 Task: Submit your pick sheet for the "Victory Lane Racing NASCAR Cup Series" .
Action: Mouse moved to (254, 465)
Screenshot: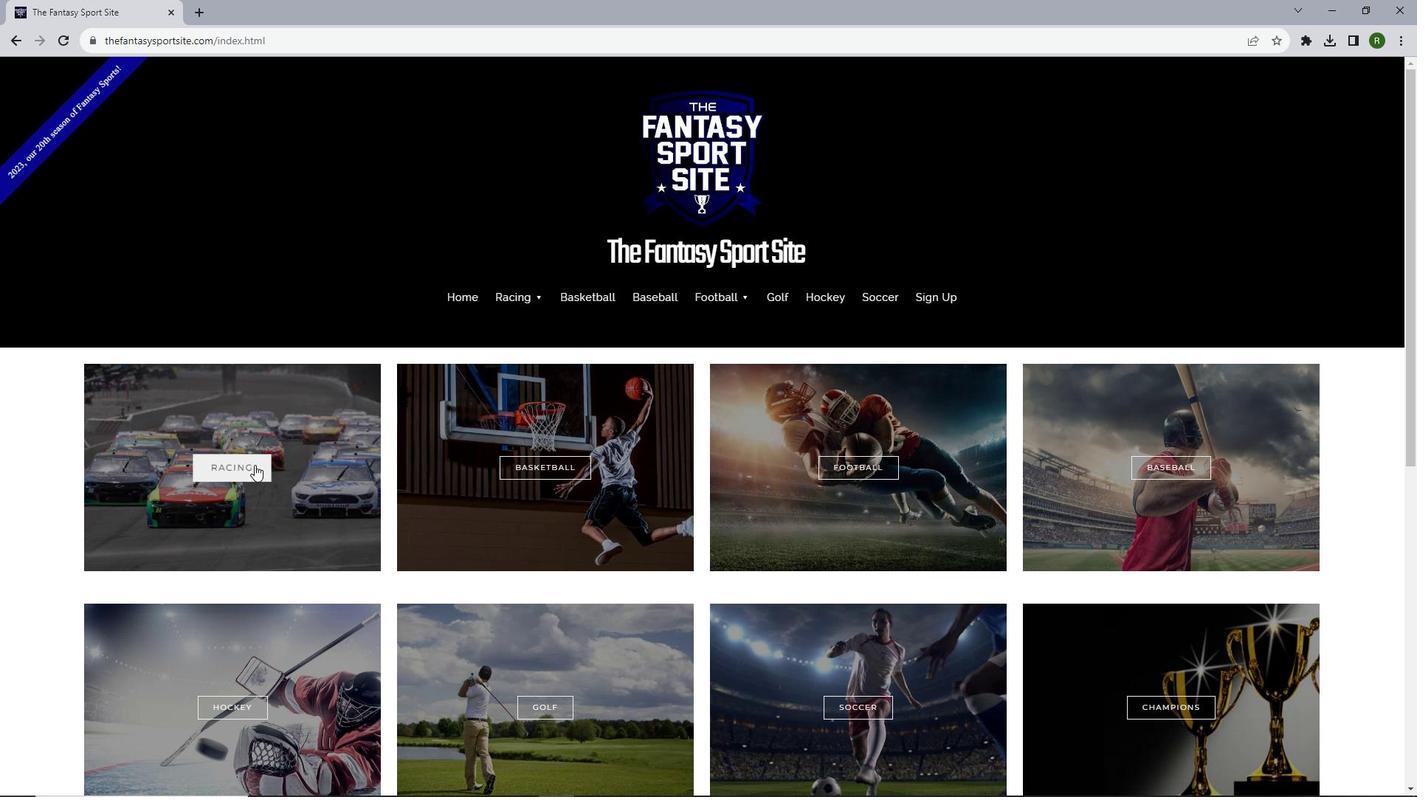 
Action: Mouse pressed left at (254, 465)
Screenshot: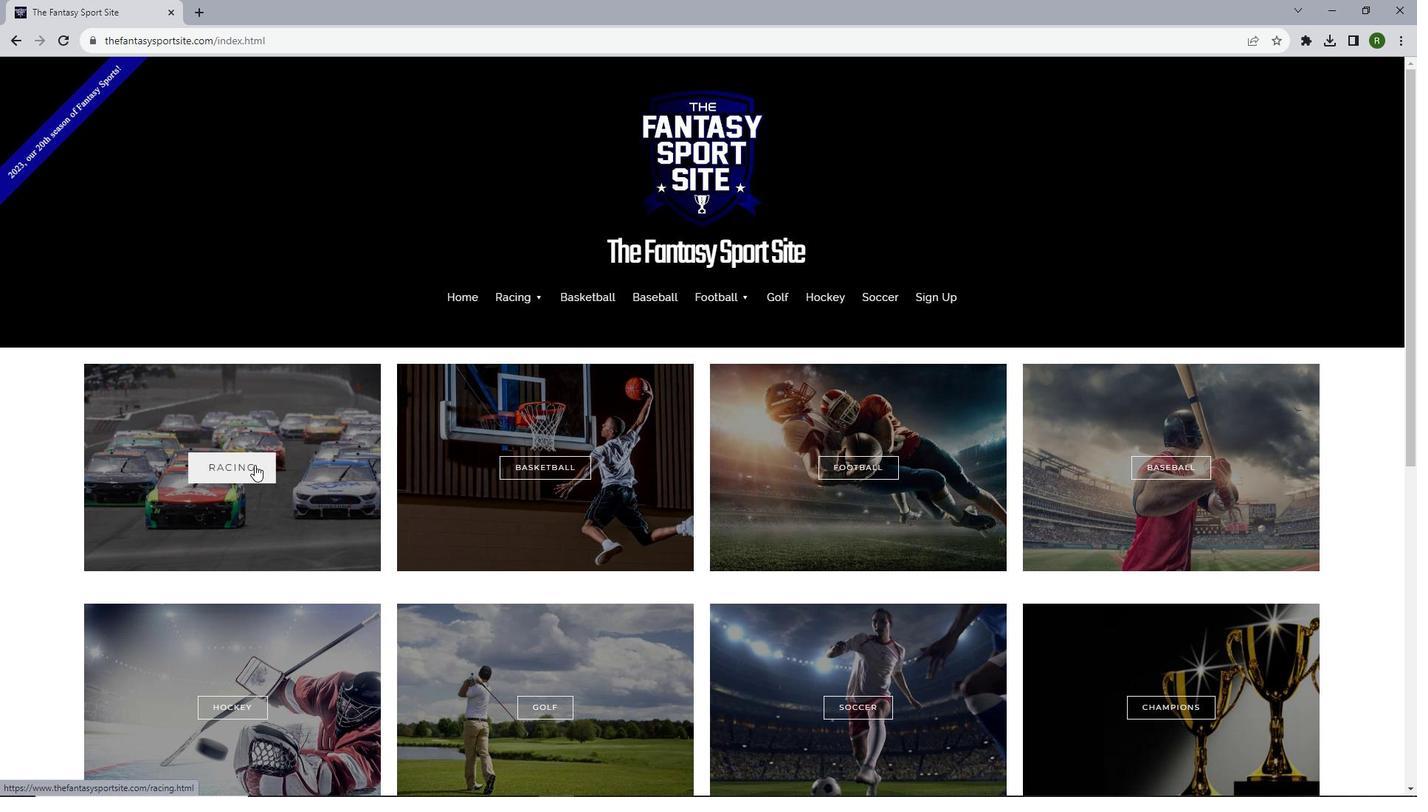 
Action: Mouse moved to (303, 658)
Screenshot: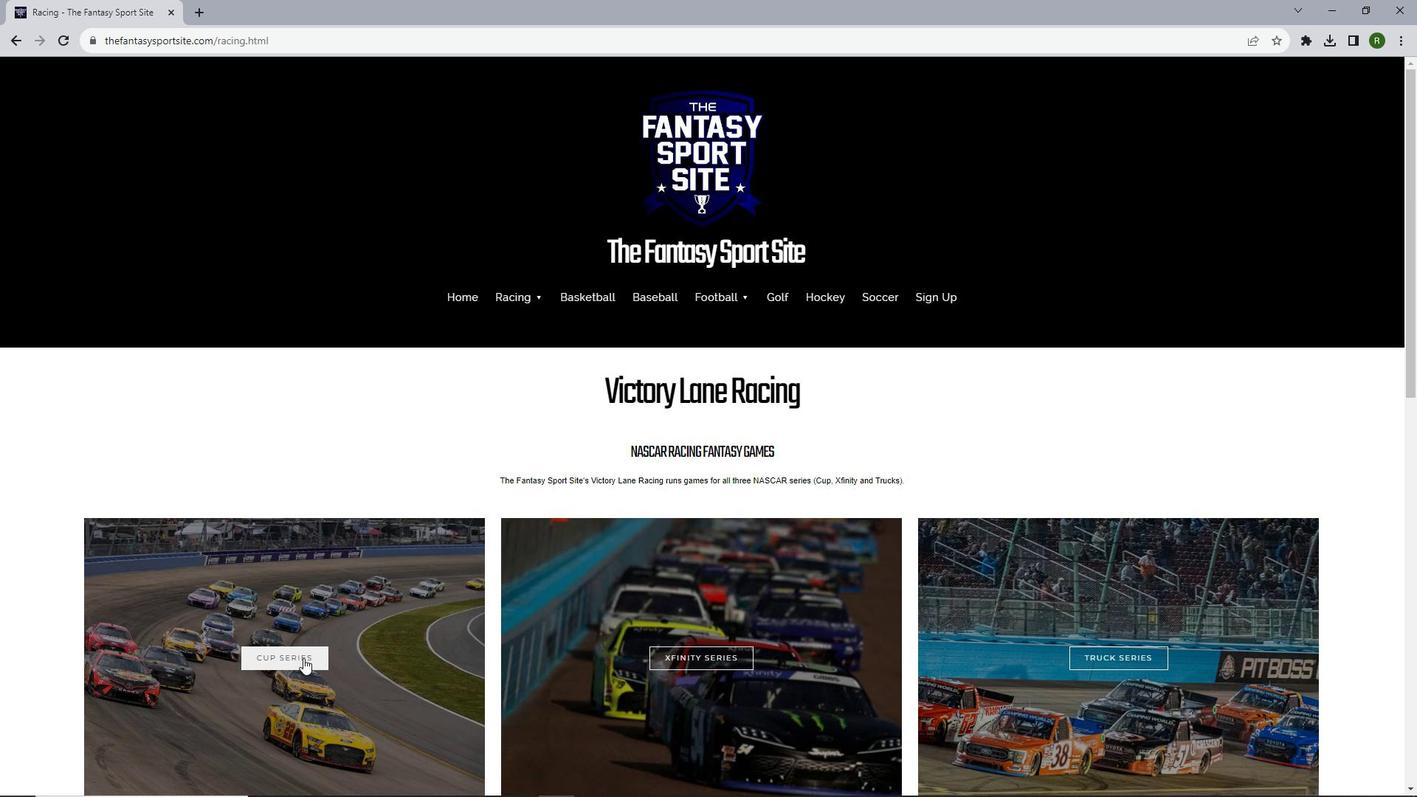 
Action: Mouse pressed left at (303, 658)
Screenshot: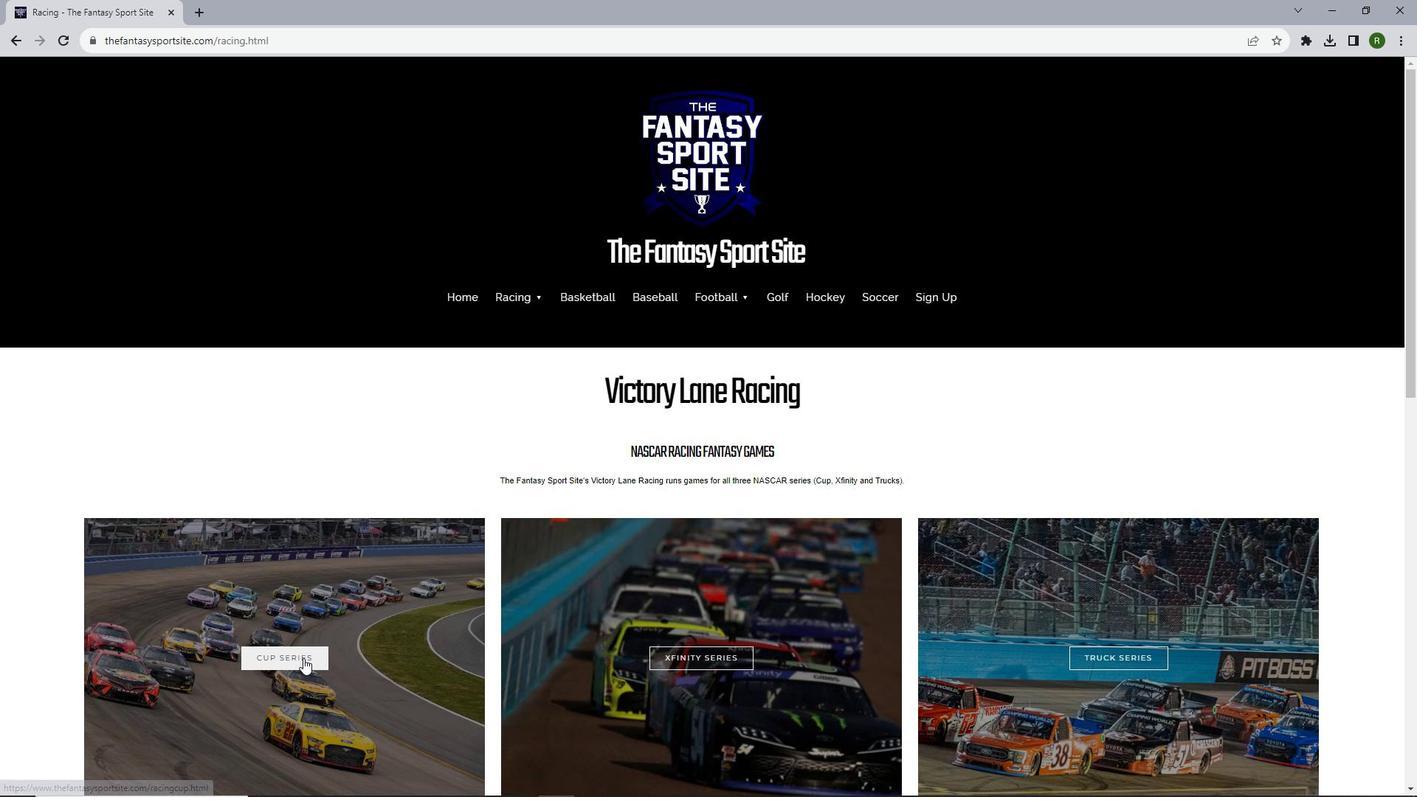 
Action: Mouse moved to (396, 545)
Screenshot: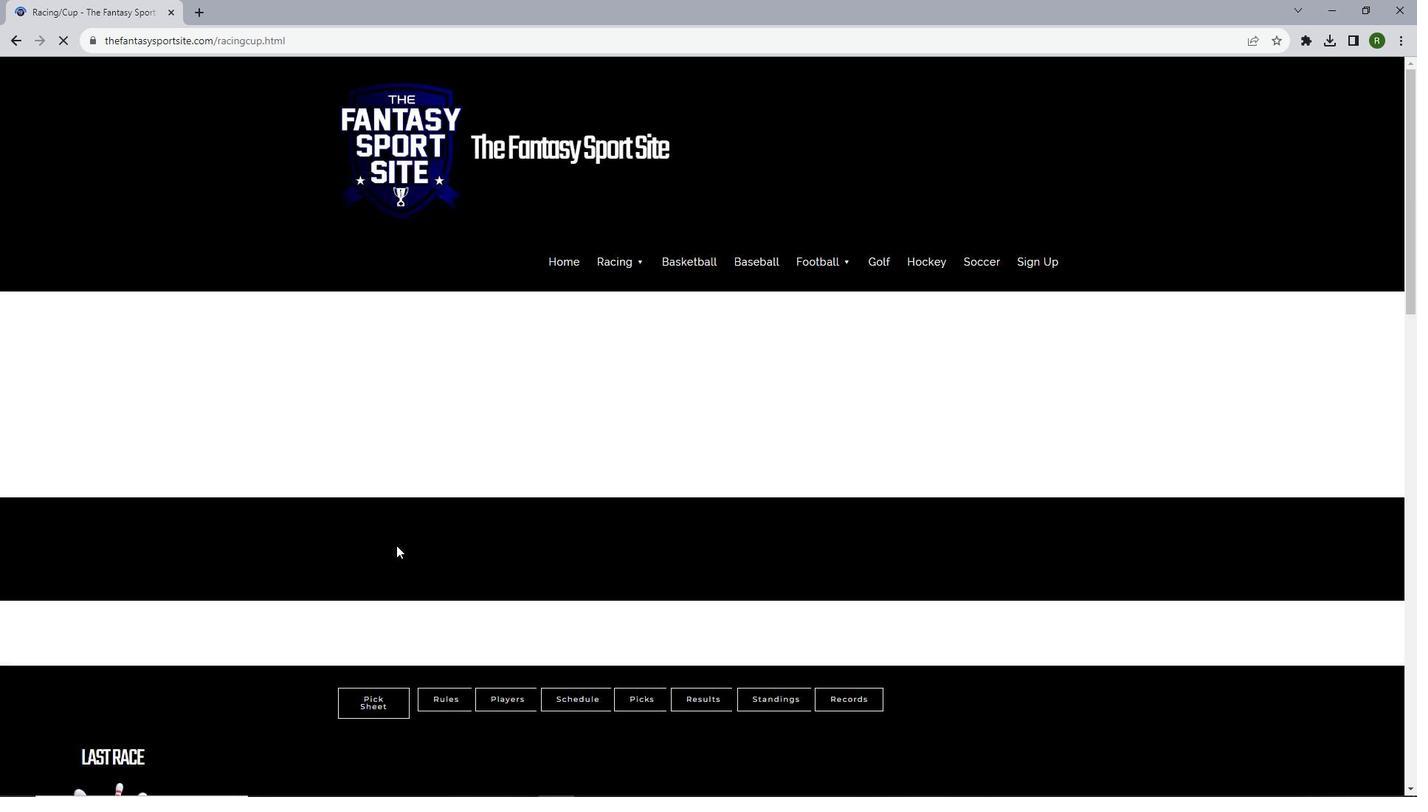 
Action: Mouse scrolled (396, 544) with delta (0, 0)
Screenshot: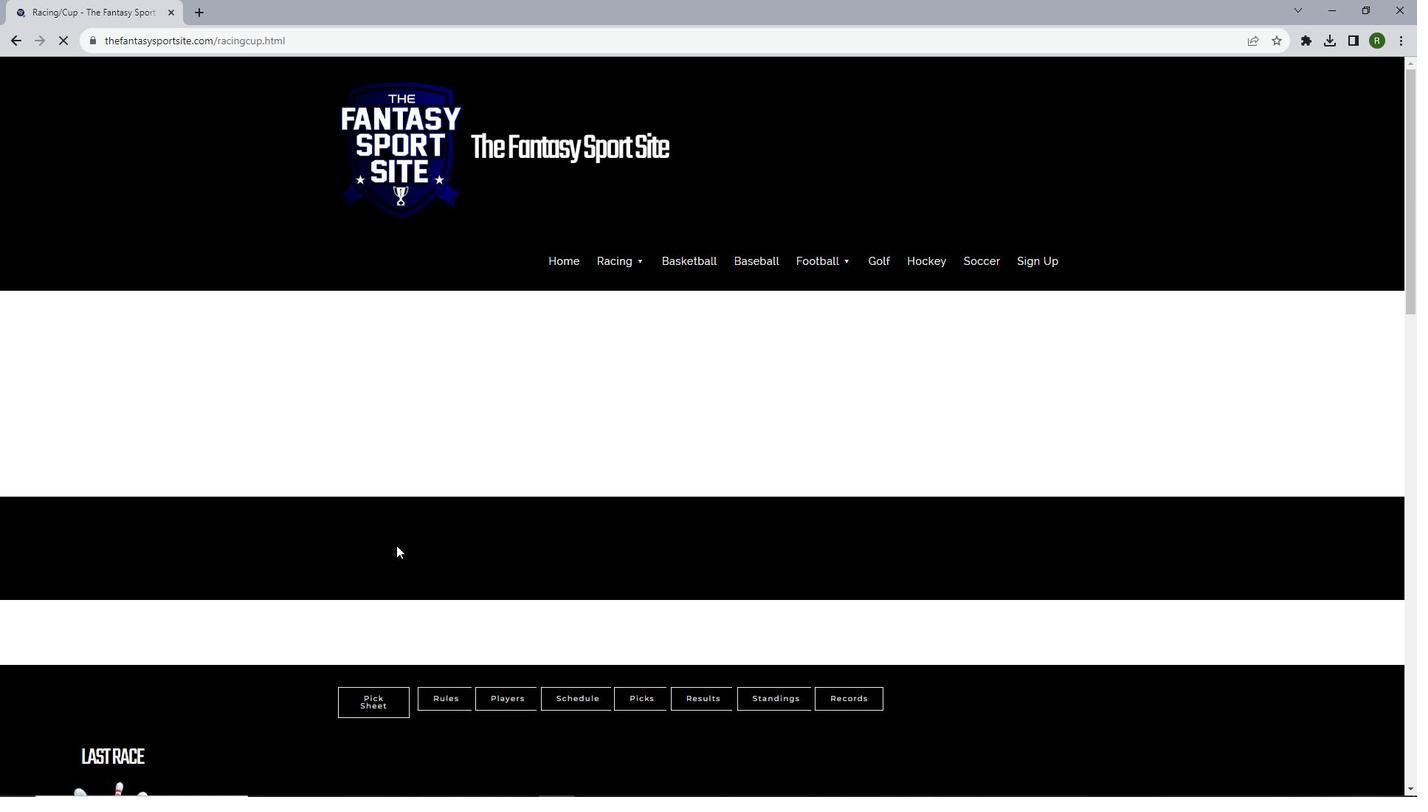 
Action: Mouse moved to (397, 545)
Screenshot: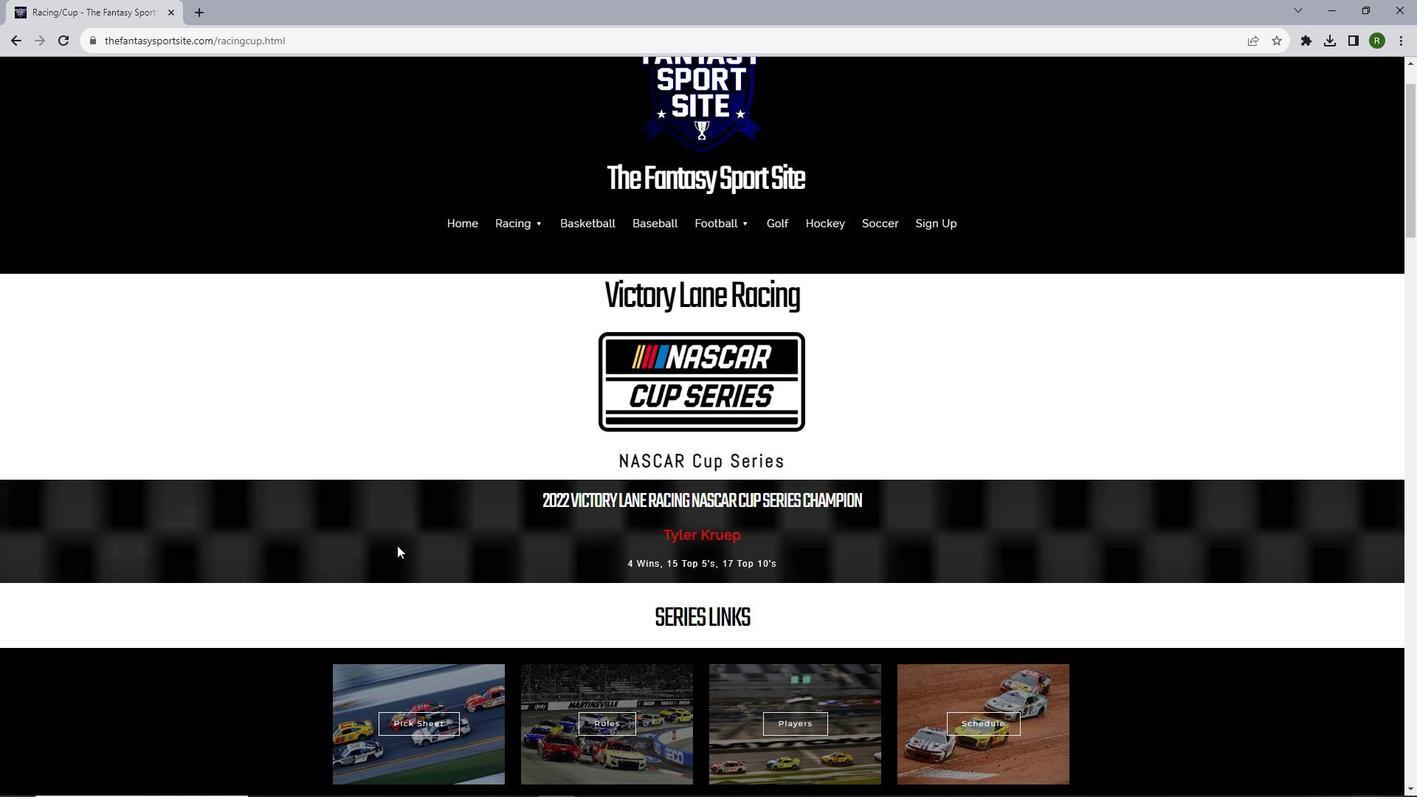 
Action: Mouse scrolled (397, 544) with delta (0, 0)
Screenshot: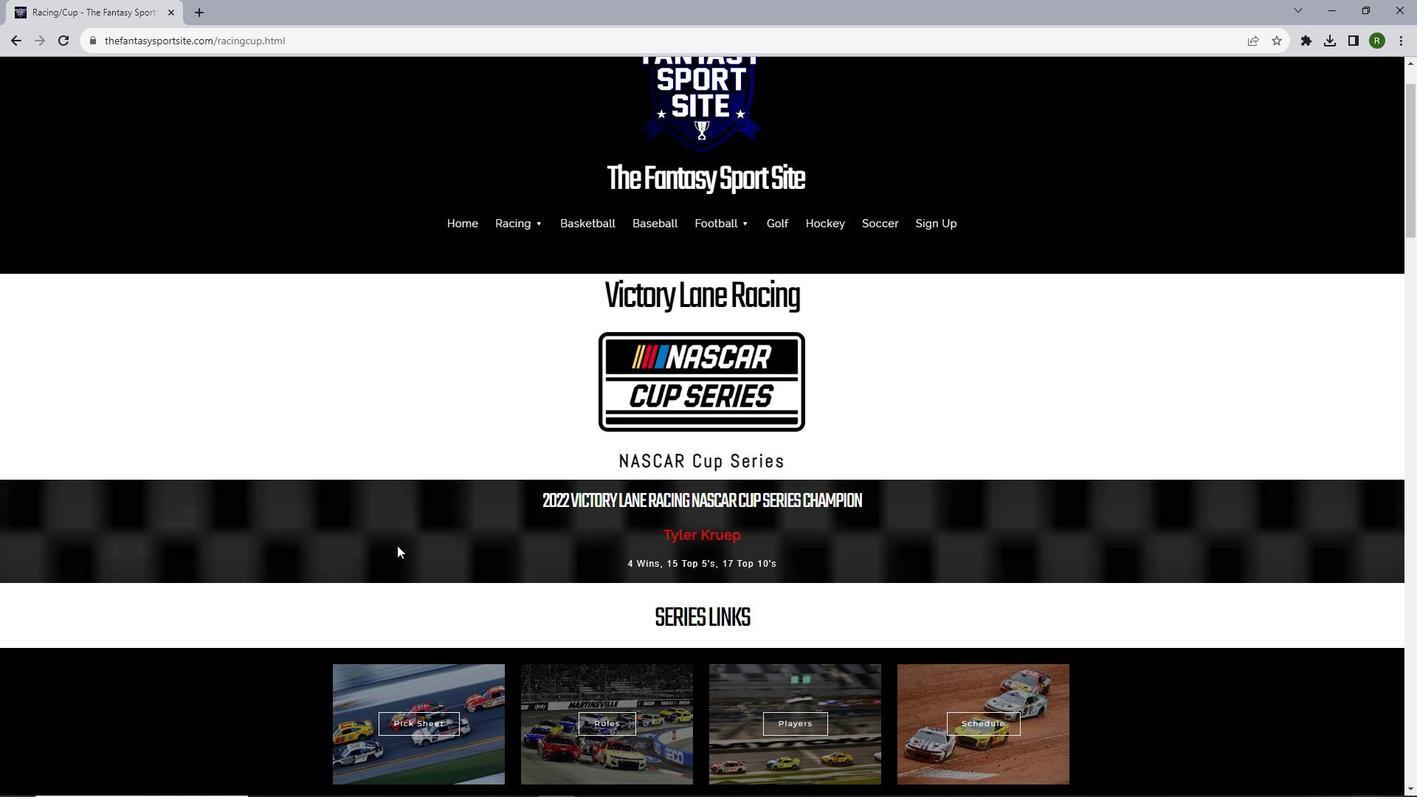 
Action: Mouse moved to (425, 626)
Screenshot: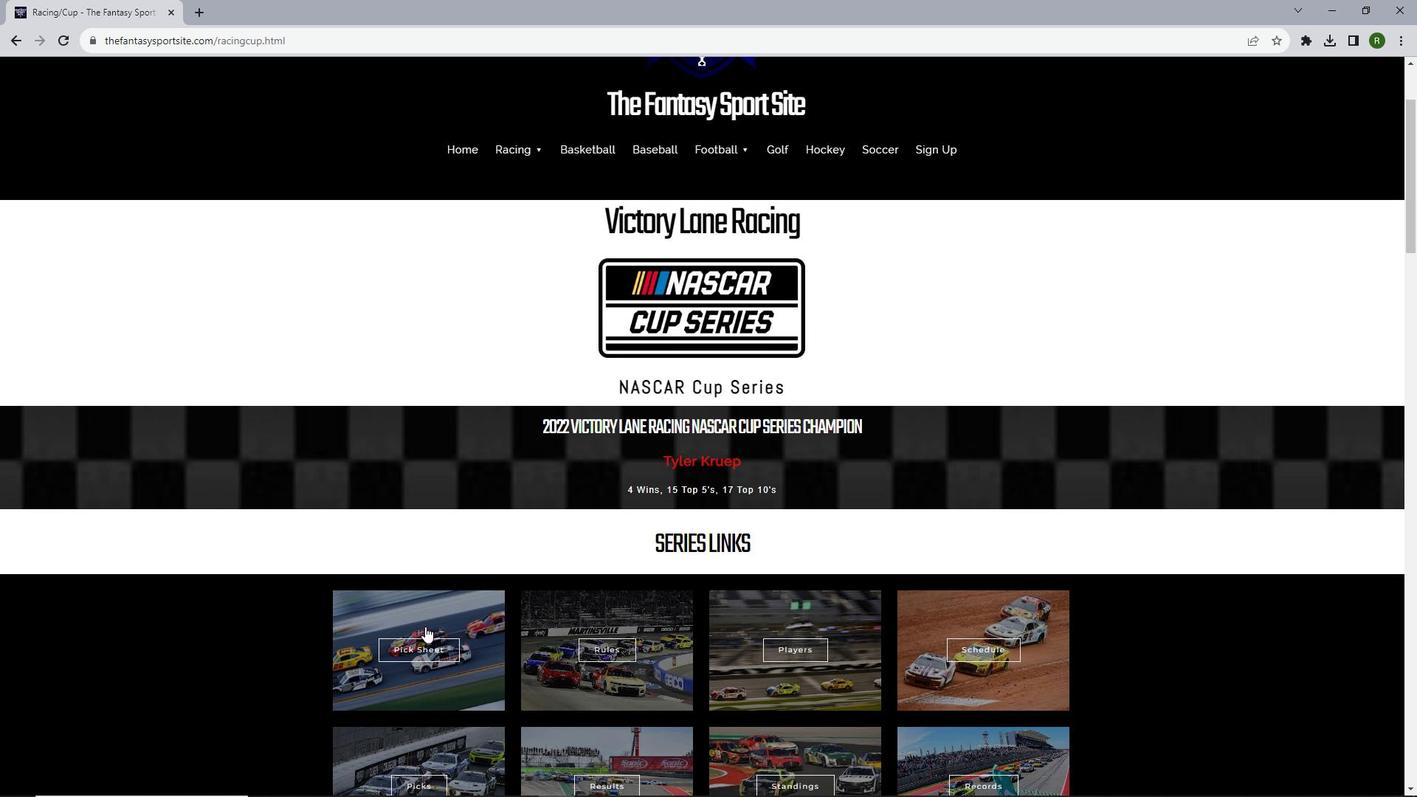 
Action: Mouse scrolled (425, 626) with delta (0, 0)
Screenshot: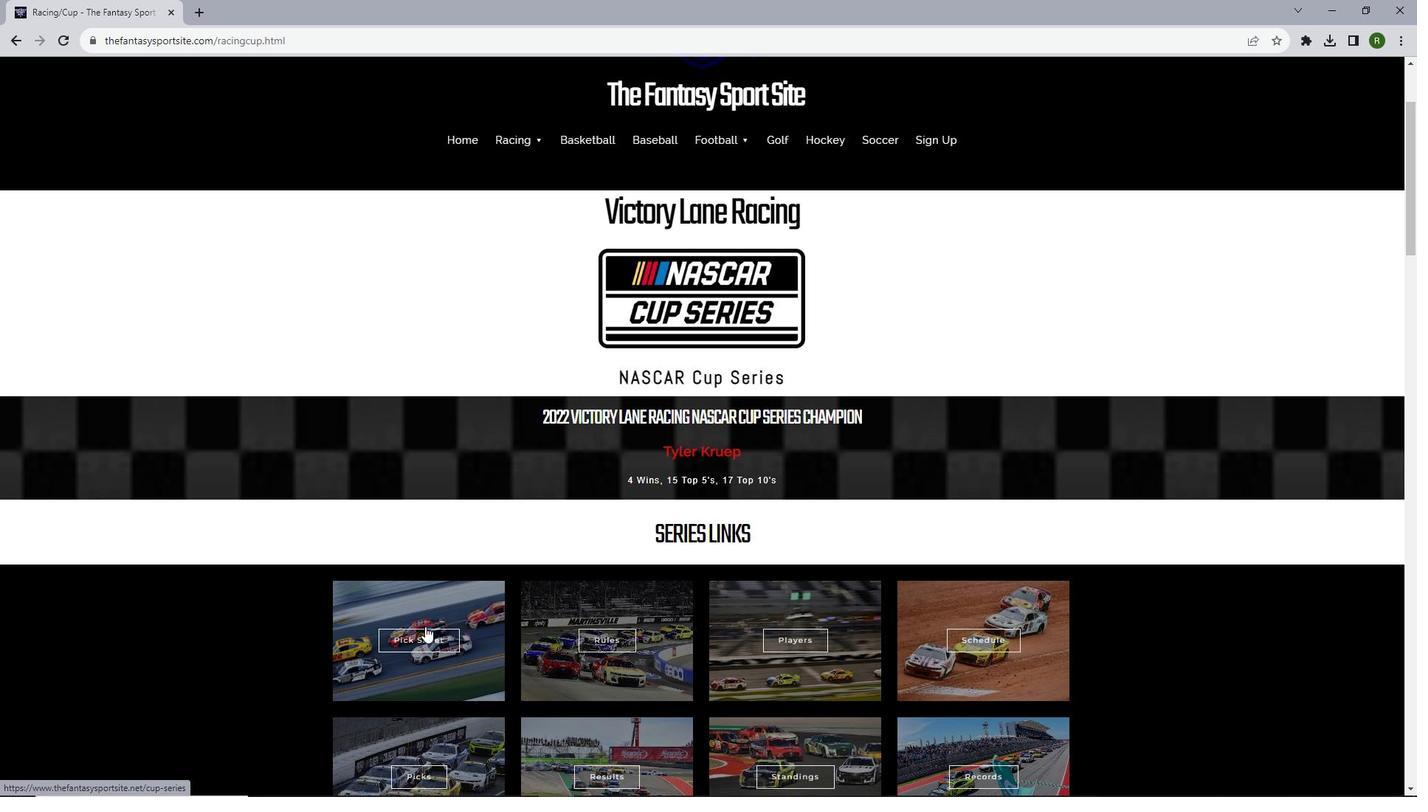 
Action: Mouse moved to (429, 572)
Screenshot: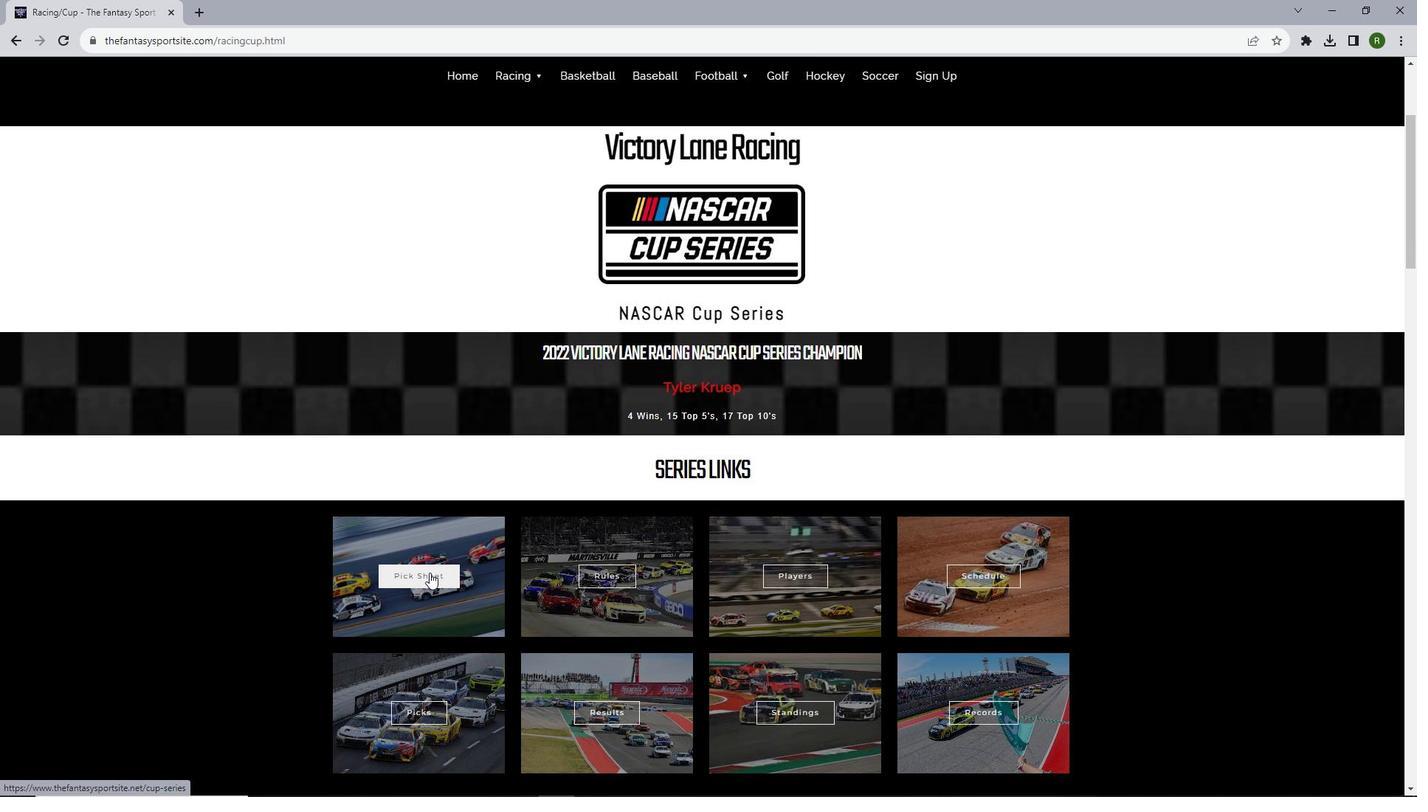 
Action: Mouse pressed left at (429, 572)
Screenshot: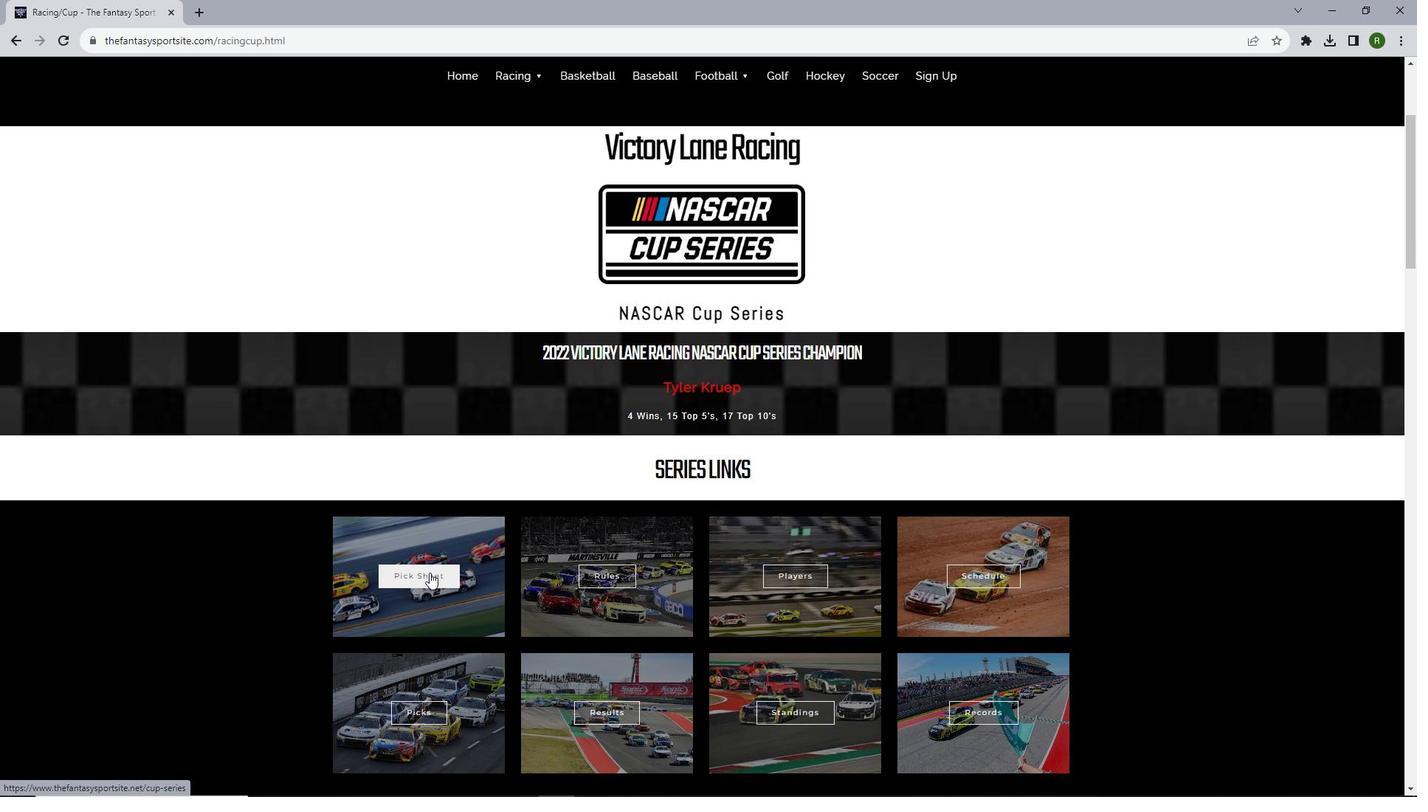 
Action: Mouse moved to (720, 479)
Screenshot: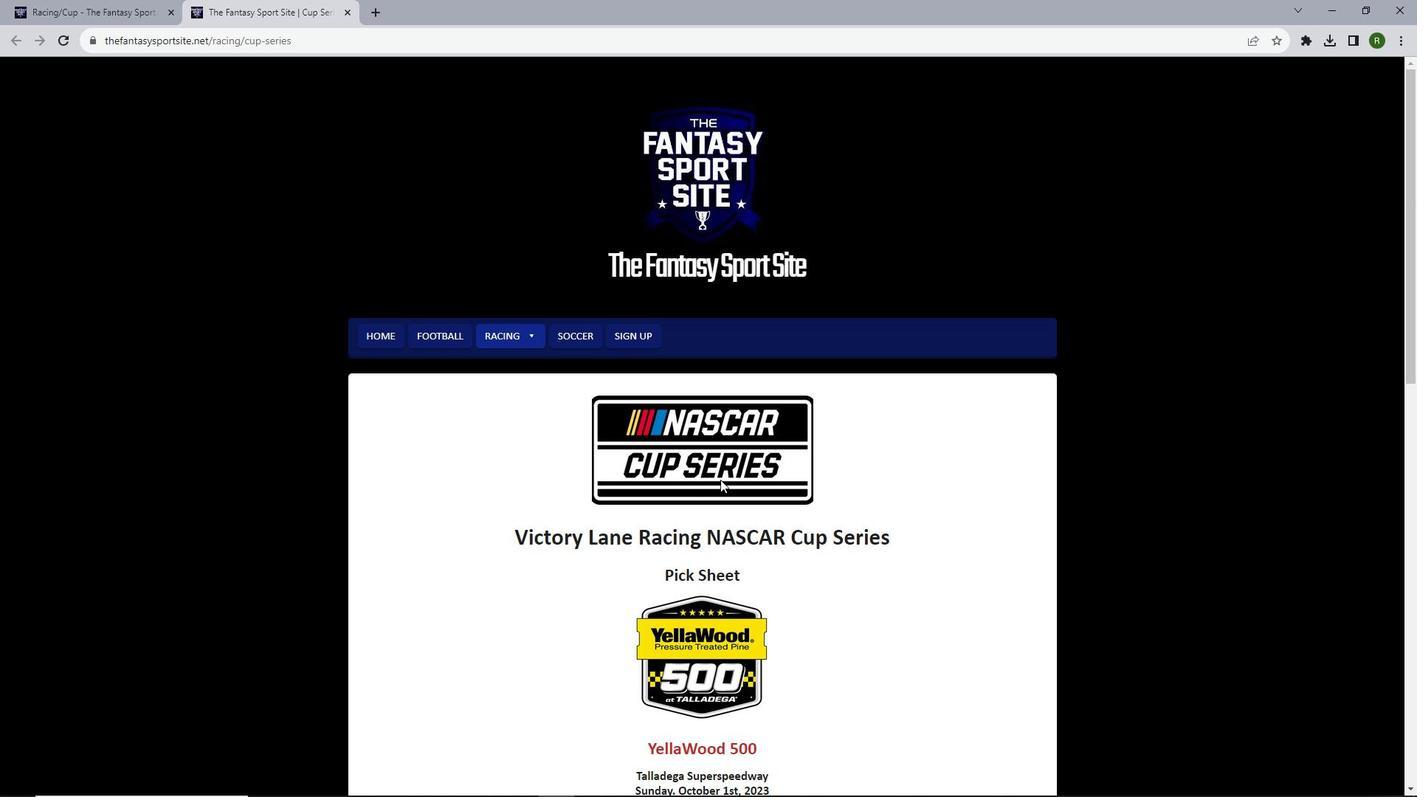 
Action: Mouse scrolled (720, 479) with delta (0, 0)
Screenshot: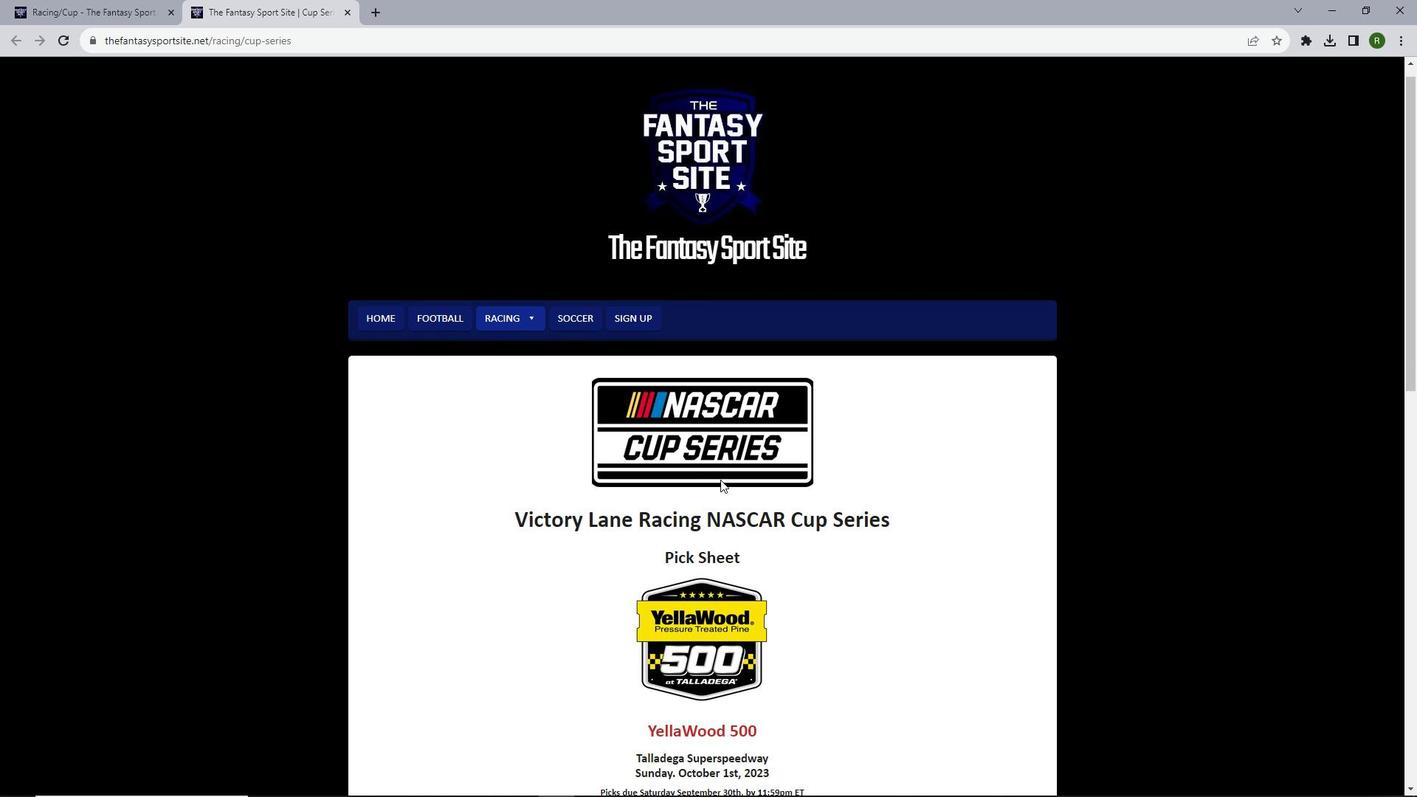 
Action: Mouse scrolled (720, 479) with delta (0, 0)
Screenshot: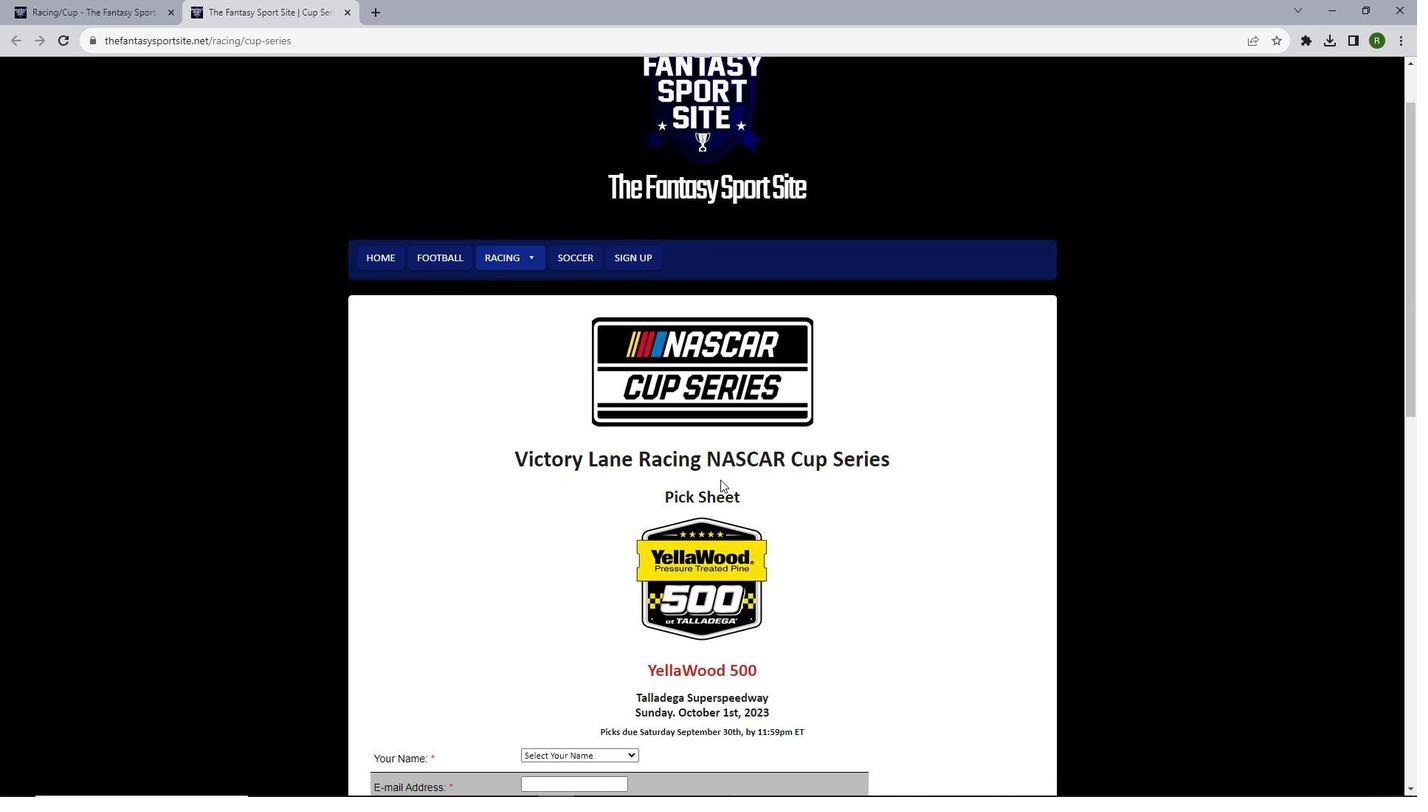 
Action: Mouse scrolled (720, 479) with delta (0, 0)
Screenshot: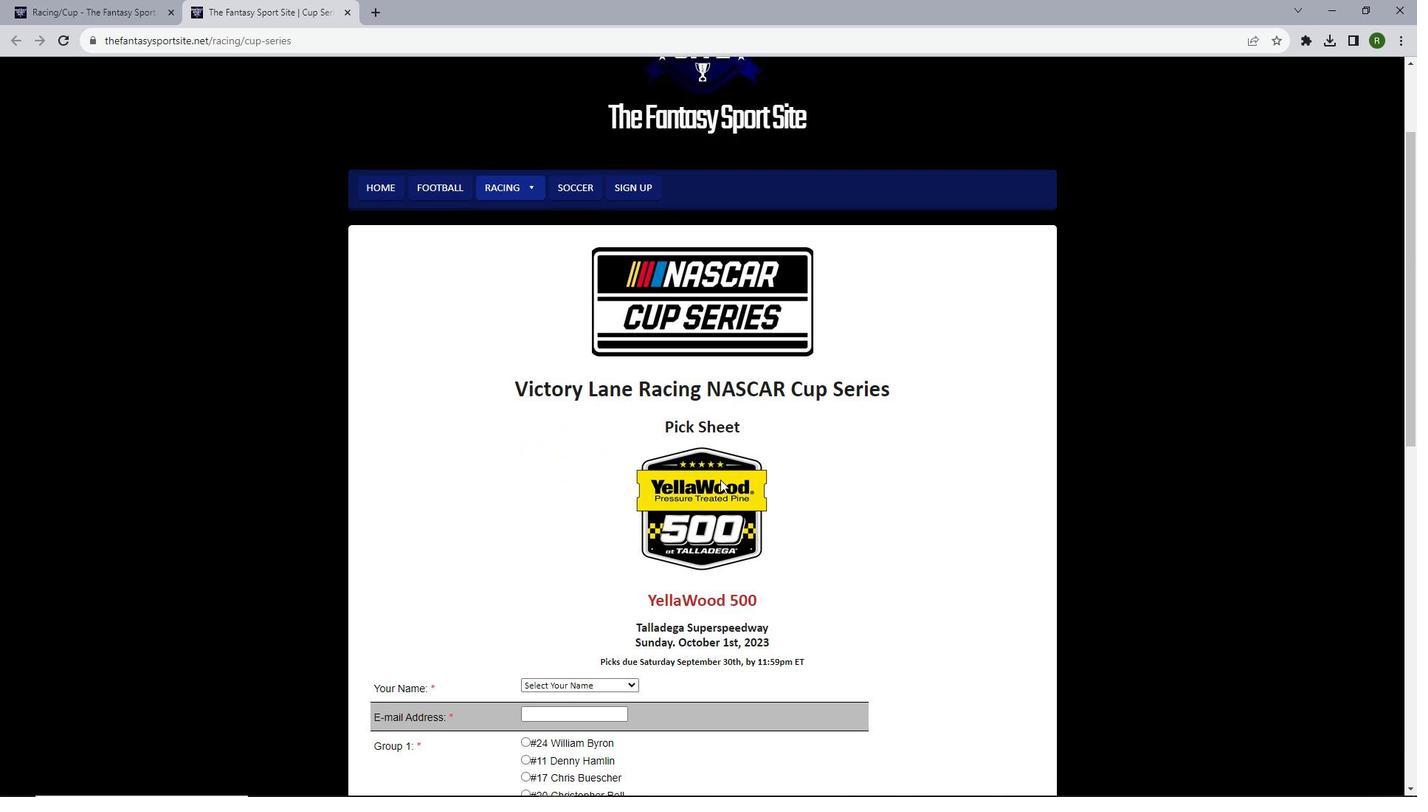 
Action: Mouse scrolled (720, 479) with delta (0, 0)
Screenshot: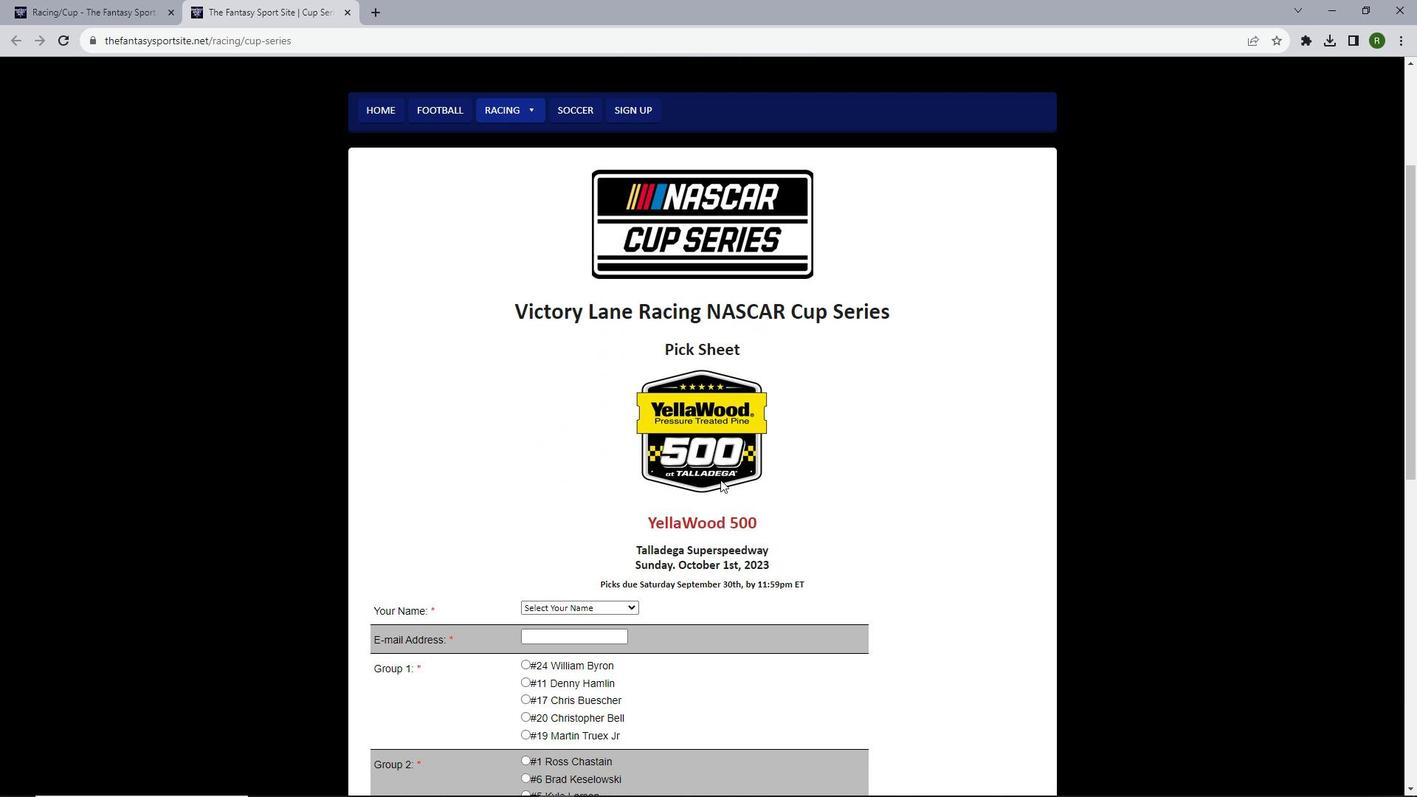 
Action: Mouse scrolled (720, 479) with delta (0, 0)
Screenshot: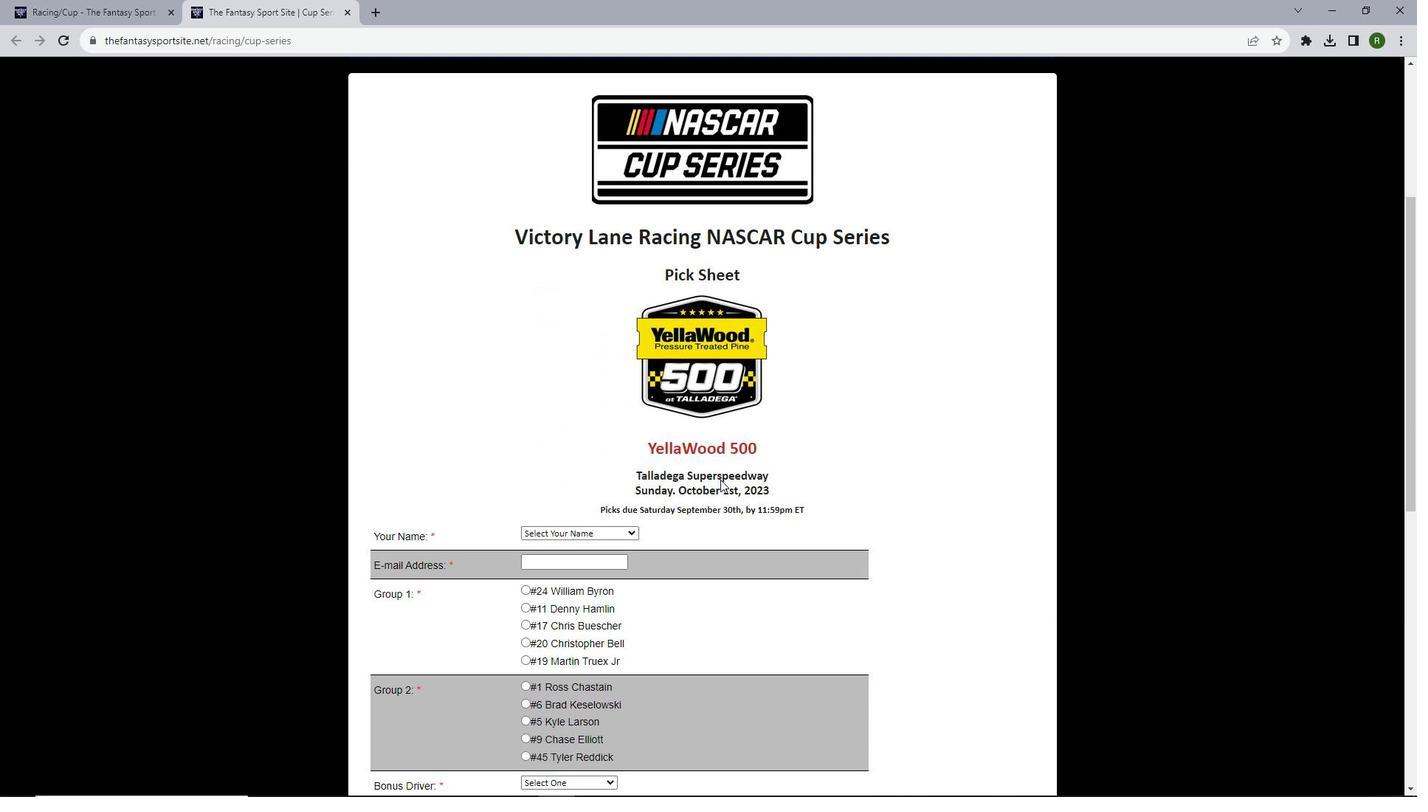 
Action: Mouse scrolled (720, 479) with delta (0, 0)
Screenshot: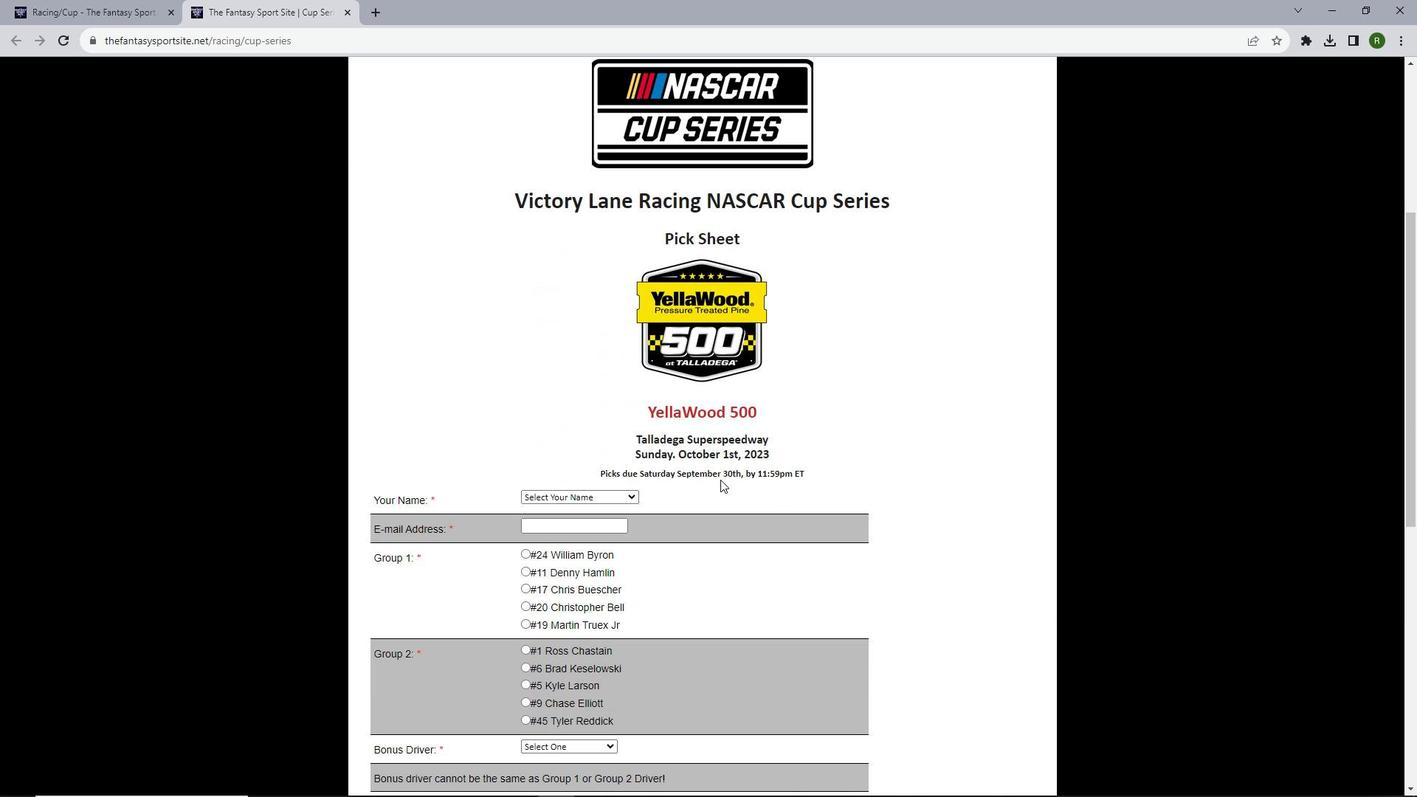 
Action: Mouse moved to (611, 394)
Screenshot: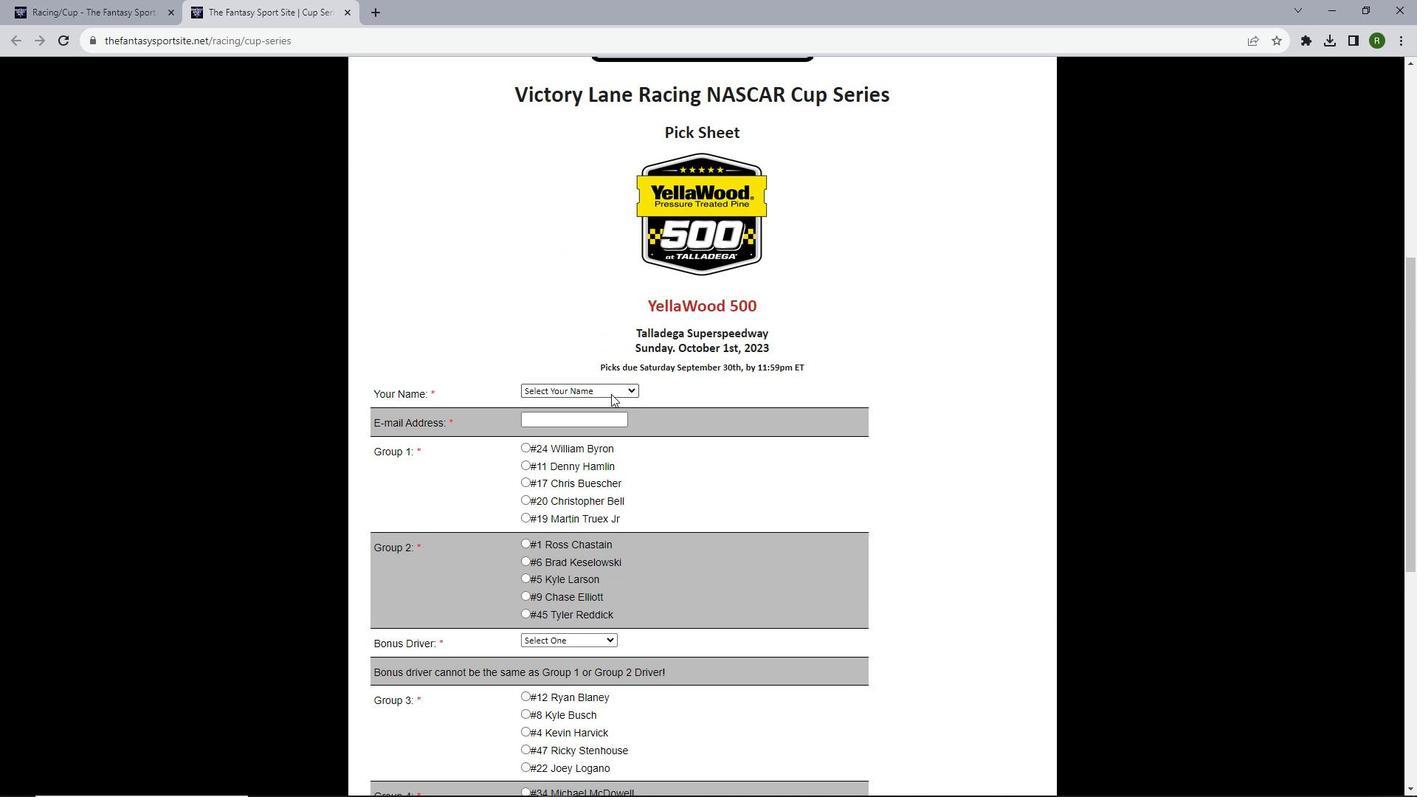 
Action: Mouse pressed left at (611, 394)
Screenshot: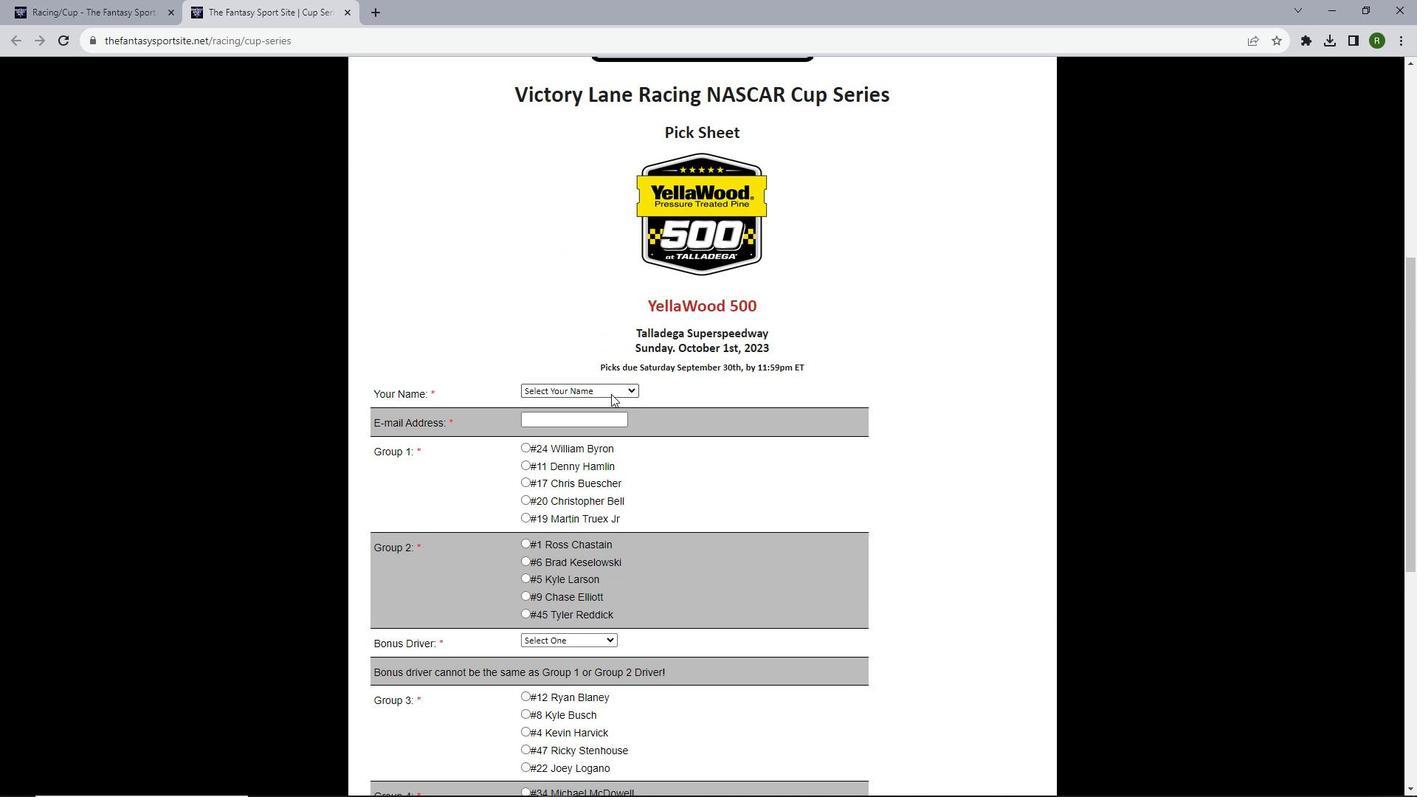 
Action: Mouse moved to (586, 425)
Screenshot: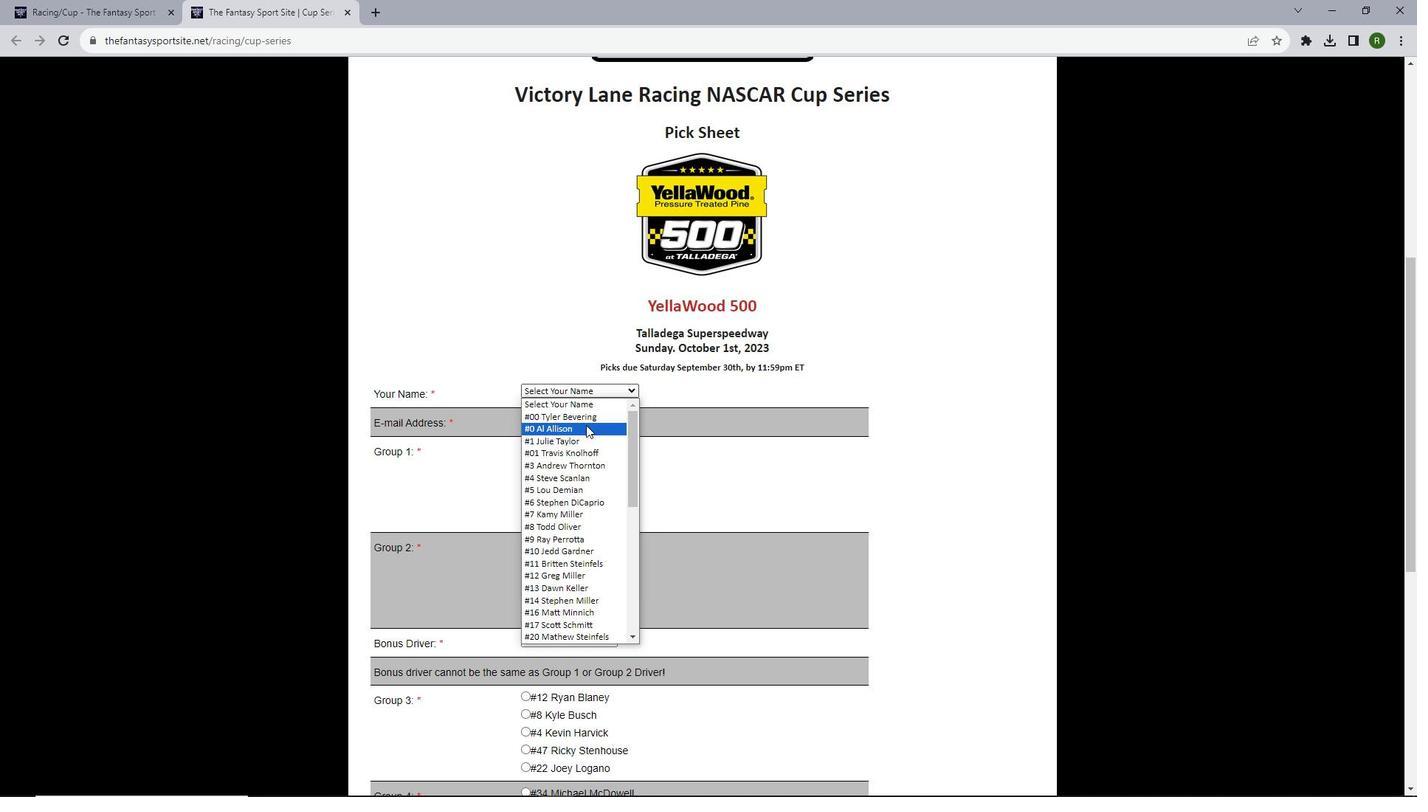 
Action: Mouse pressed left at (586, 425)
Screenshot: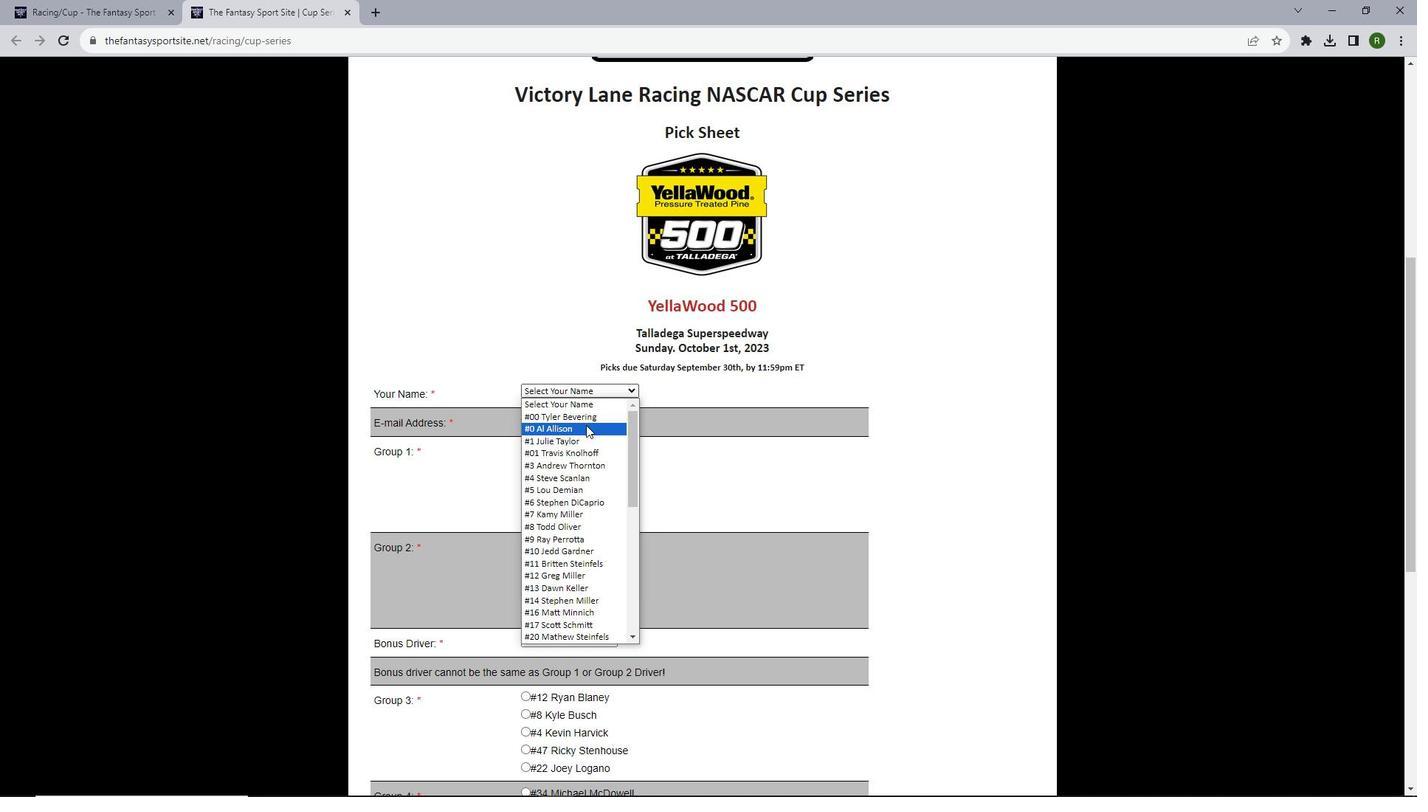 
Action: Mouse pressed left at (586, 425)
Screenshot: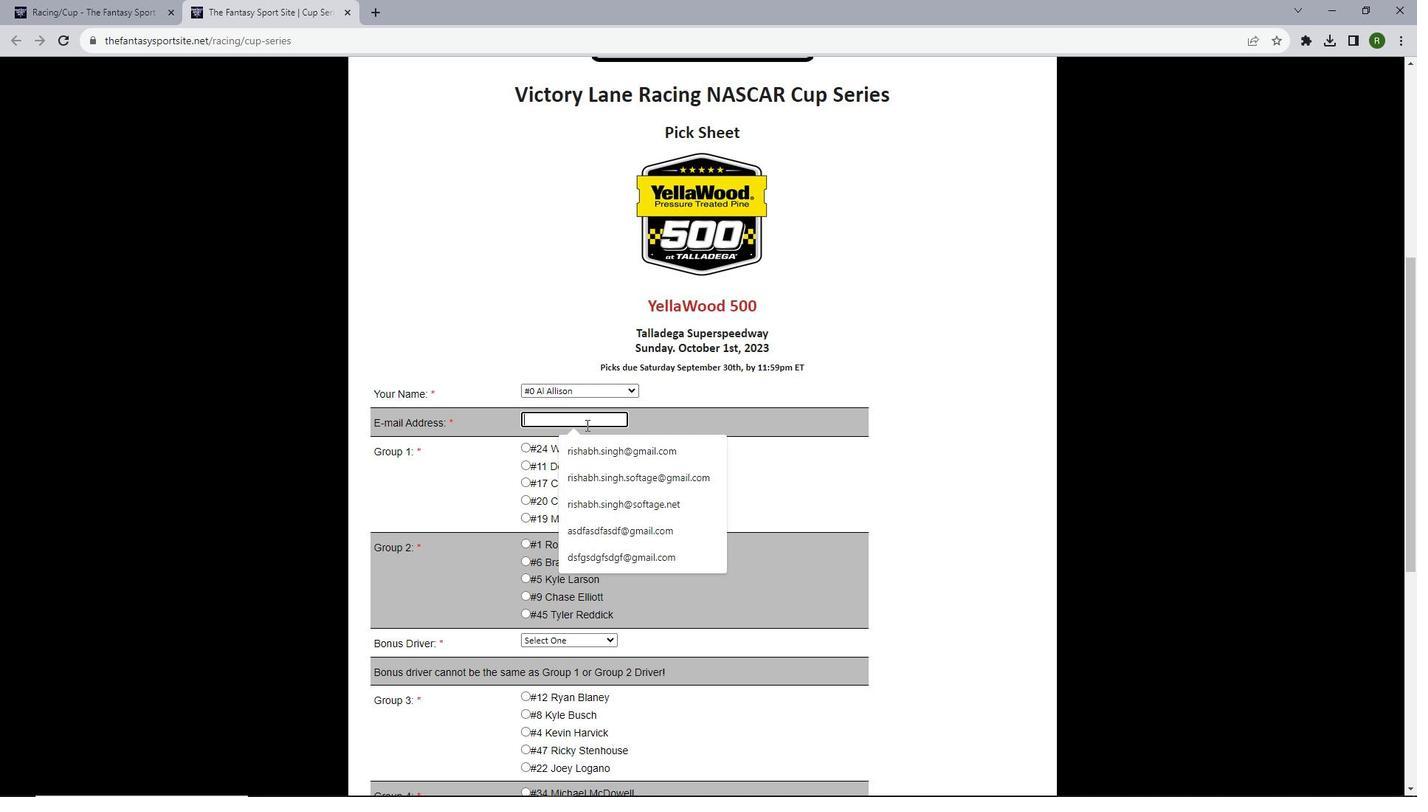 
Action: Key pressed <Key.shift>maxillian.william<Key.shift_r>@gmail.com
Screenshot: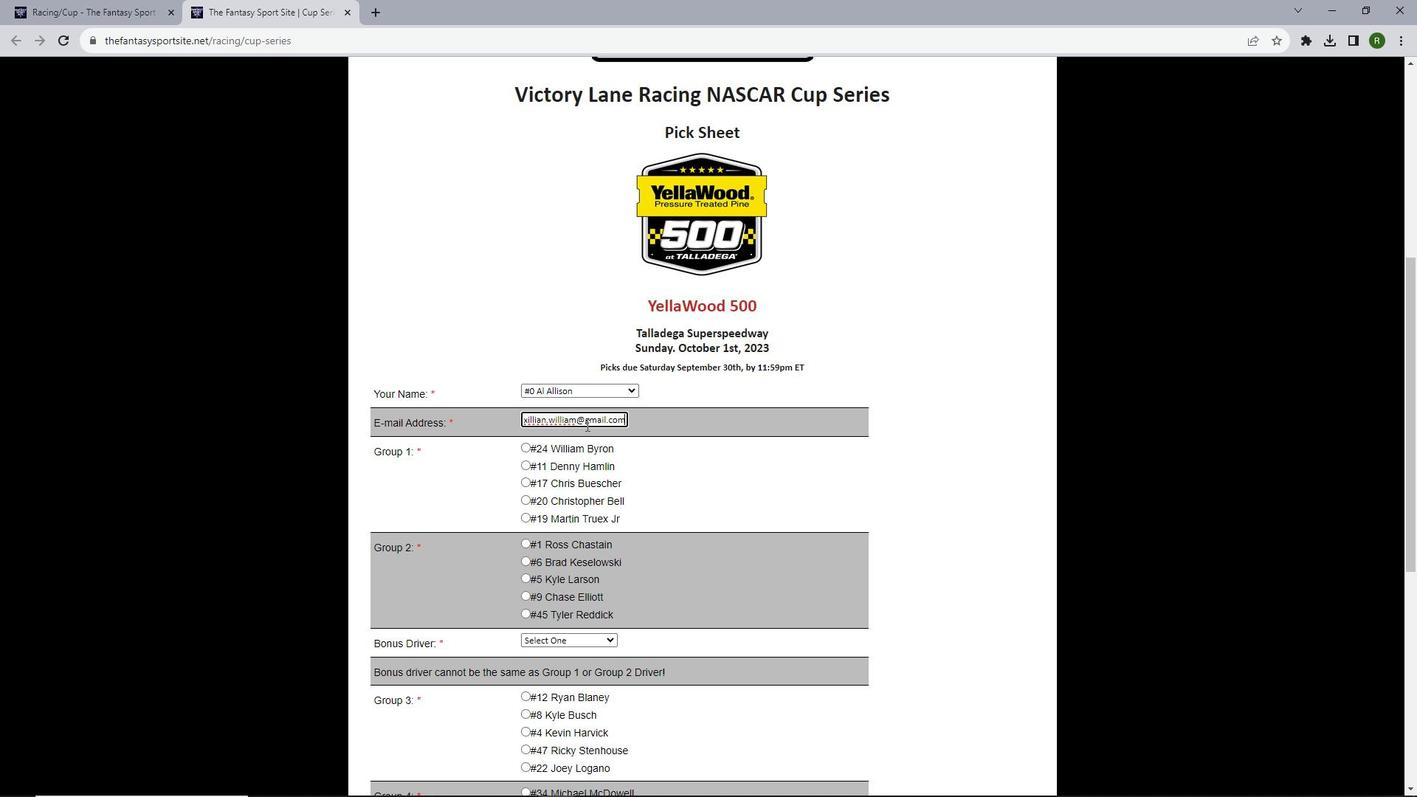
Action: Mouse moved to (521, 445)
Screenshot: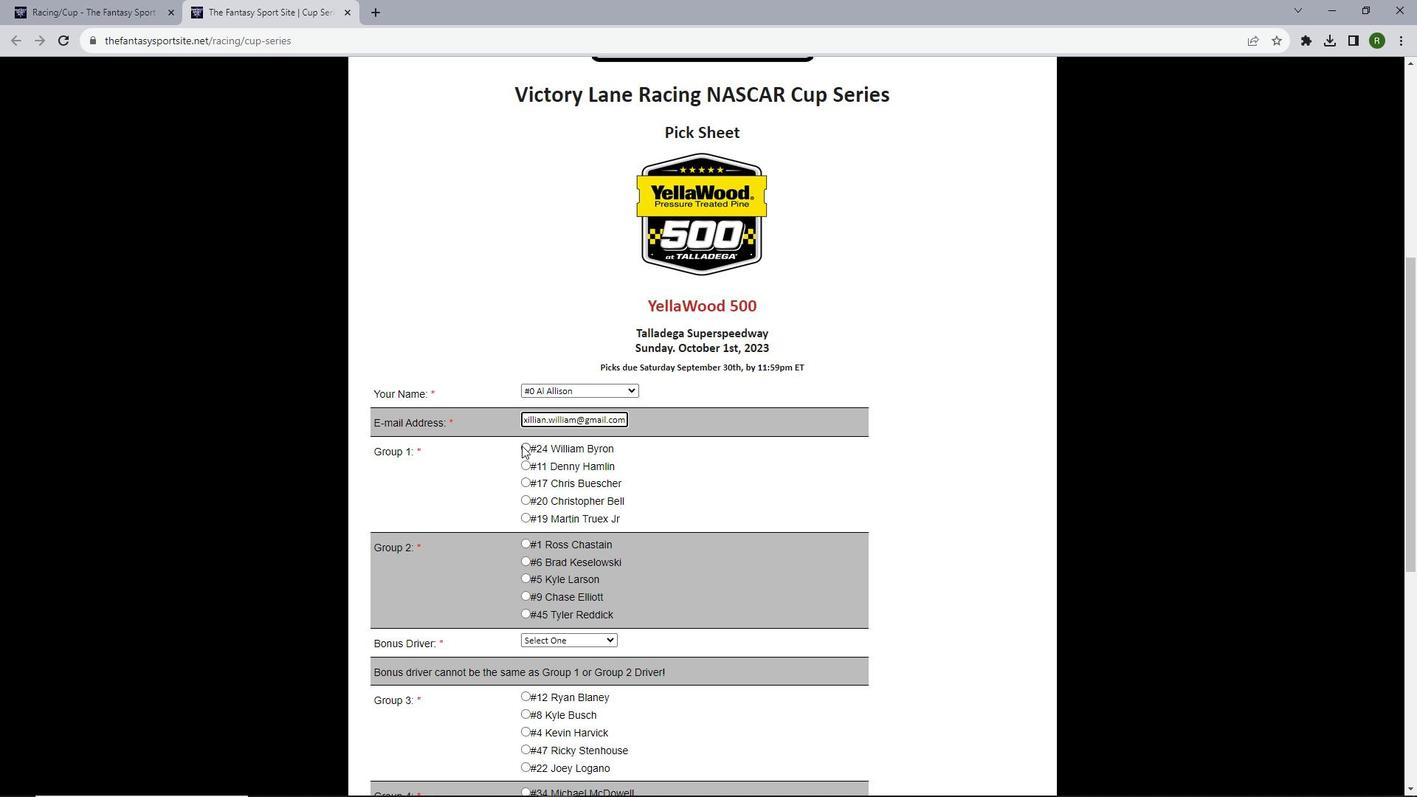 
Action: Mouse pressed left at (521, 445)
Screenshot: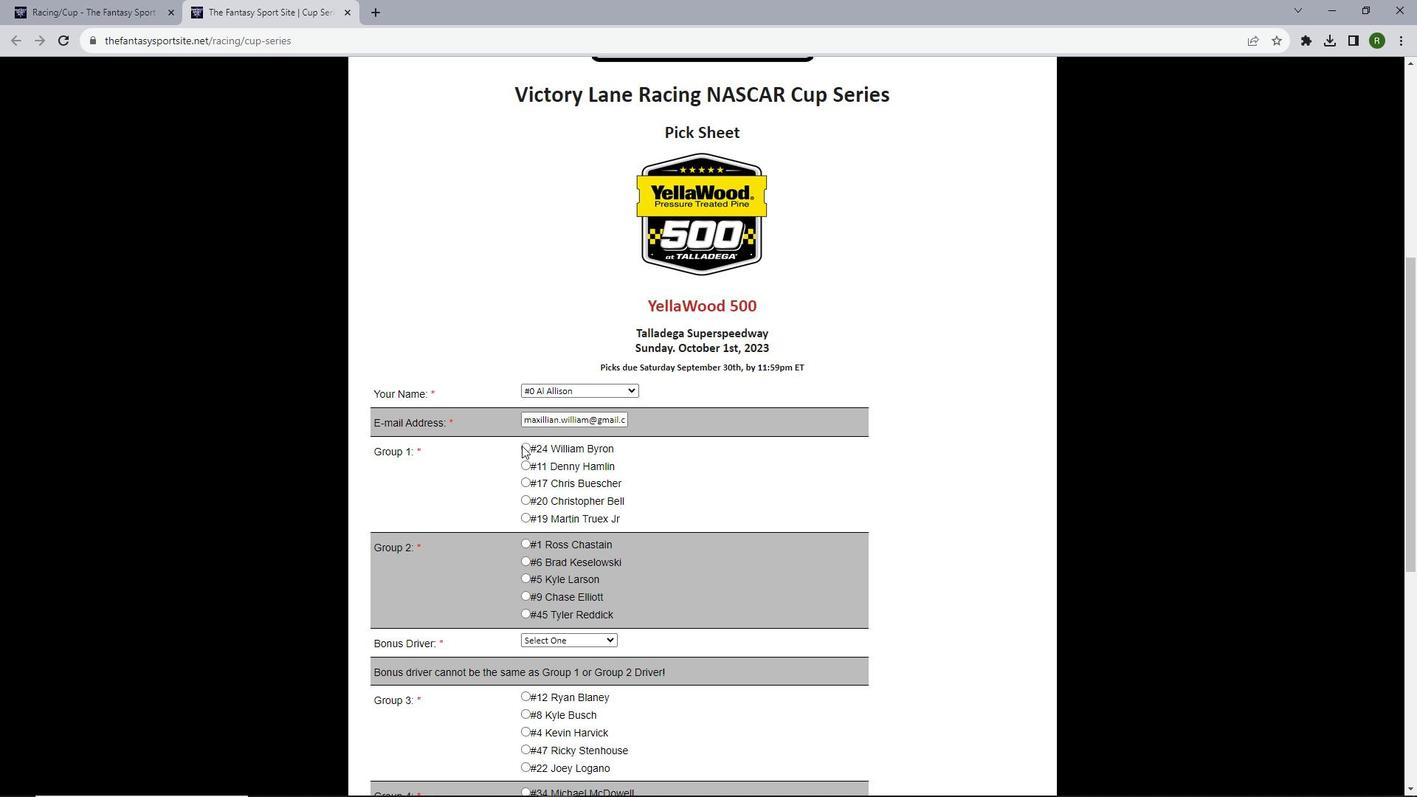 
Action: Mouse moved to (549, 496)
Screenshot: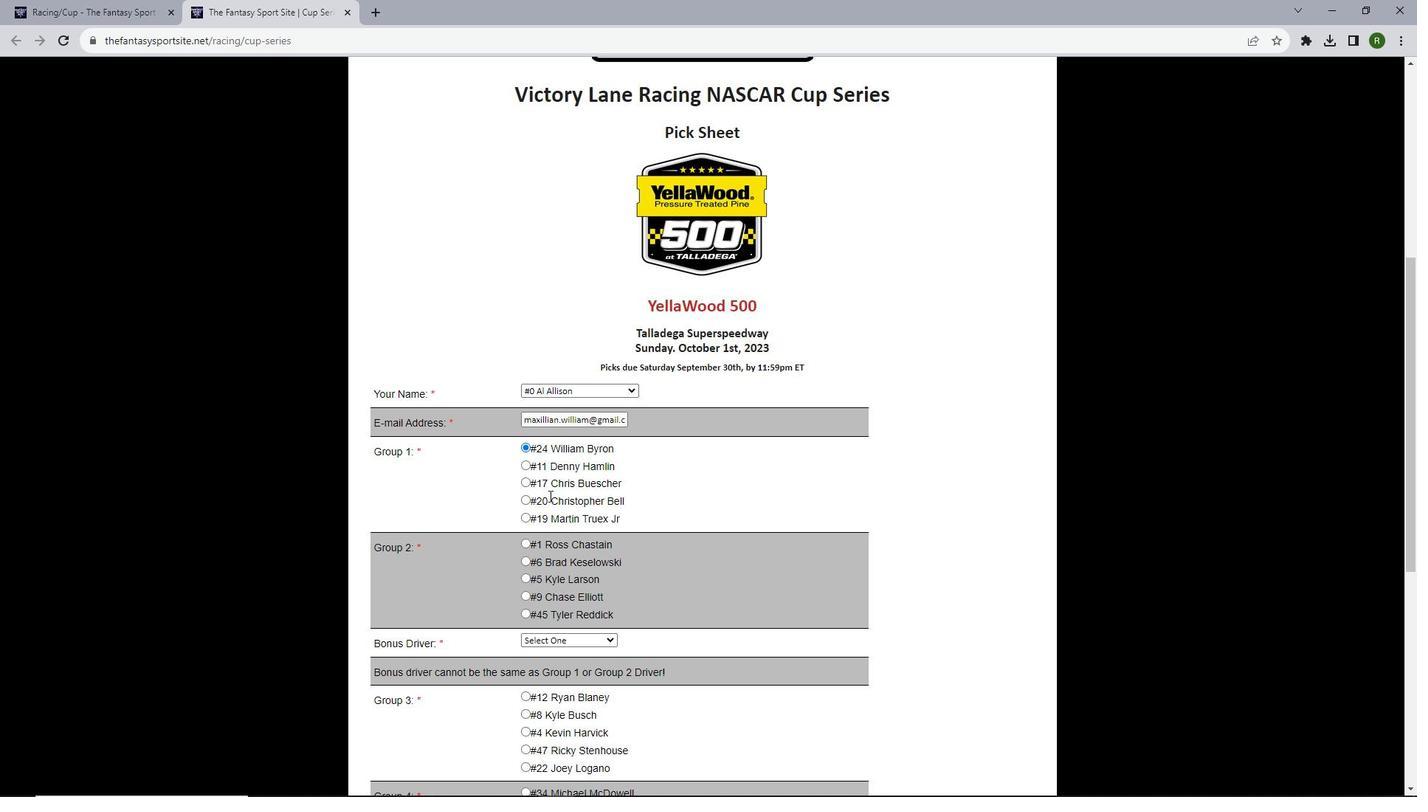
Action: Mouse scrolled (549, 495) with delta (0, 0)
Screenshot: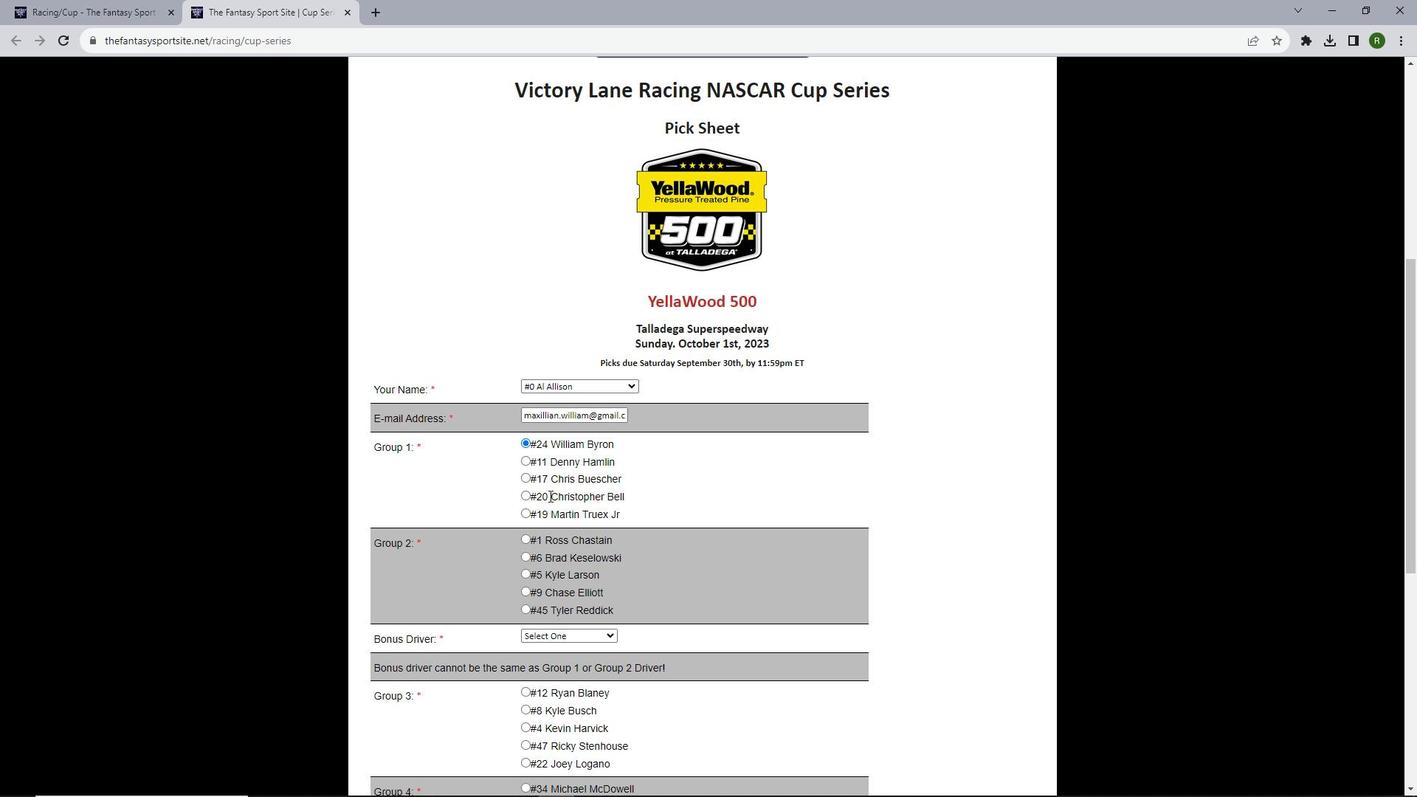 
Action: Mouse moved to (525, 472)
Screenshot: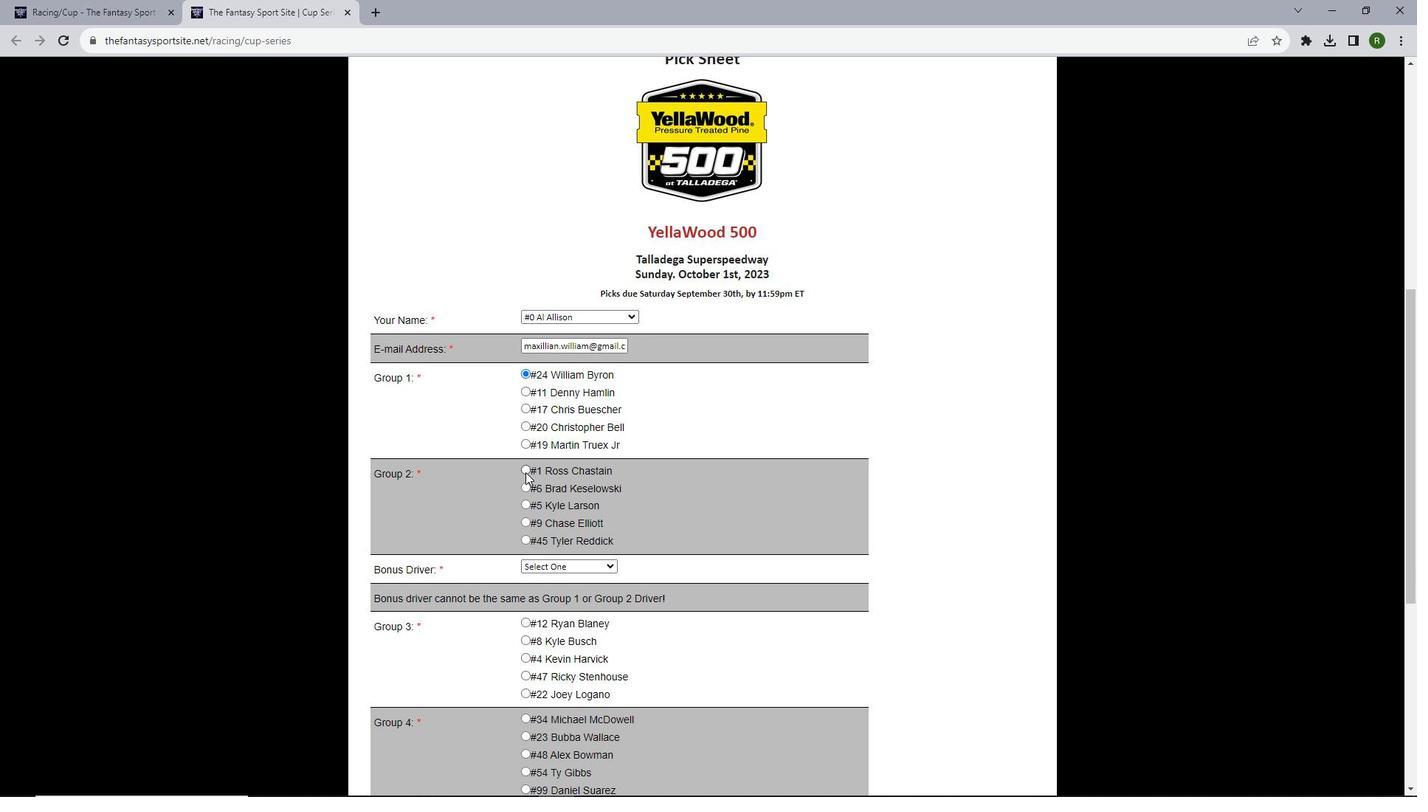 
Action: Mouse pressed left at (525, 472)
Screenshot: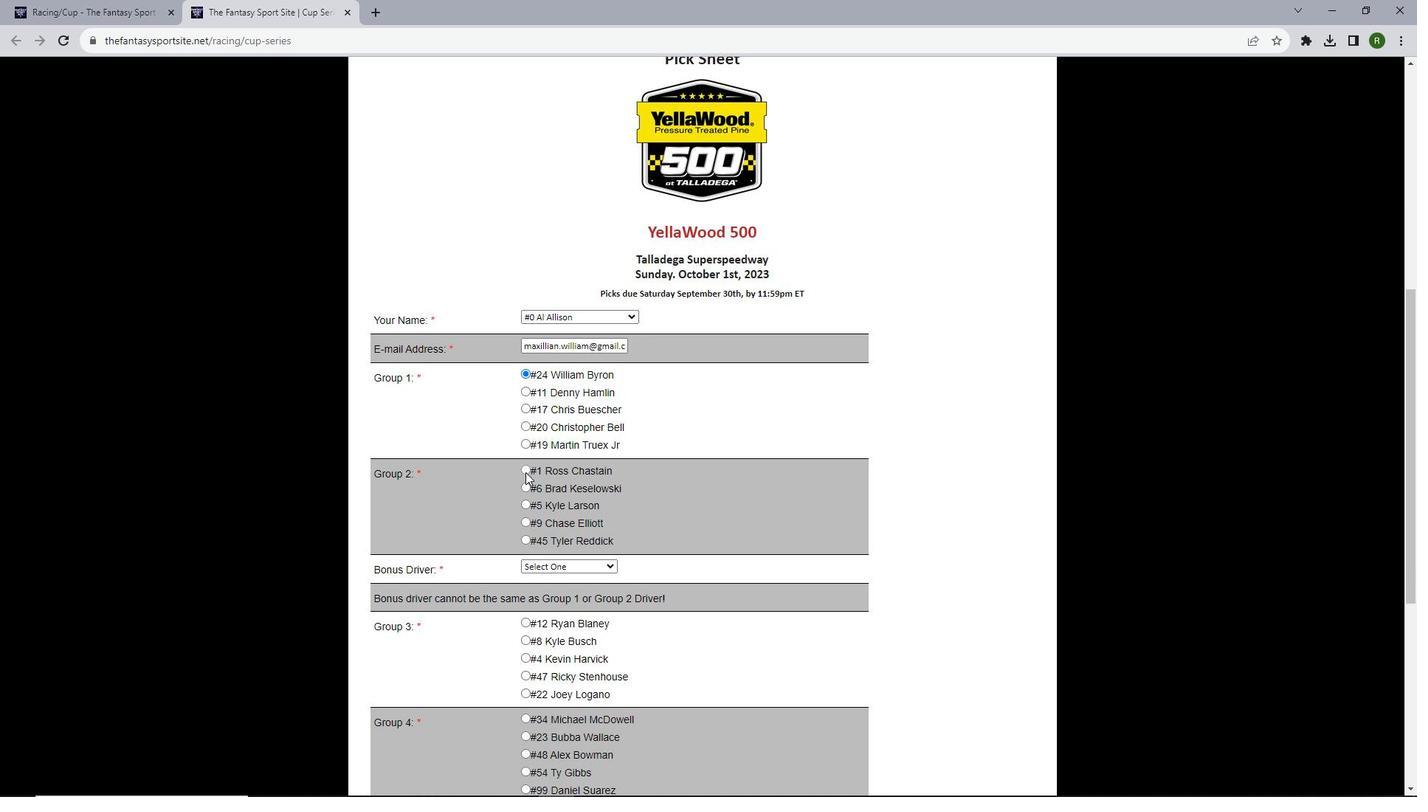 
Action: Mouse moved to (600, 474)
Screenshot: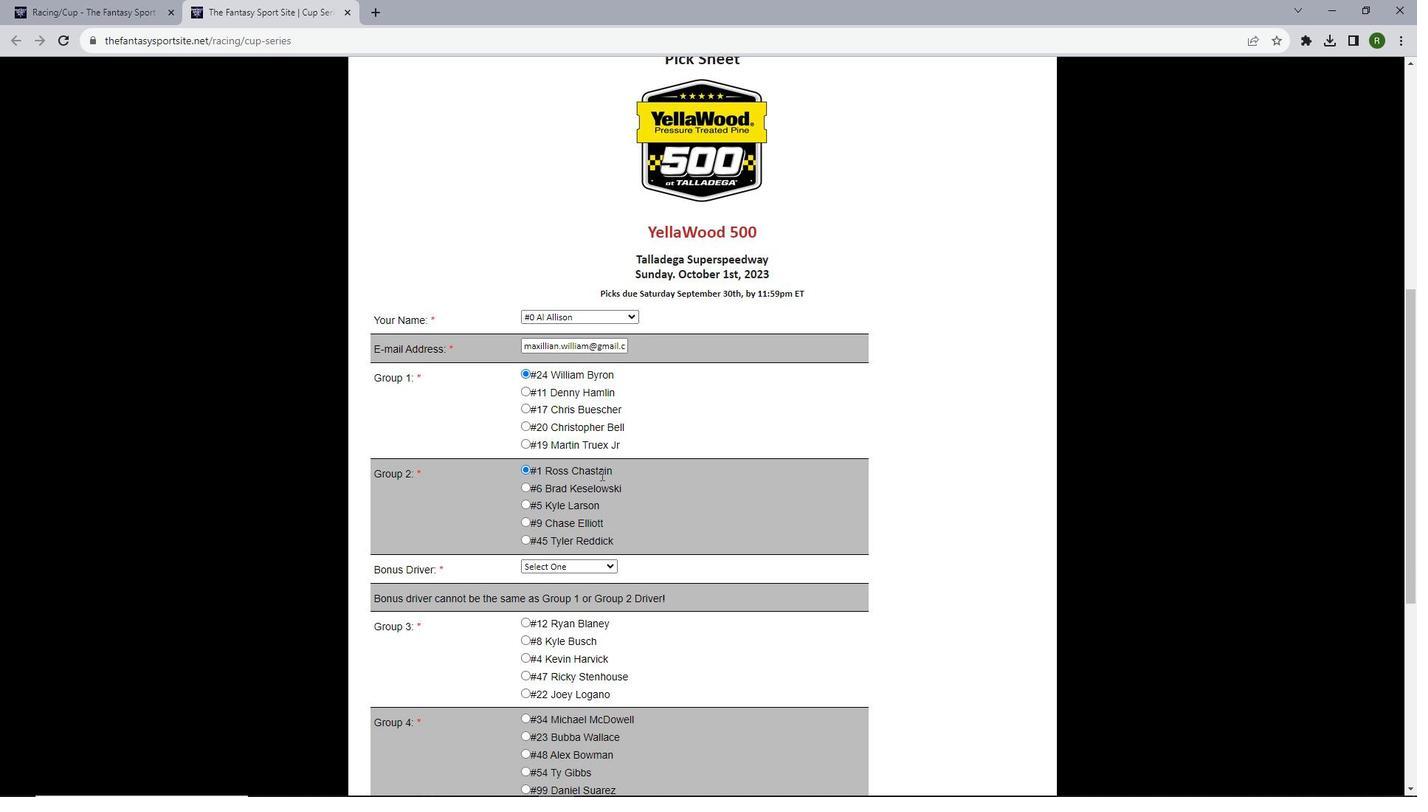 
Action: Mouse scrolled (600, 473) with delta (0, 0)
Screenshot: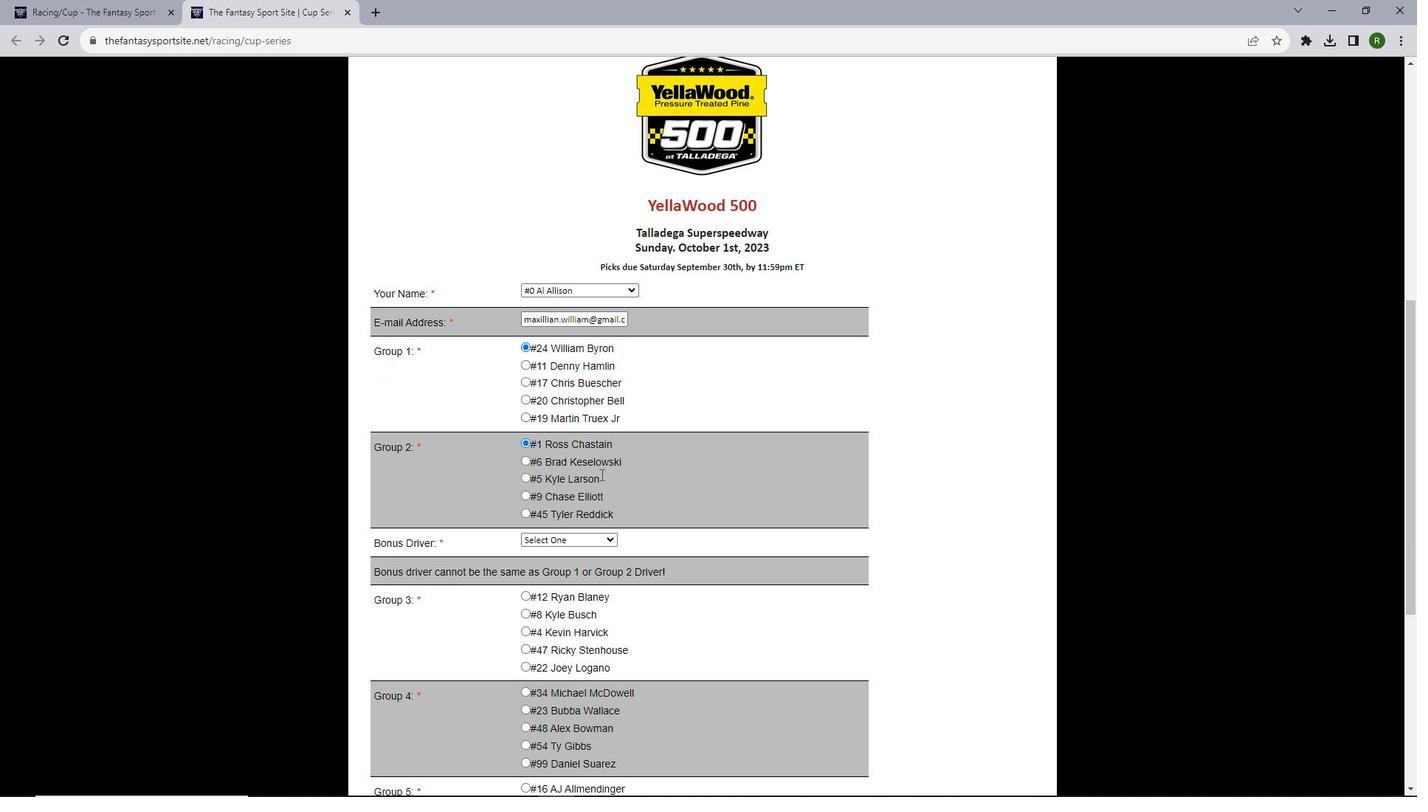 
Action: Mouse moved to (561, 487)
Screenshot: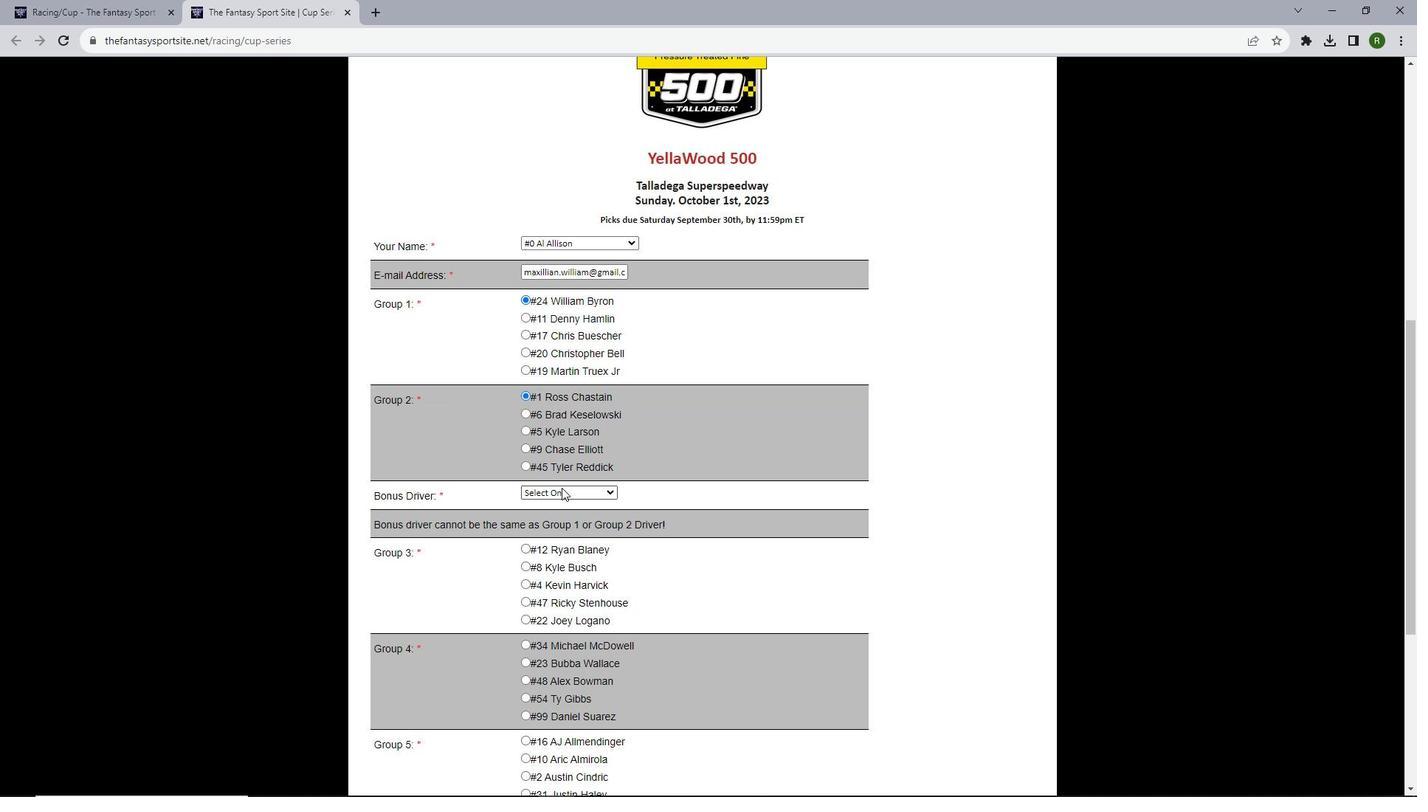 
Action: Mouse pressed left at (561, 487)
Screenshot: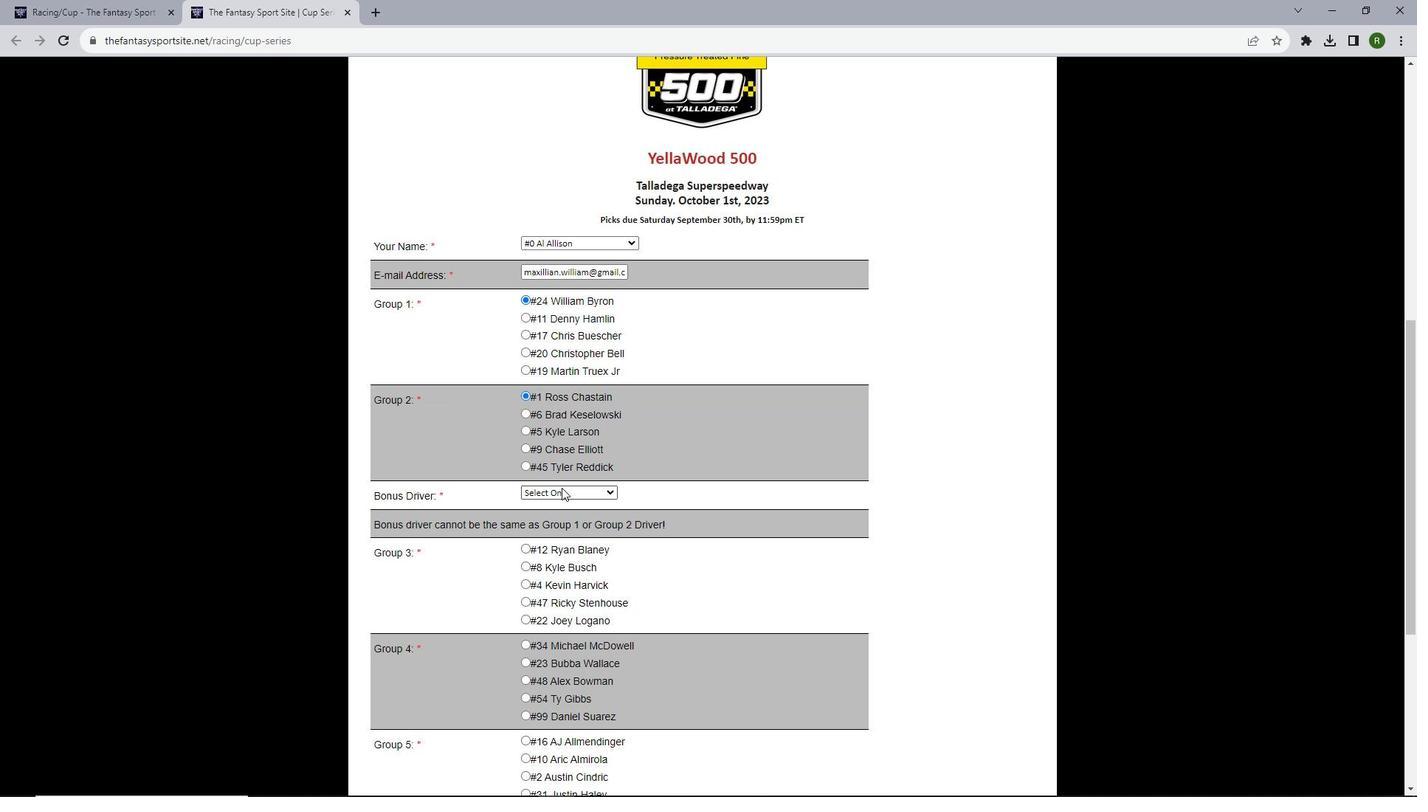 
Action: Mouse moved to (563, 524)
Screenshot: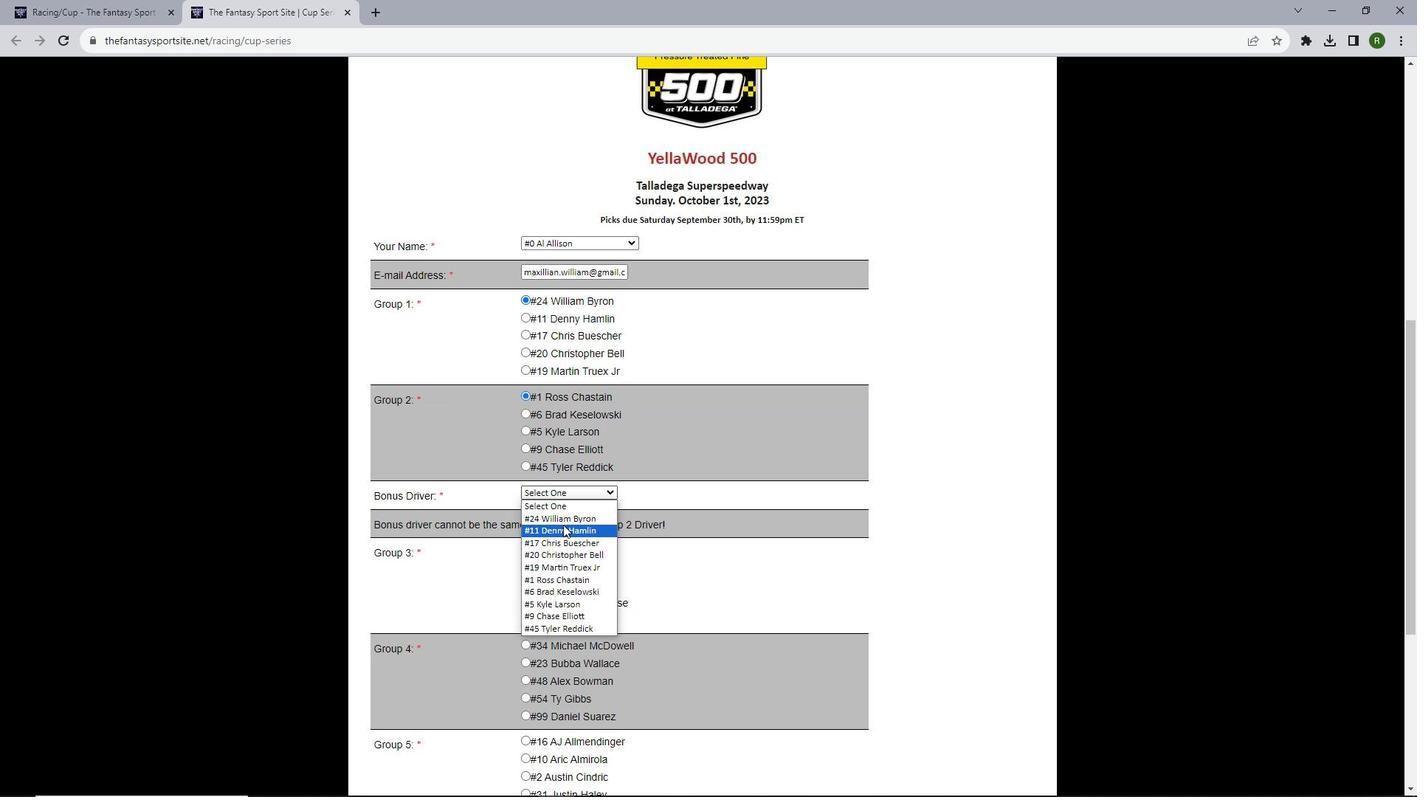 
Action: Mouse pressed left at (563, 524)
Screenshot: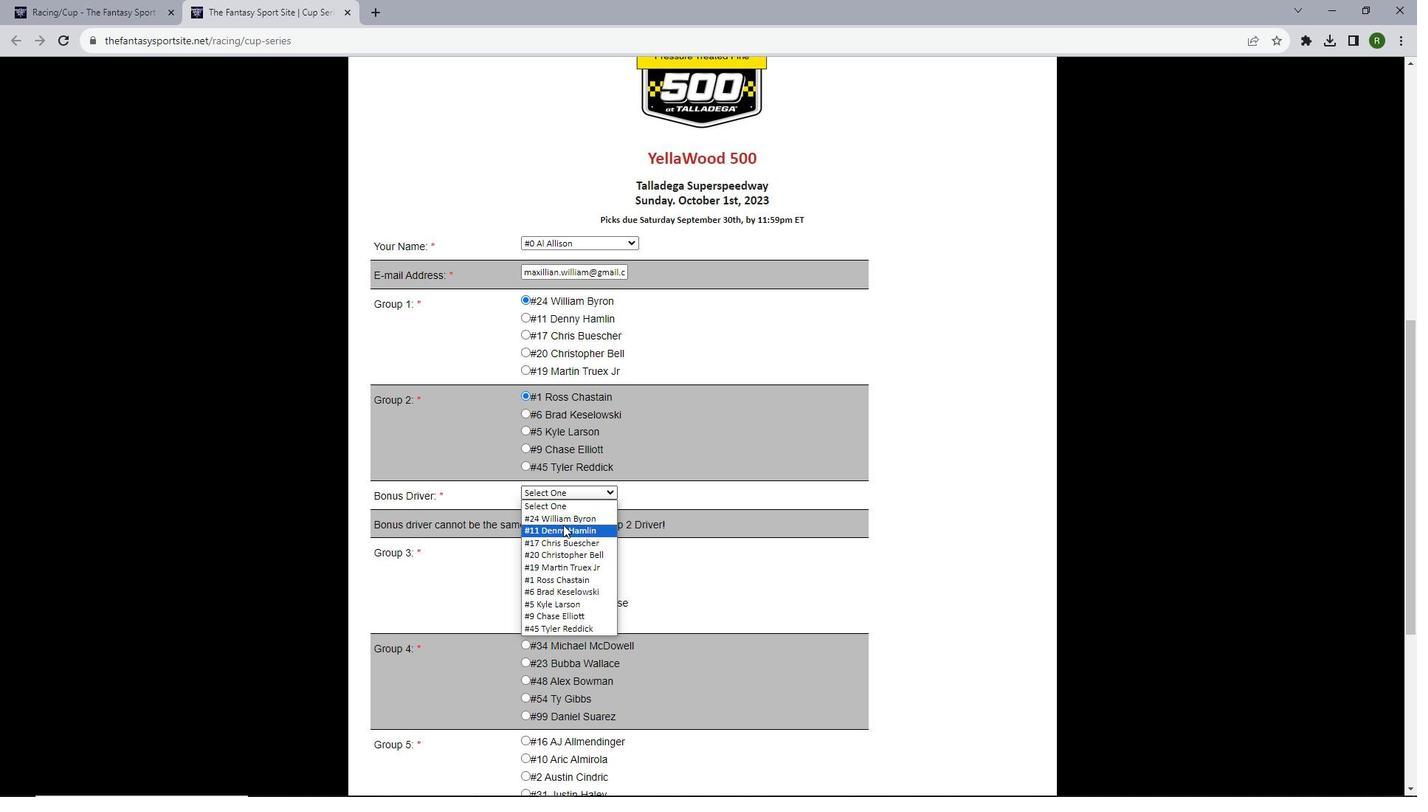 
Action: Mouse moved to (615, 511)
Screenshot: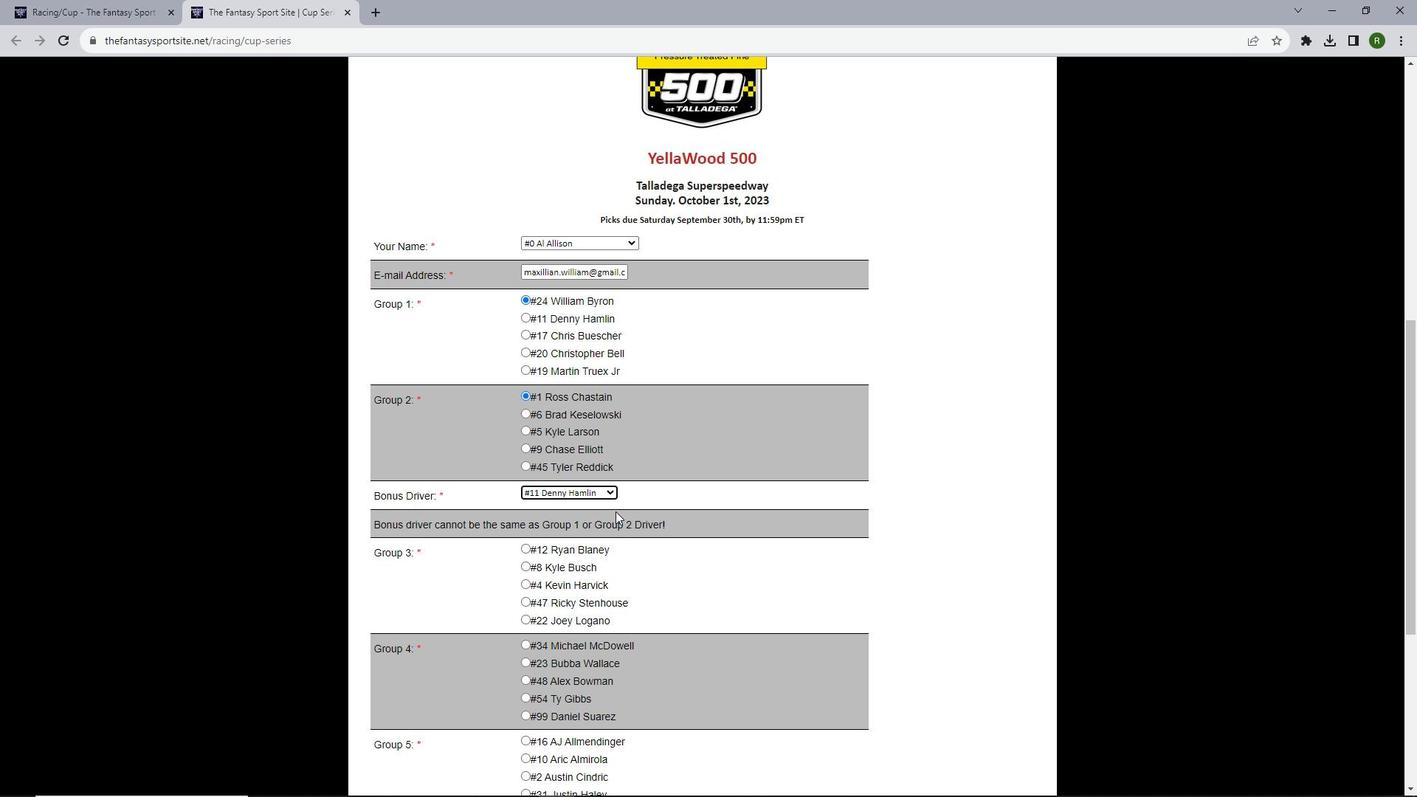 
Action: Mouse scrolled (615, 510) with delta (0, 0)
Screenshot: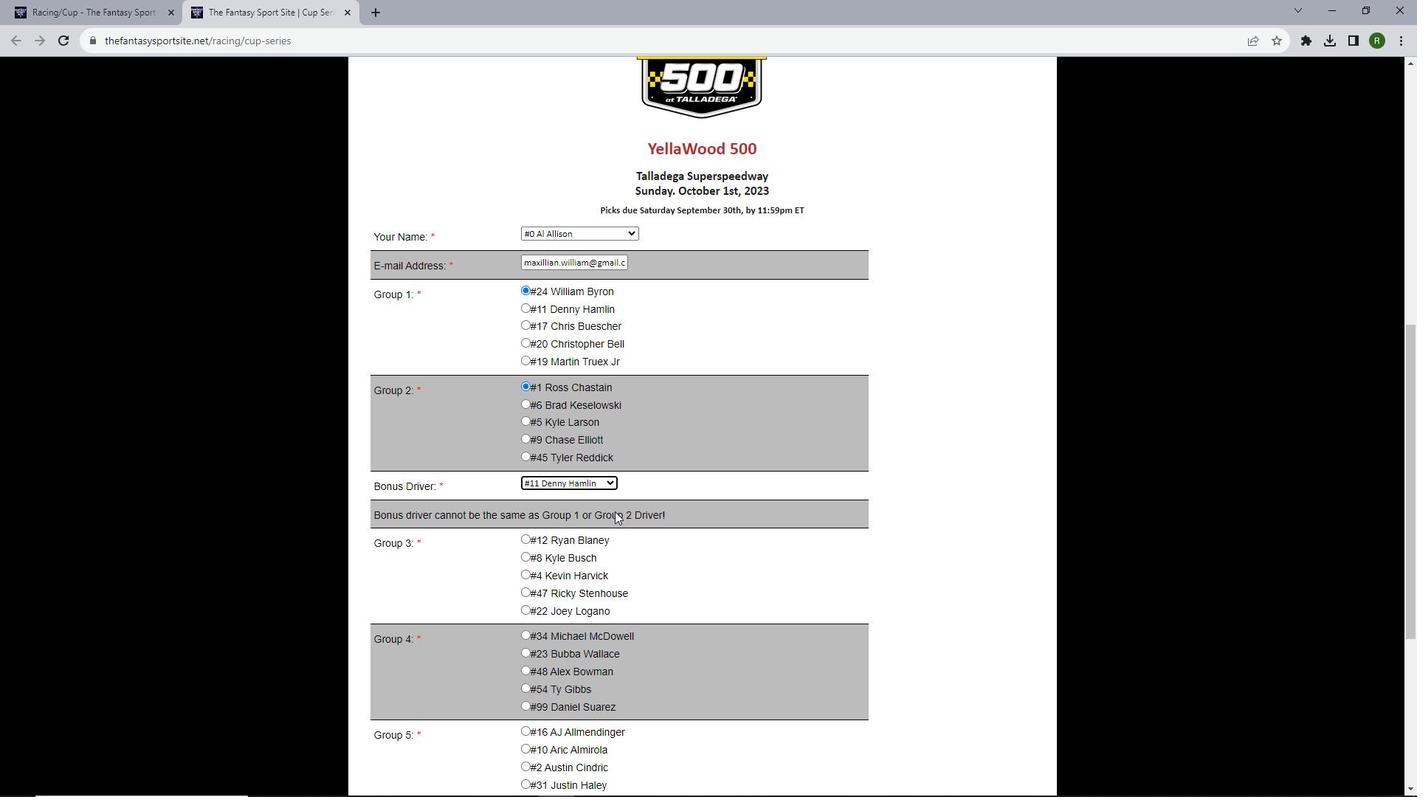 
Action: Mouse moved to (525, 479)
Screenshot: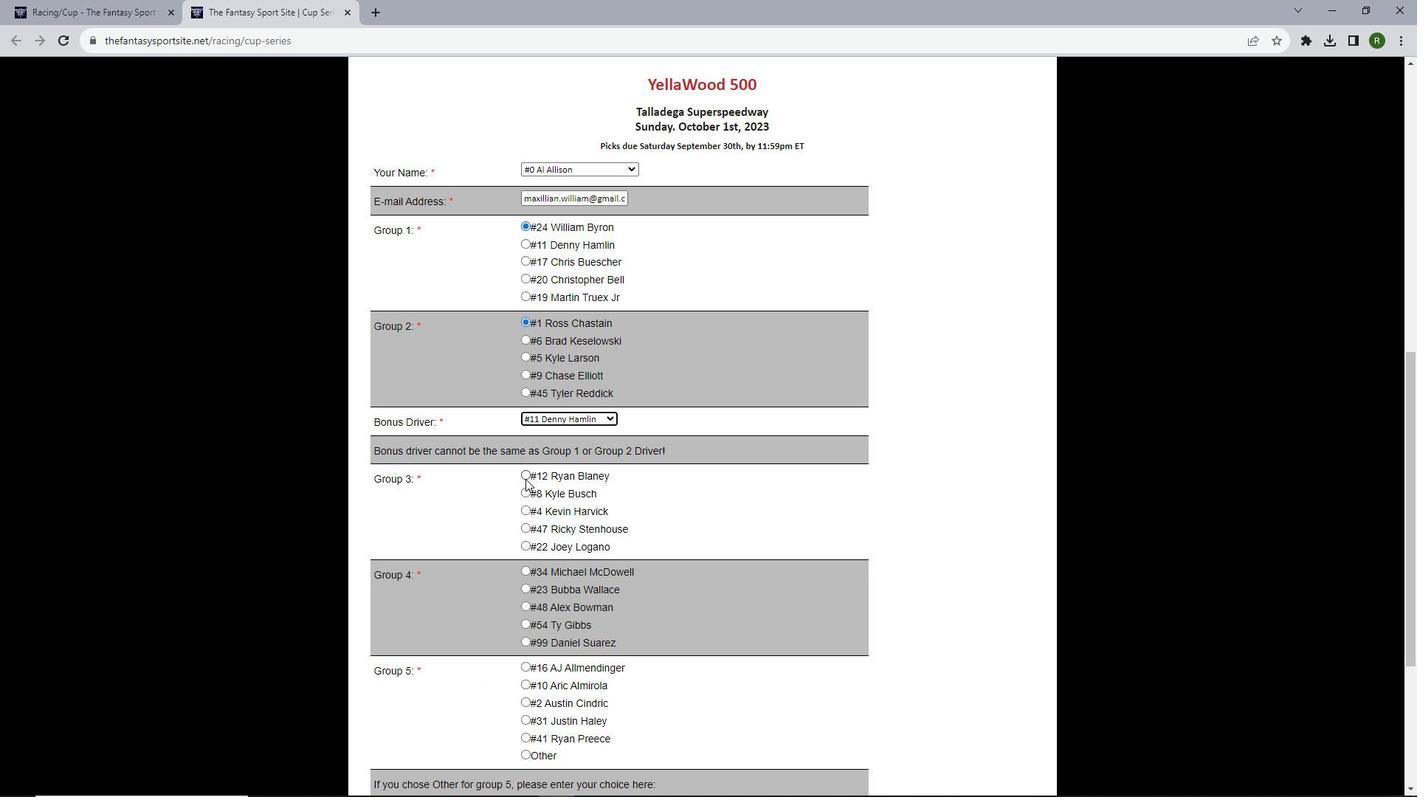 
Action: Mouse pressed left at (525, 479)
Screenshot: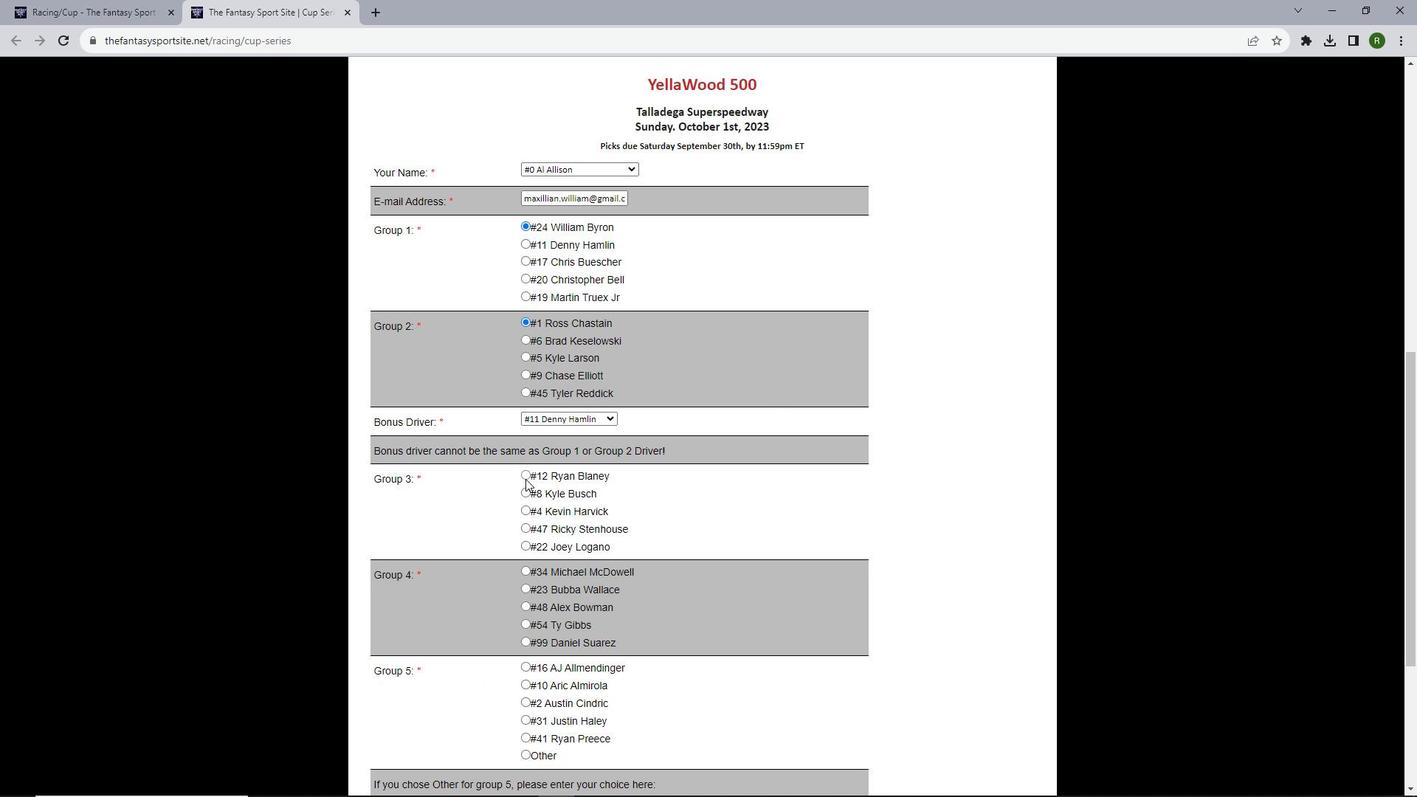 
Action: Mouse moved to (589, 492)
Screenshot: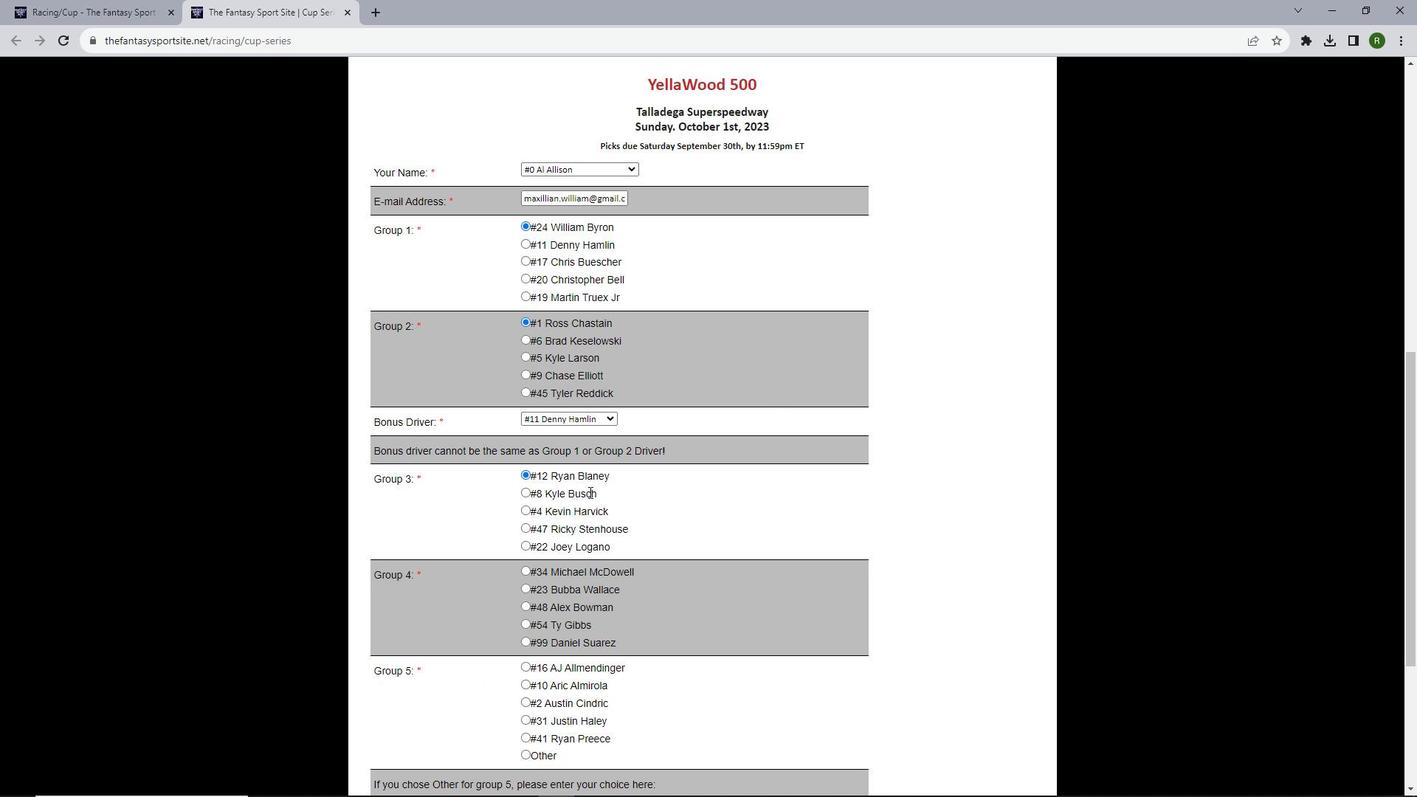
Action: Mouse scrolled (589, 491) with delta (0, 0)
Screenshot: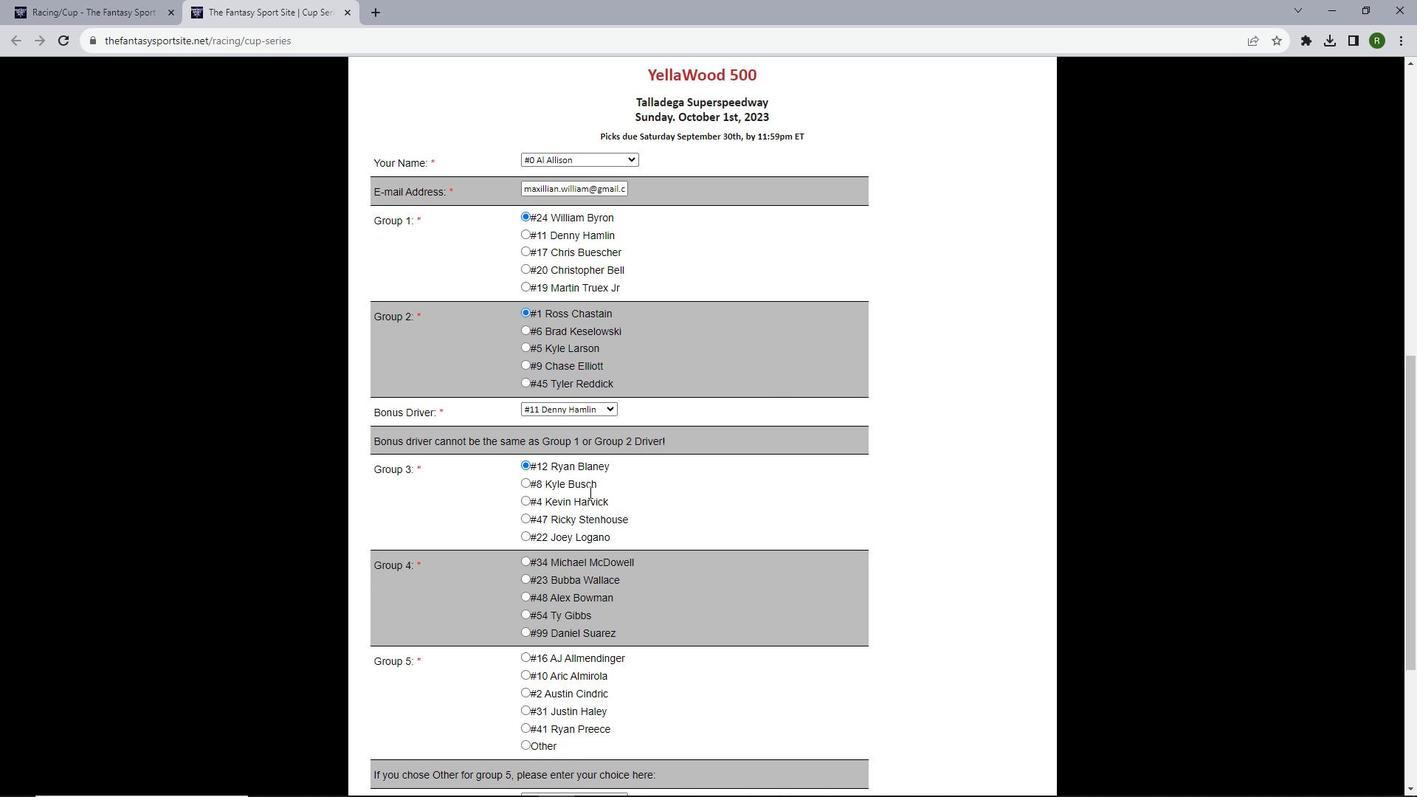 
Action: Mouse moved to (522, 501)
Screenshot: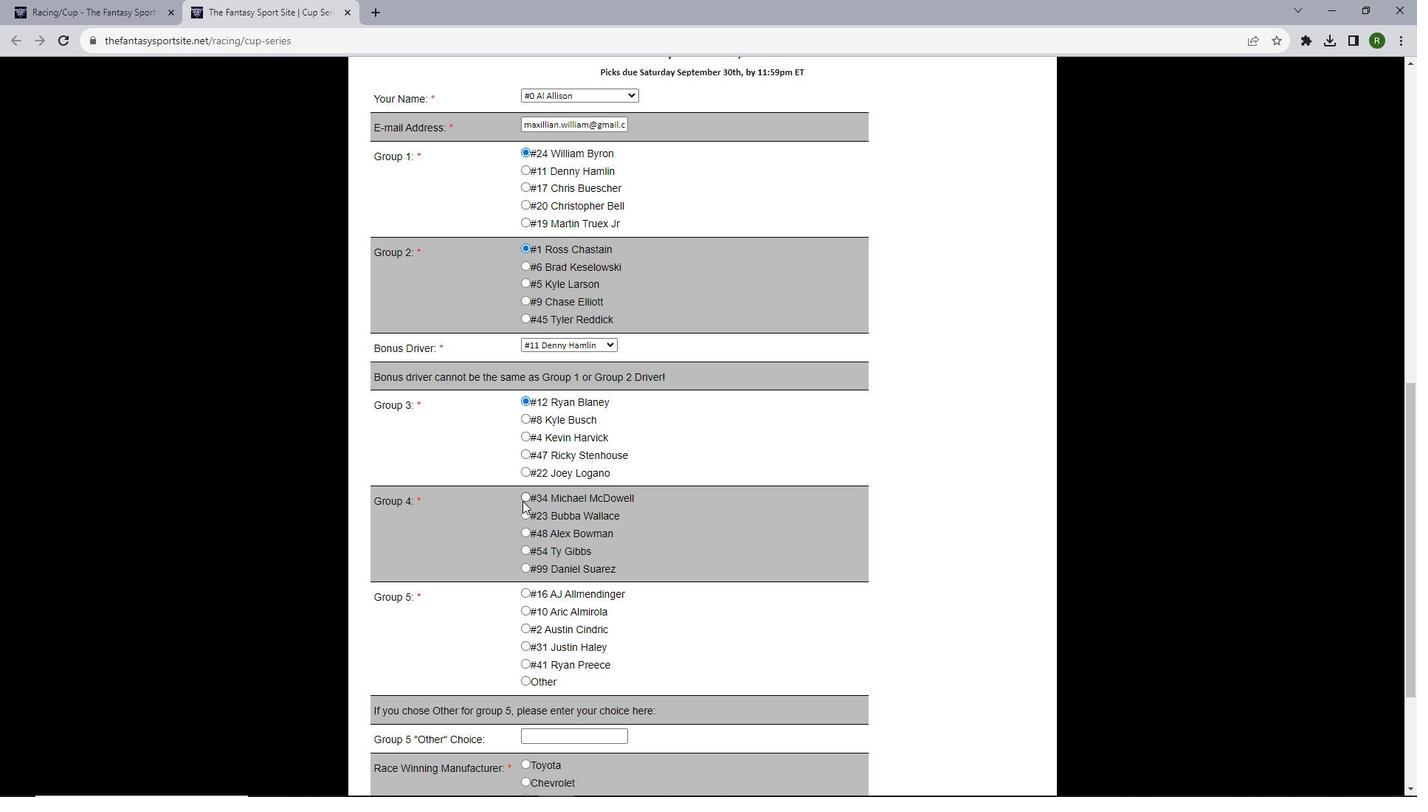 
Action: Mouse pressed left at (522, 501)
Screenshot: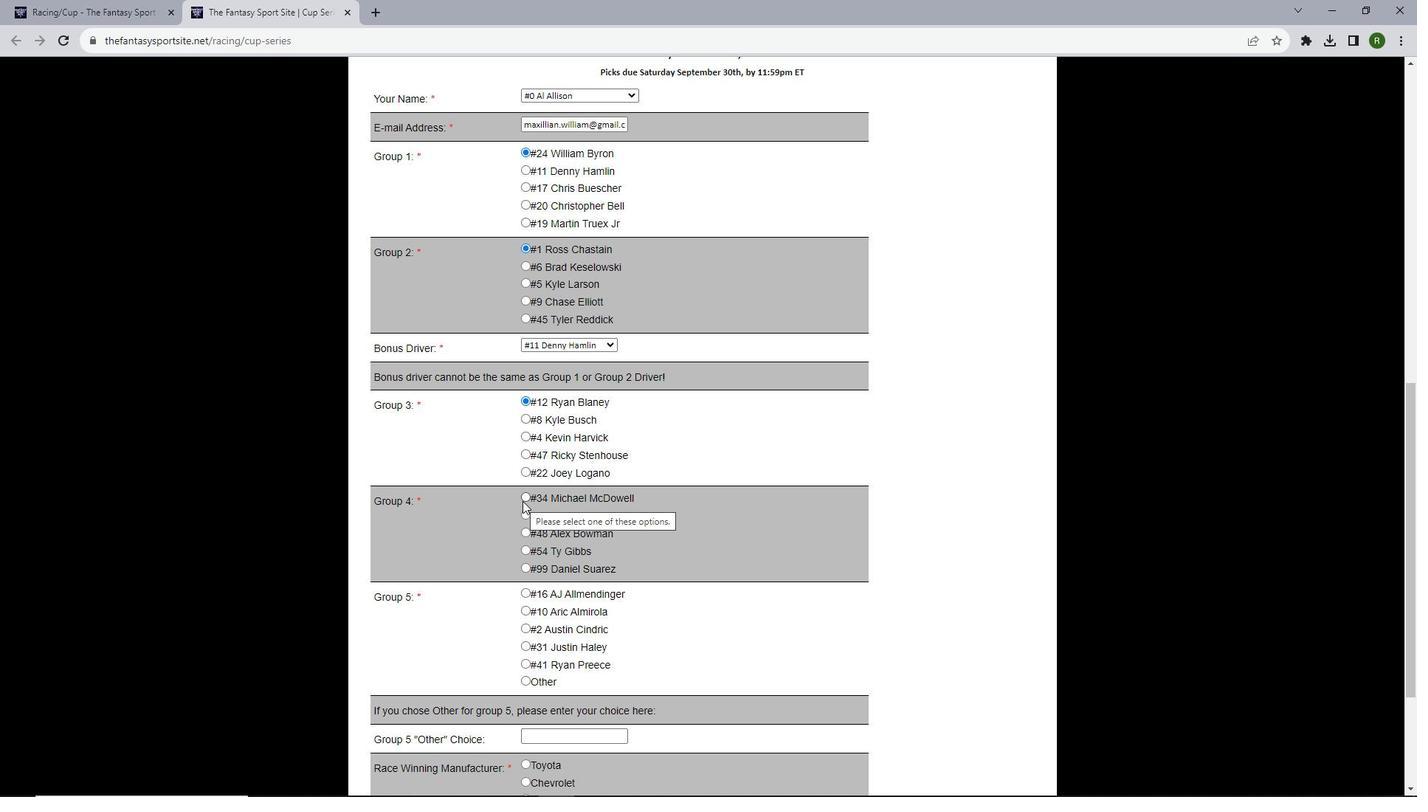 
Action: Mouse moved to (581, 479)
Screenshot: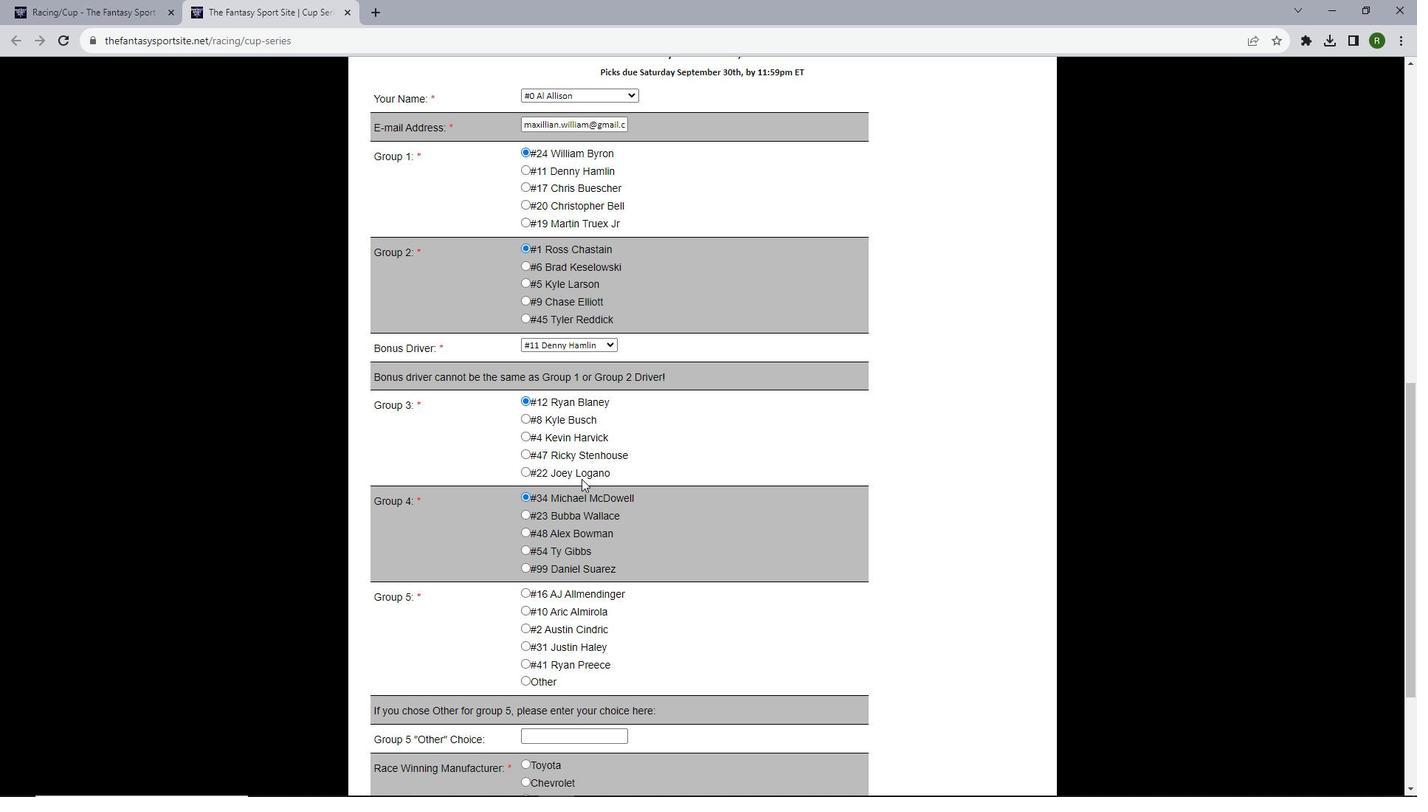 
Action: Mouse scrolled (581, 478) with delta (0, 0)
Screenshot: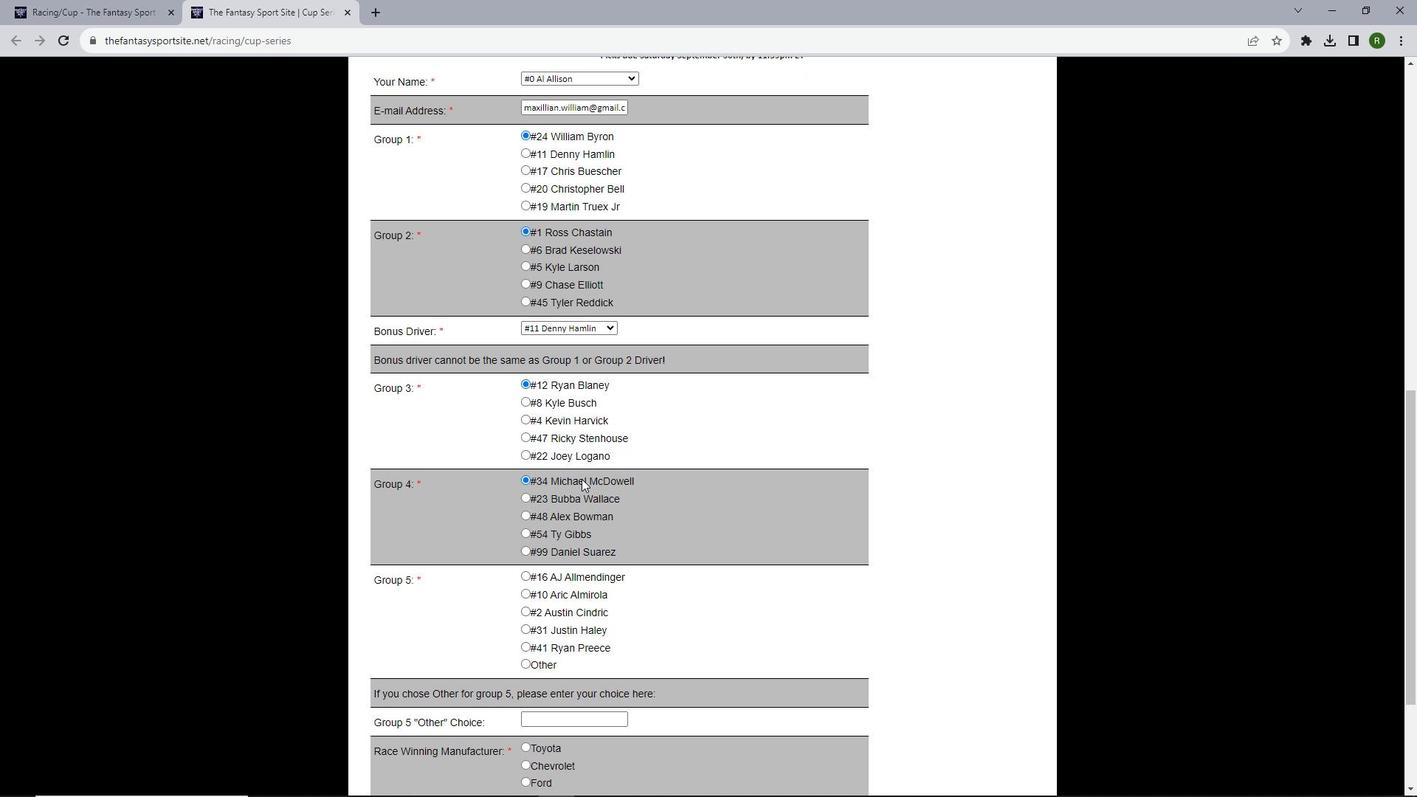
Action: Mouse scrolled (581, 478) with delta (0, 0)
Screenshot: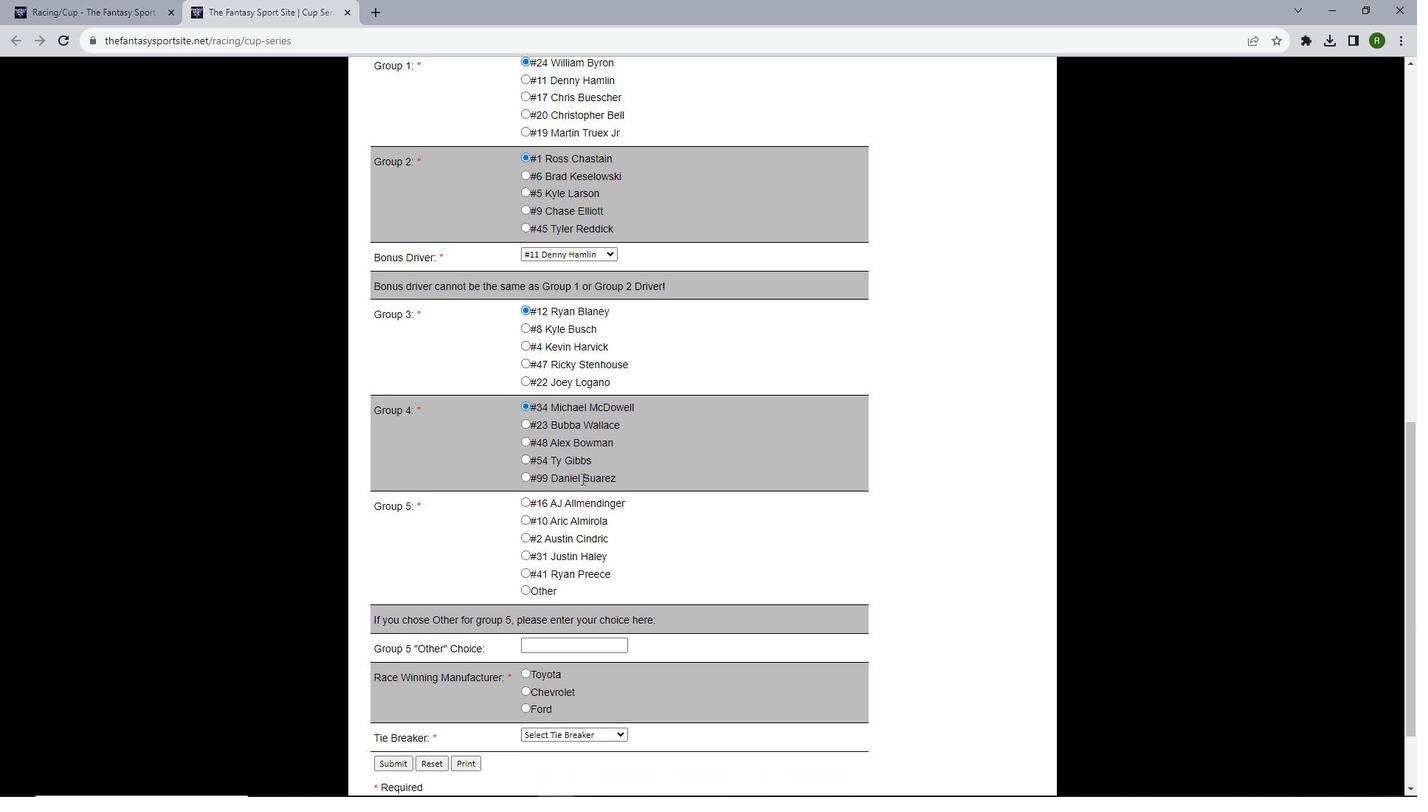 
Action: Mouse moved to (533, 450)
Screenshot: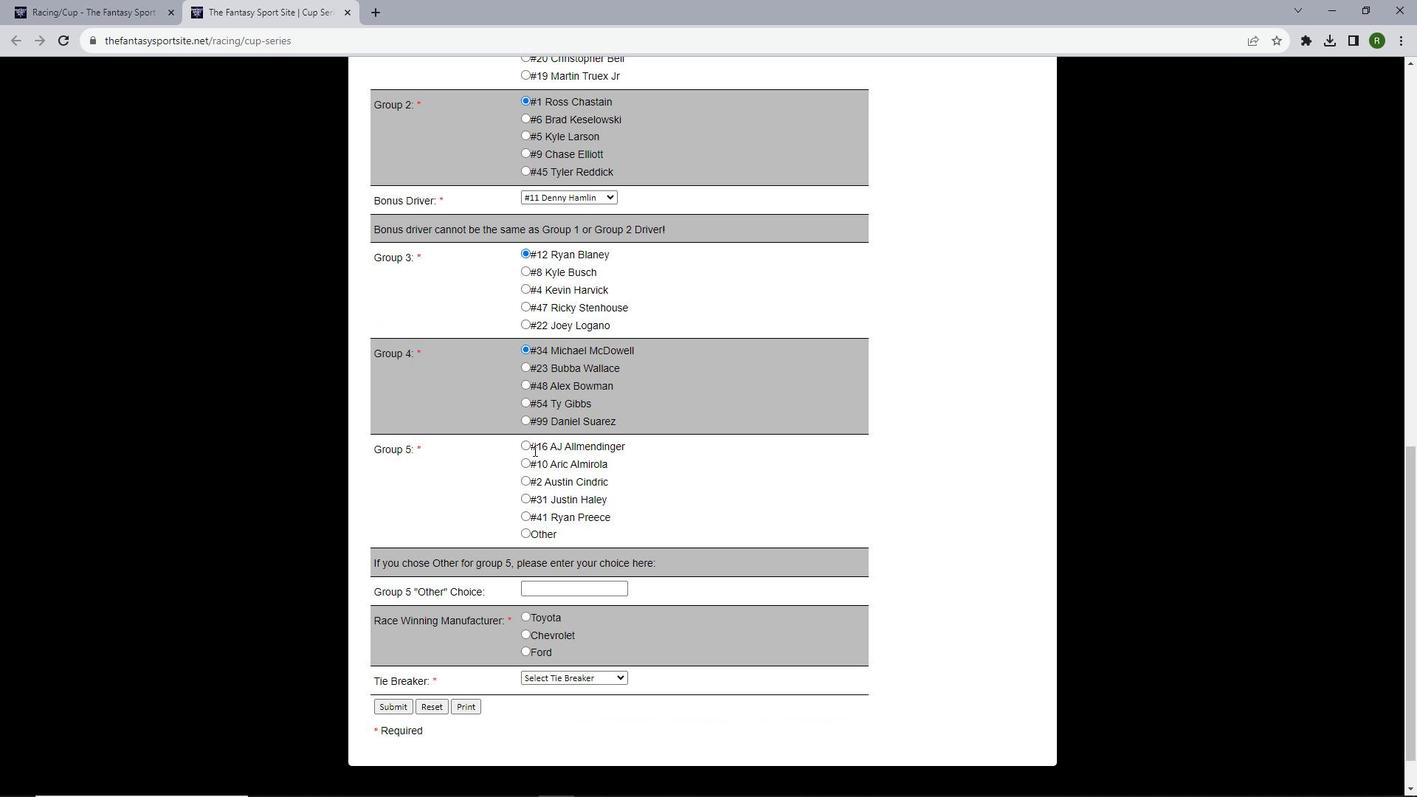 
Action: Mouse scrolled (533, 451) with delta (0, 0)
Screenshot: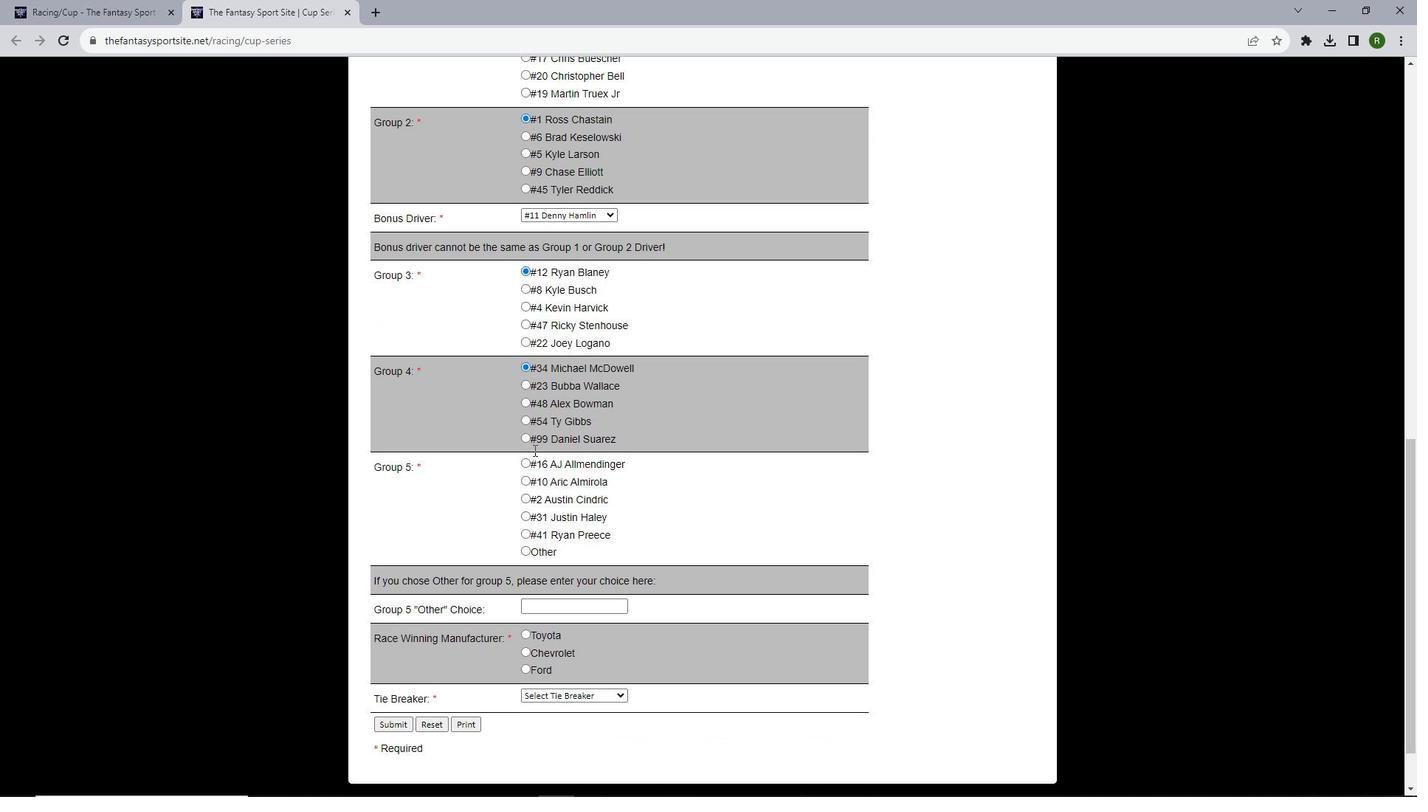 
Action: Mouse scrolled (533, 449) with delta (0, 0)
Screenshot: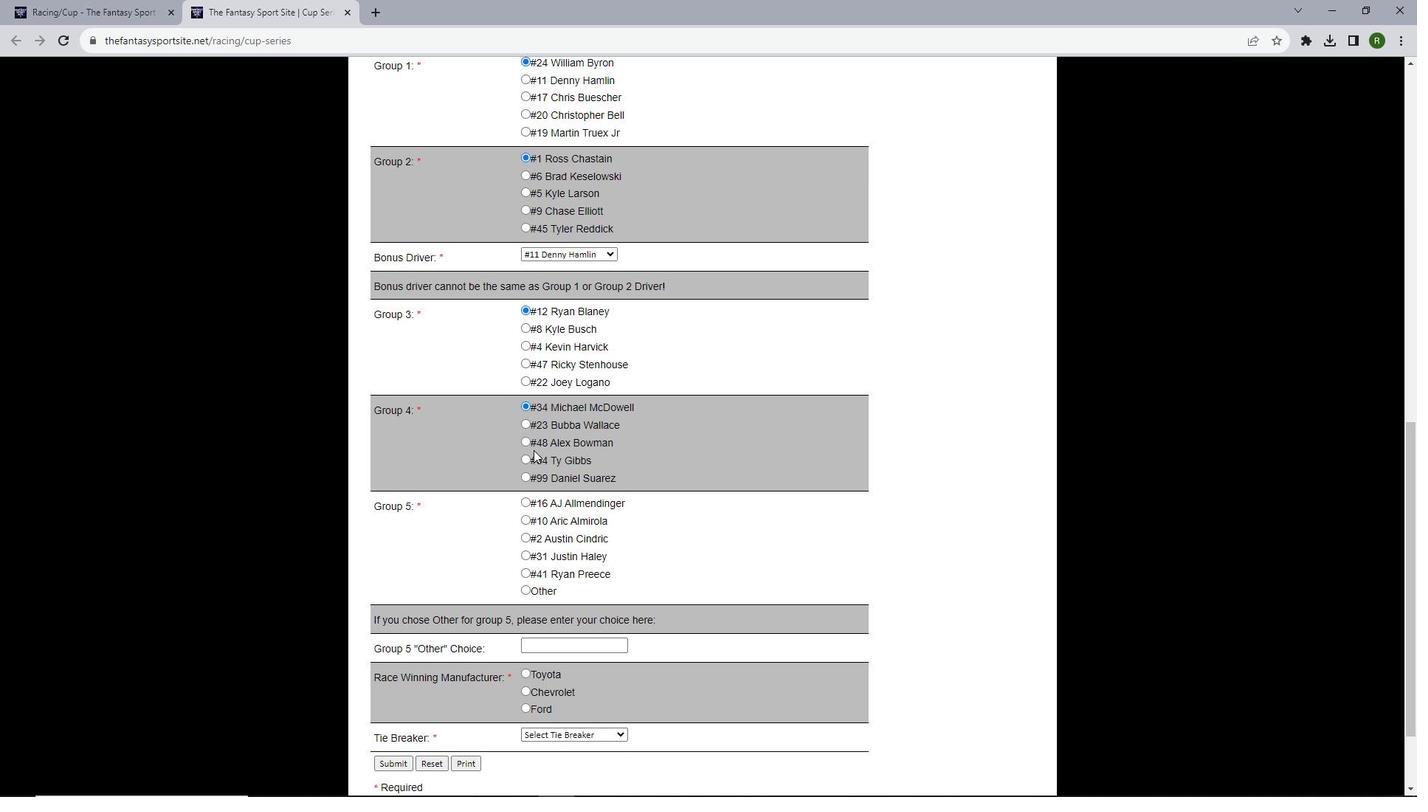 
Action: Mouse moved to (525, 465)
Screenshot: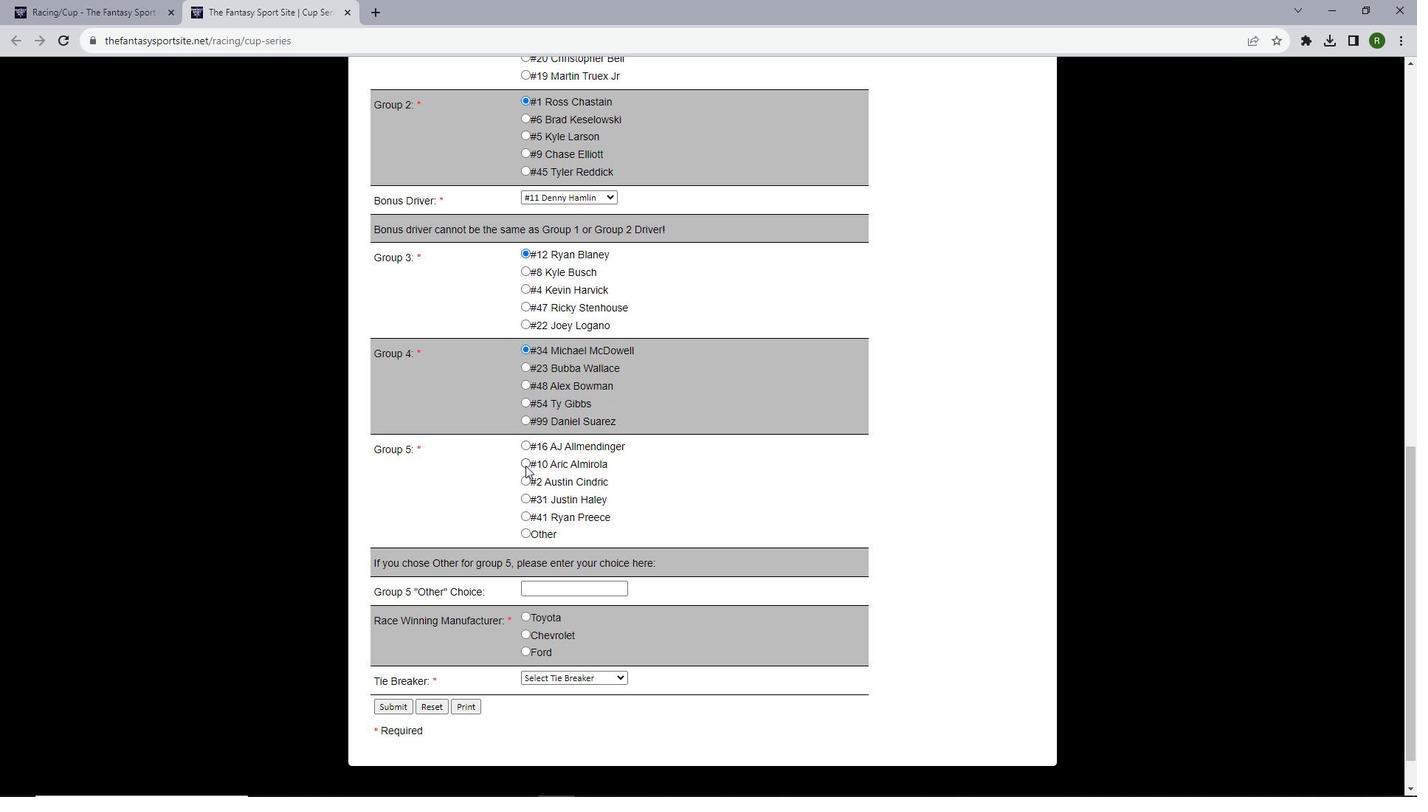 
Action: Mouse pressed left at (525, 465)
Screenshot: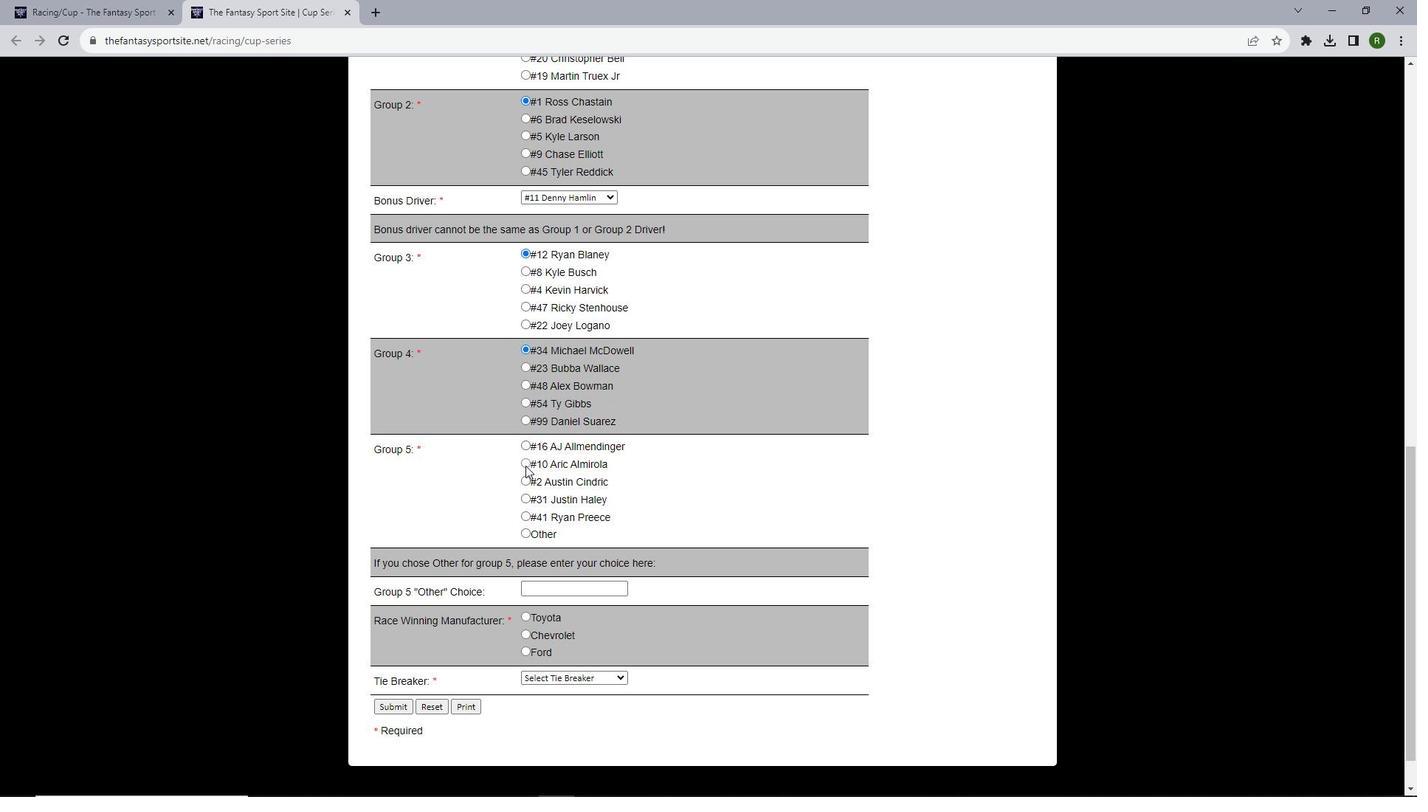 
Action: Mouse moved to (523, 531)
Screenshot: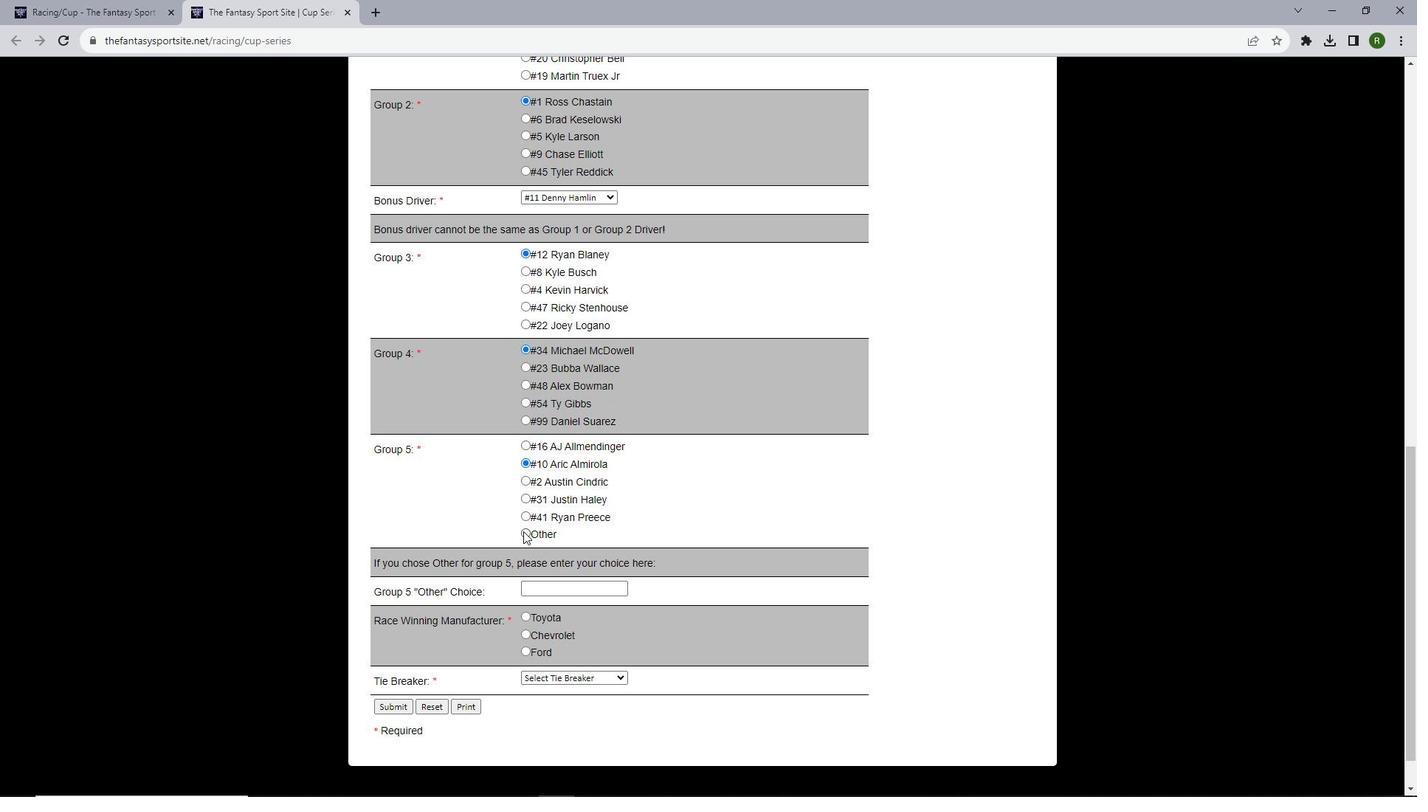 
Action: Mouse pressed left at (523, 531)
Screenshot: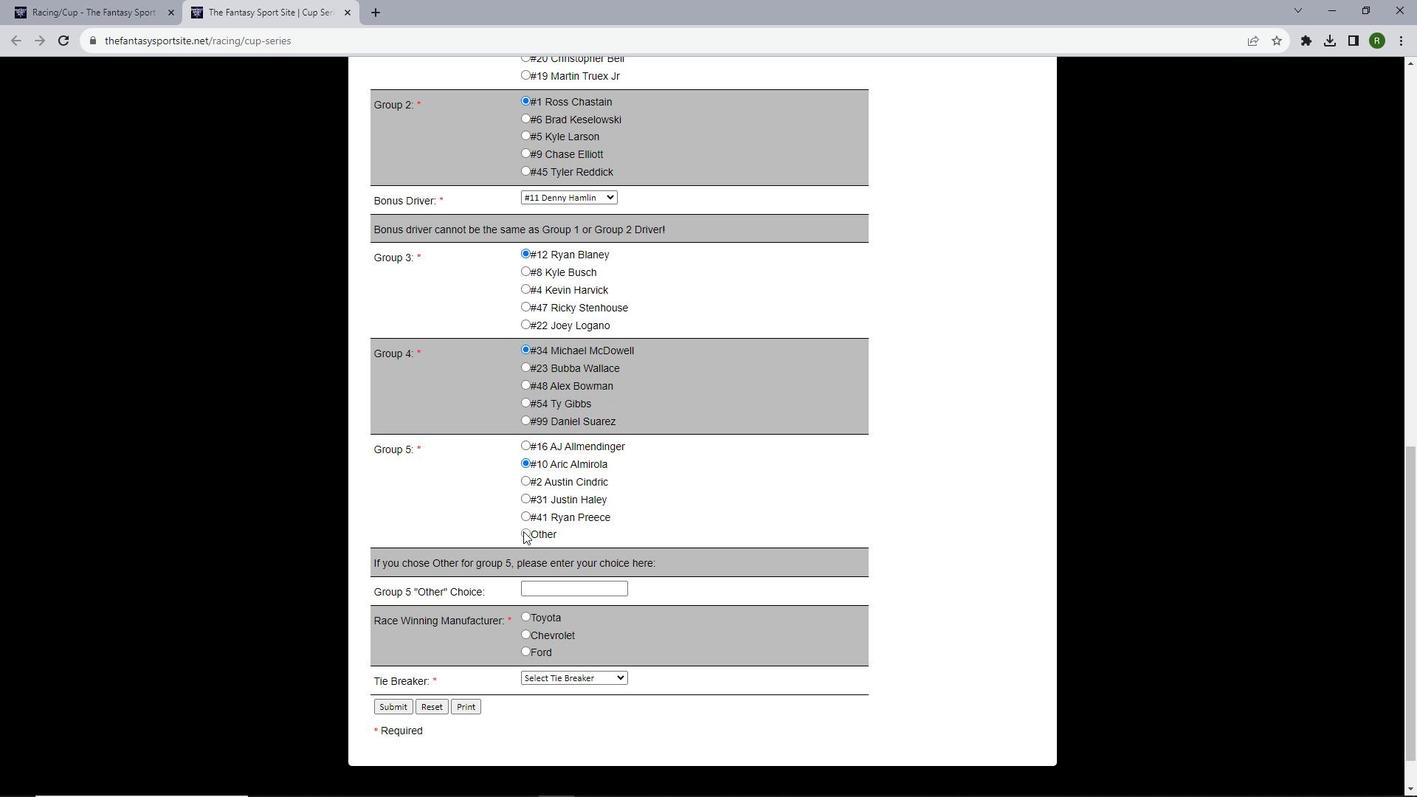 
Action: Mouse moved to (552, 589)
Screenshot: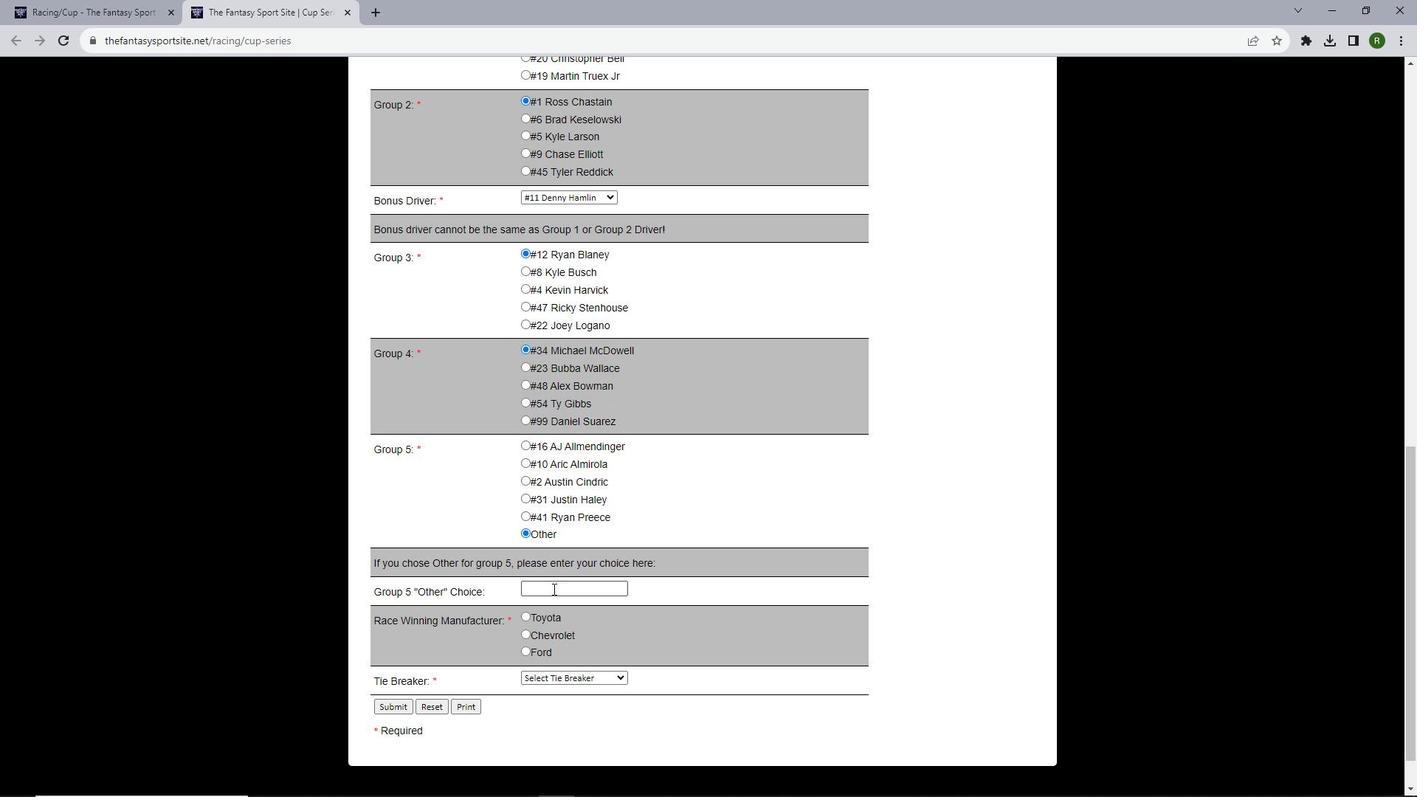 
Action: Mouse pressed left at (552, 589)
Screenshot: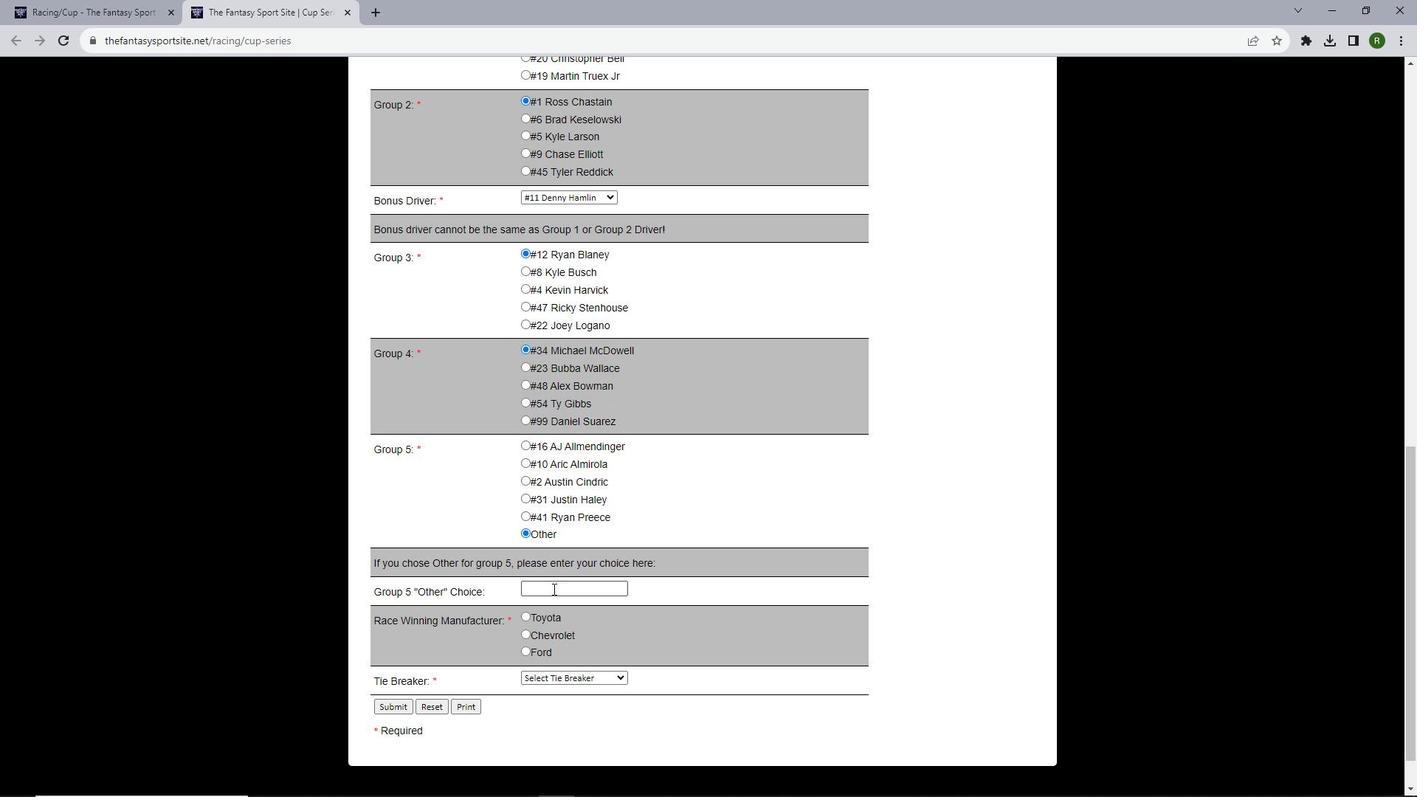 
Action: Key pressed <Key.shift>#22<Key.space><Key.shift><Key.shift><Key.shift>Jor<Key.backspace>ey<Key.space><Key.shift>Logano
Screenshot: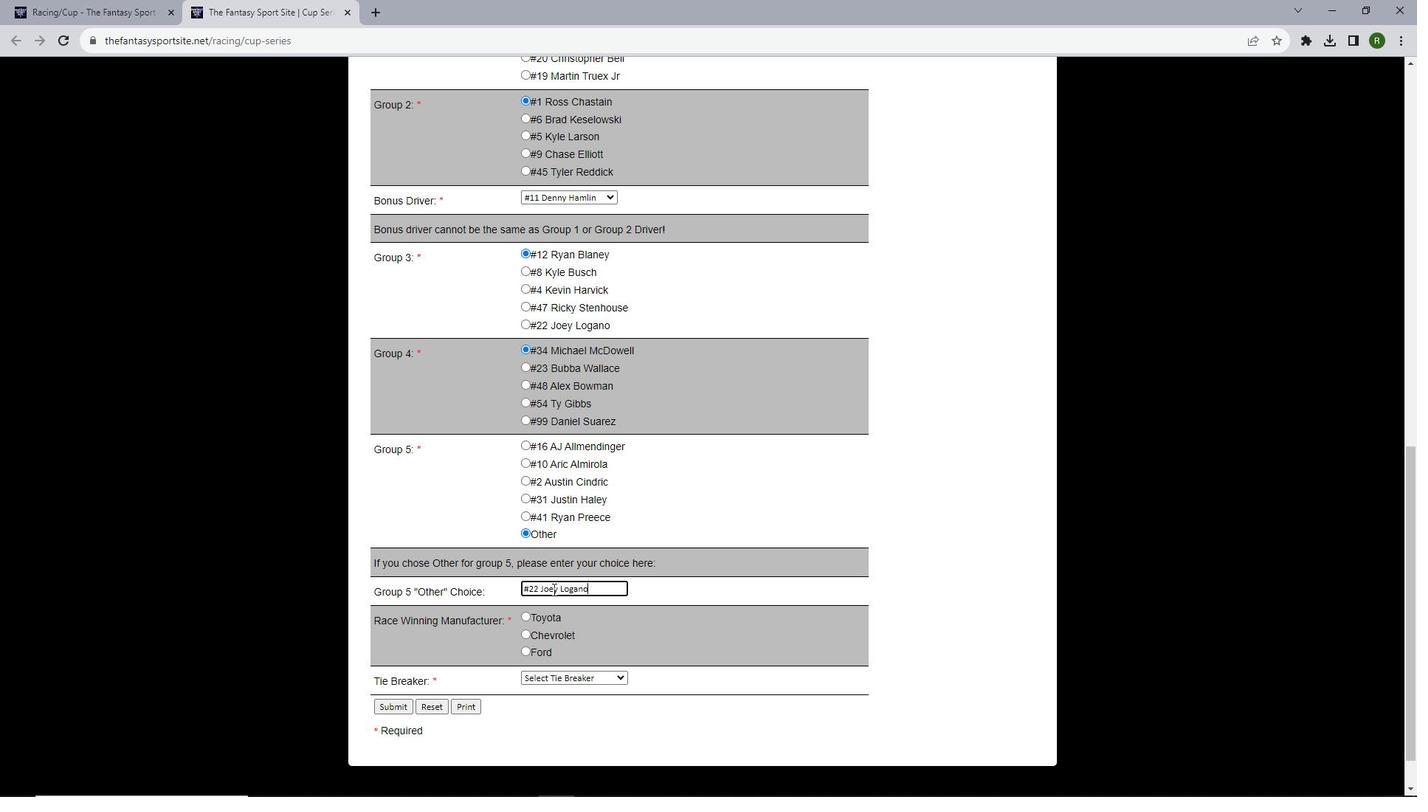 
Action: Mouse moved to (528, 614)
Screenshot: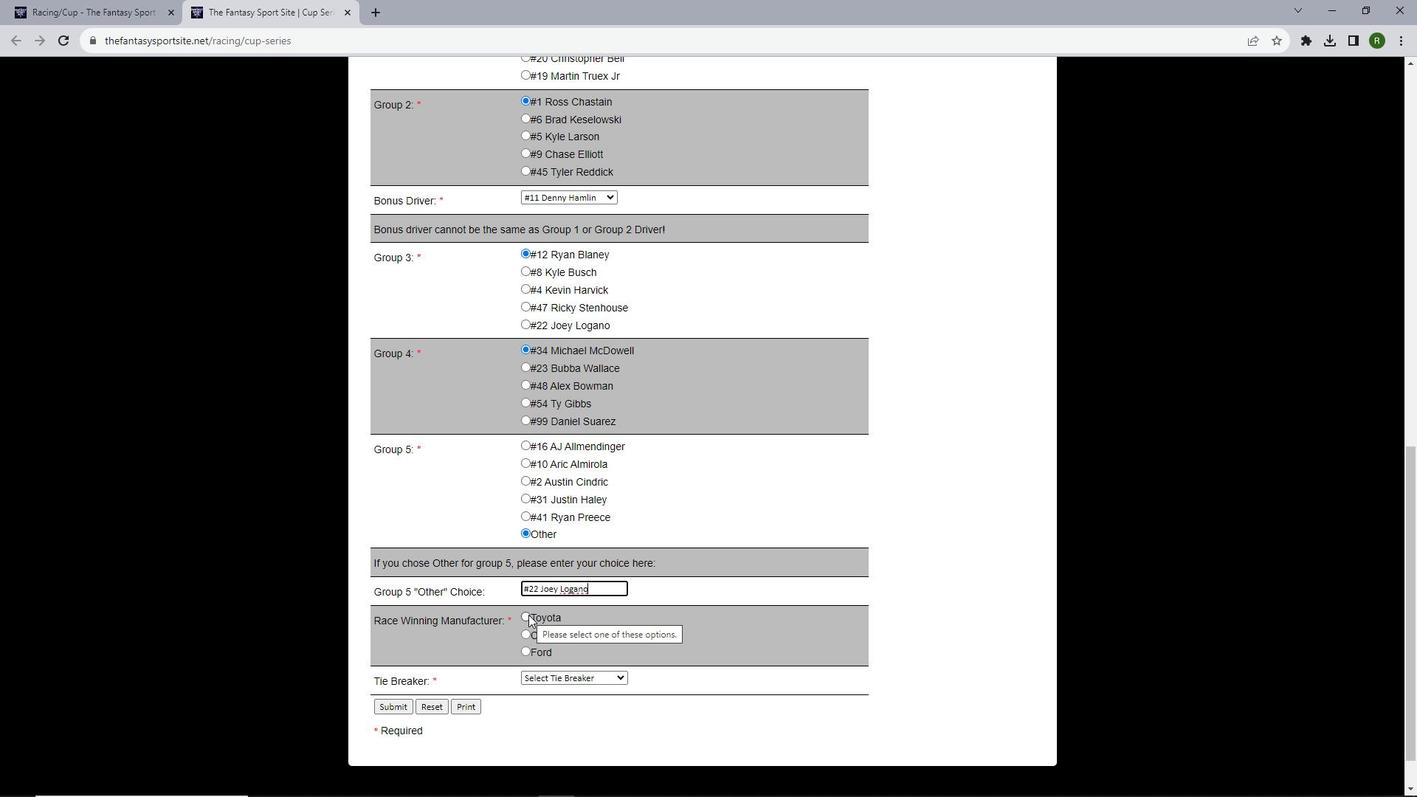 
Action: Mouse pressed left at (528, 614)
Screenshot: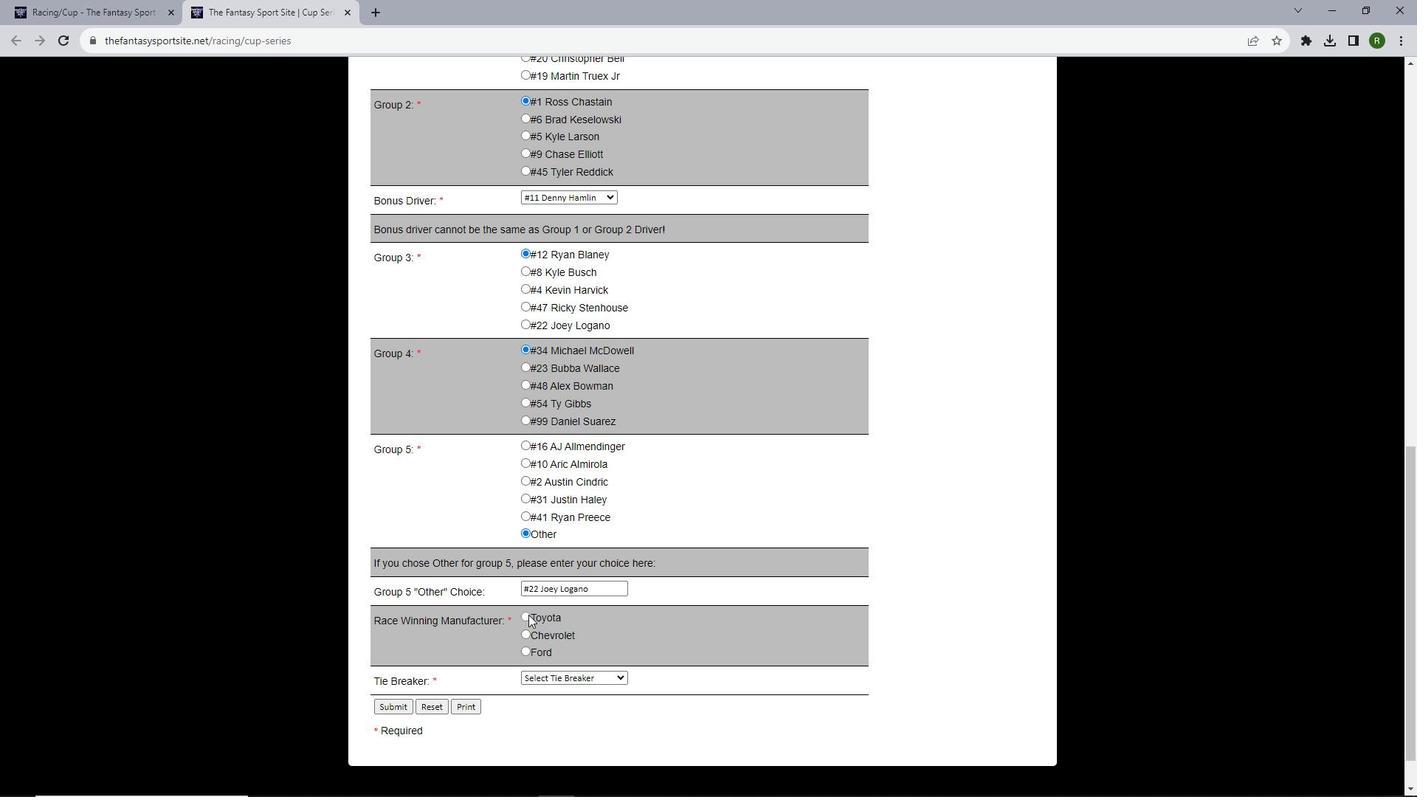 
Action: Mouse moved to (609, 609)
Screenshot: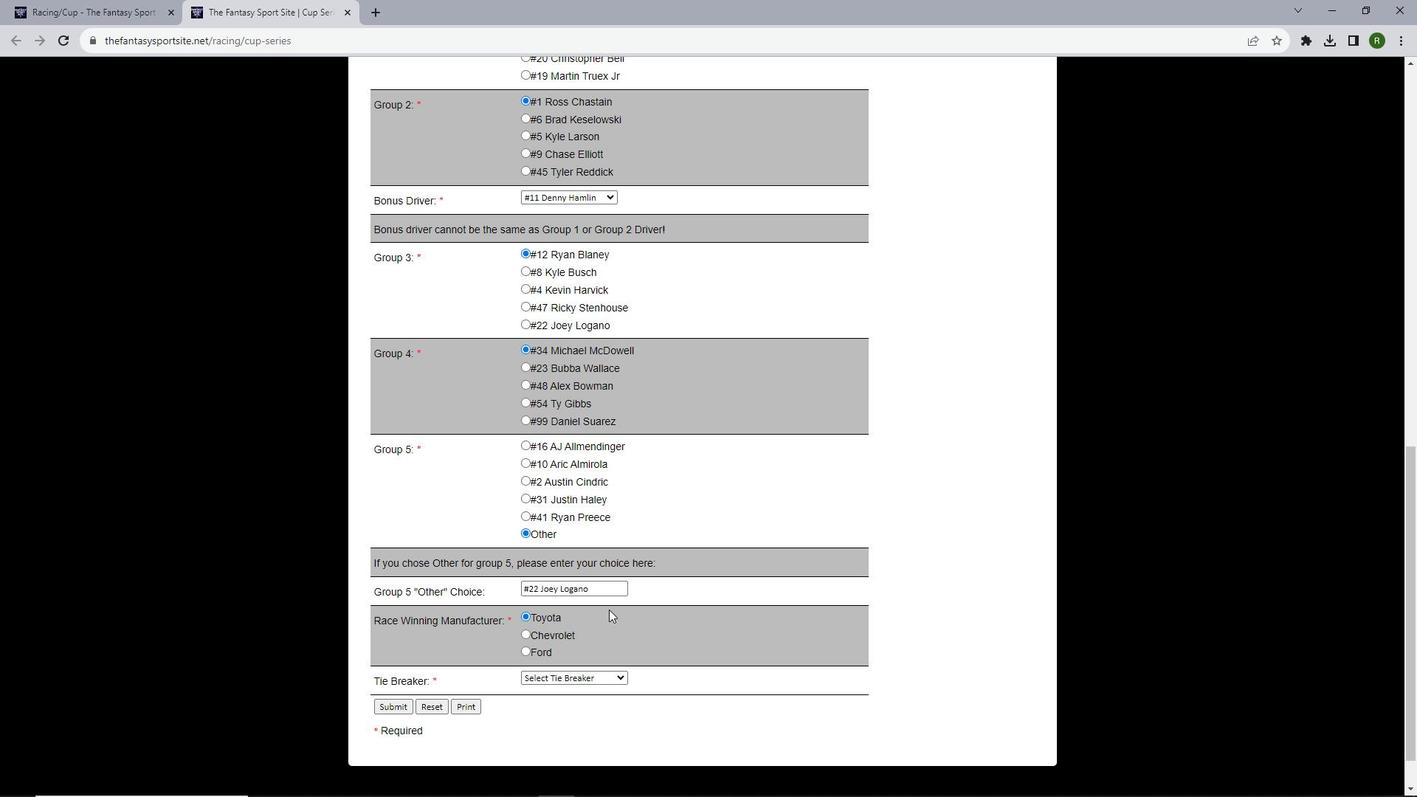 
Action: Mouse scrolled (609, 609) with delta (0, 0)
Screenshot: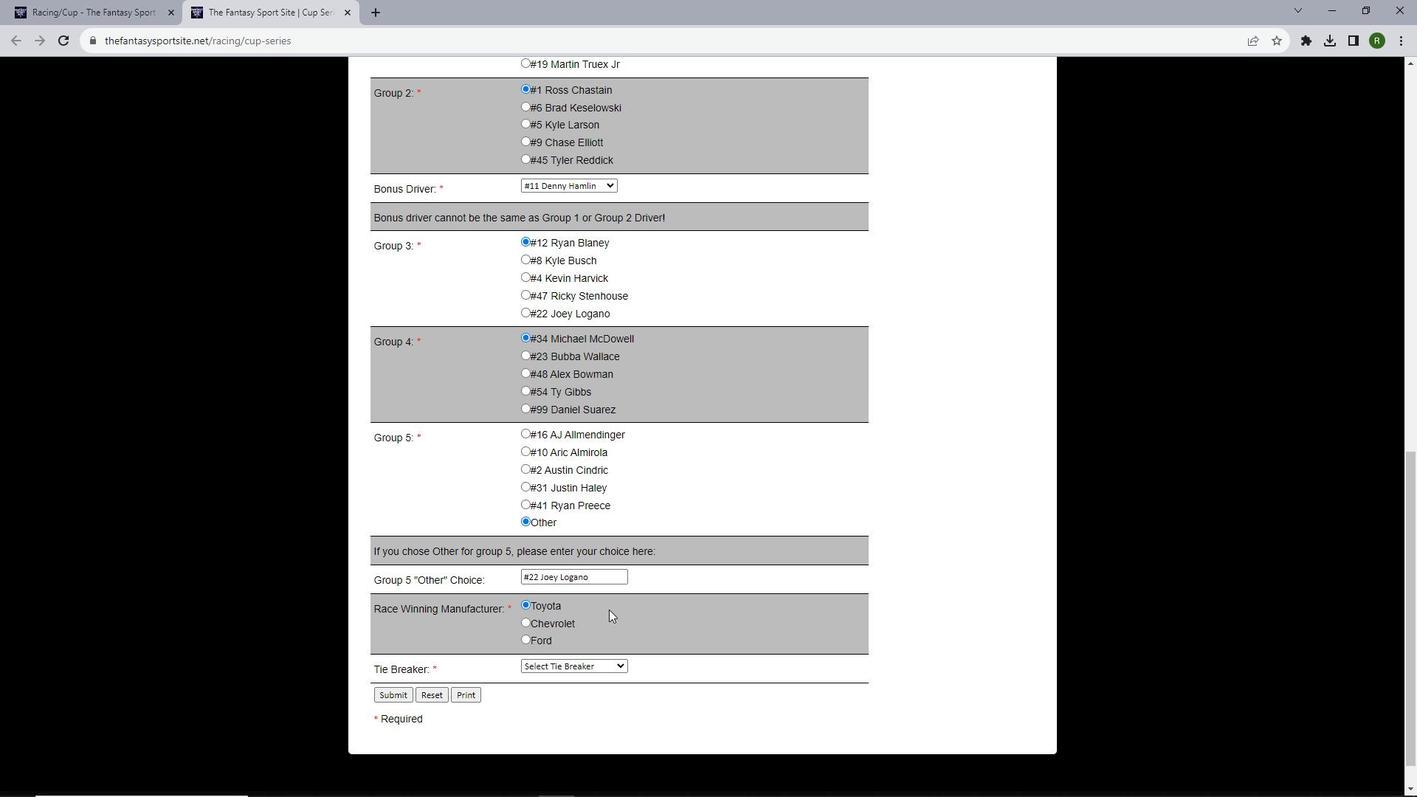 
Action: Mouse moved to (578, 622)
Screenshot: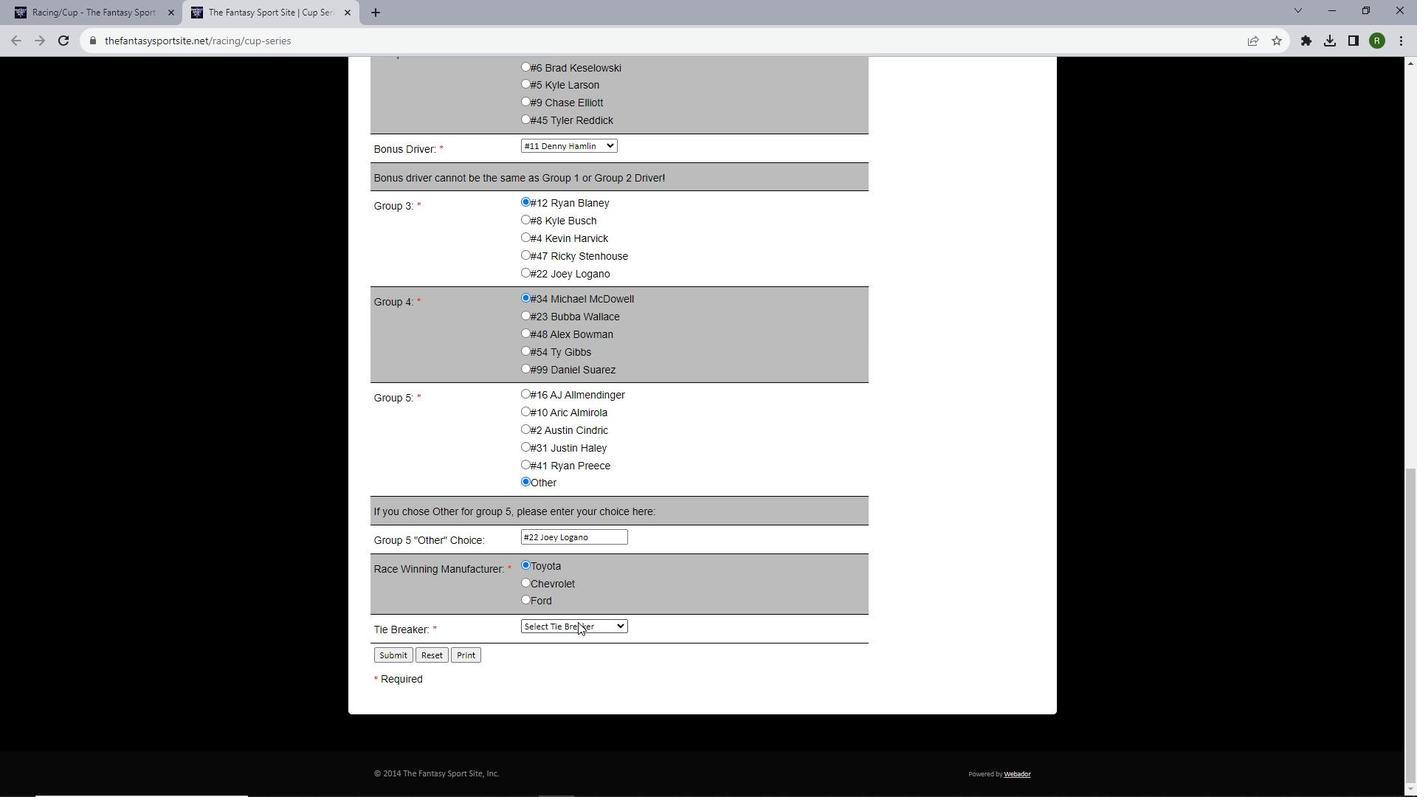 
Action: Mouse pressed left at (578, 622)
Screenshot: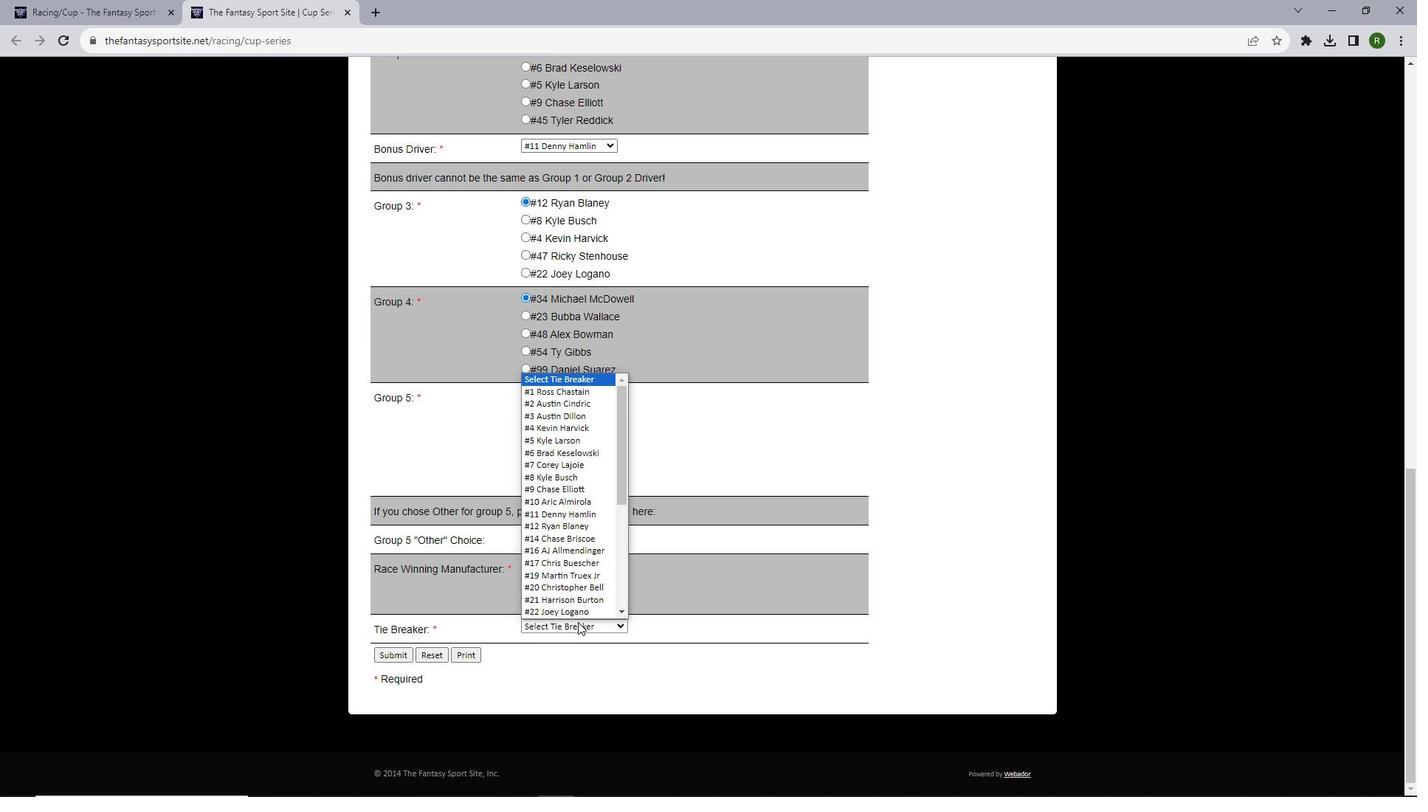 
Action: Mouse moved to (574, 579)
Screenshot: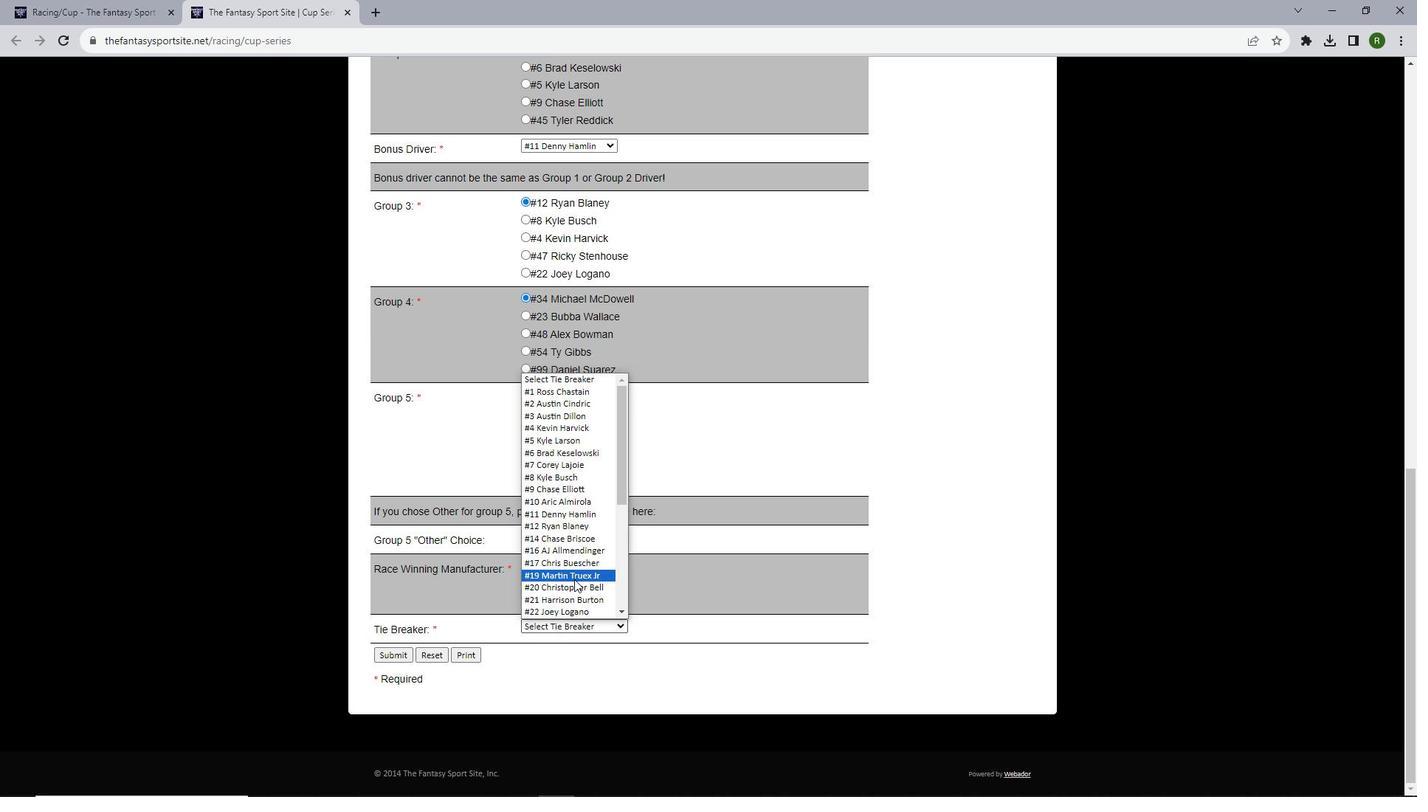 
Action: Mouse scrolled (574, 578) with delta (0, 0)
Screenshot: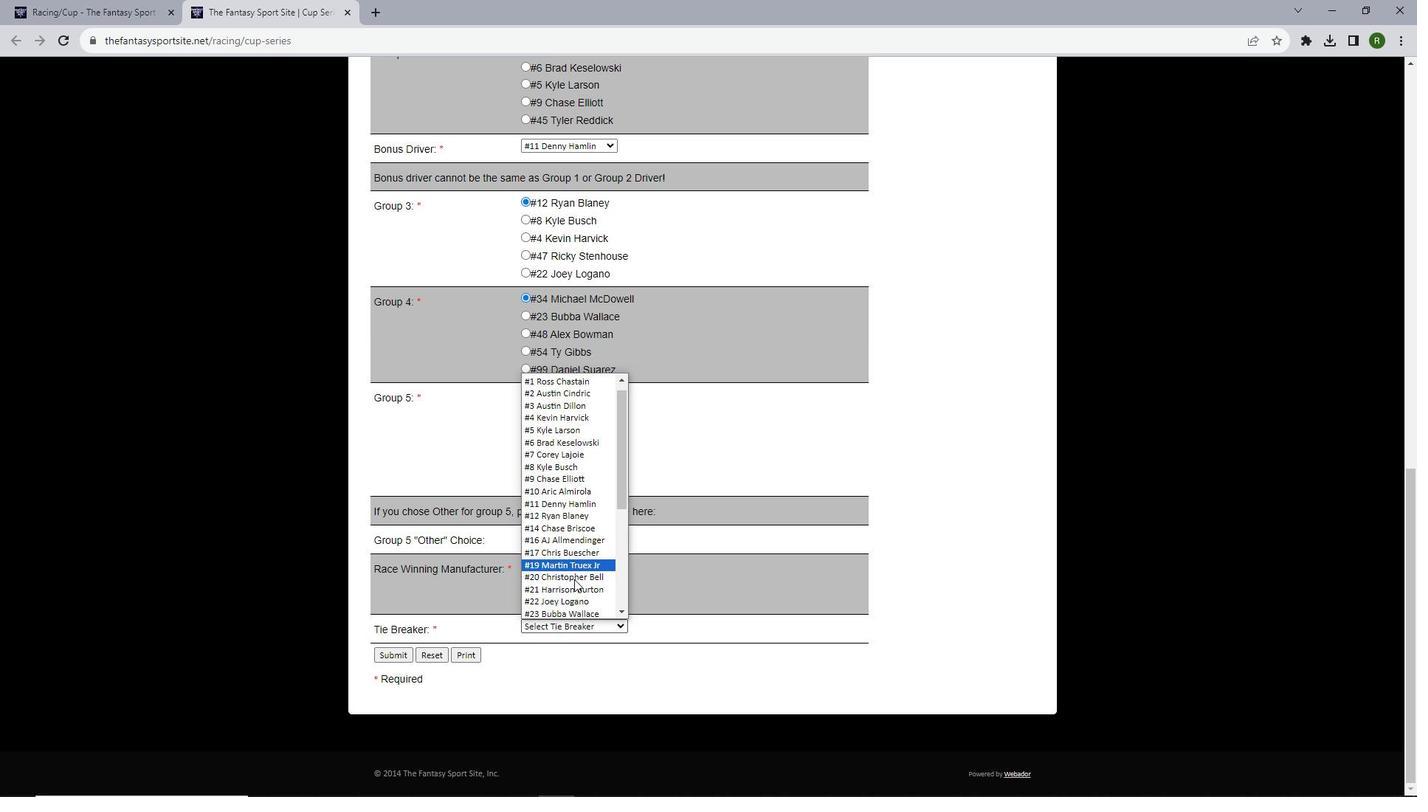 
Action: Mouse scrolled (574, 578) with delta (0, 0)
Screenshot: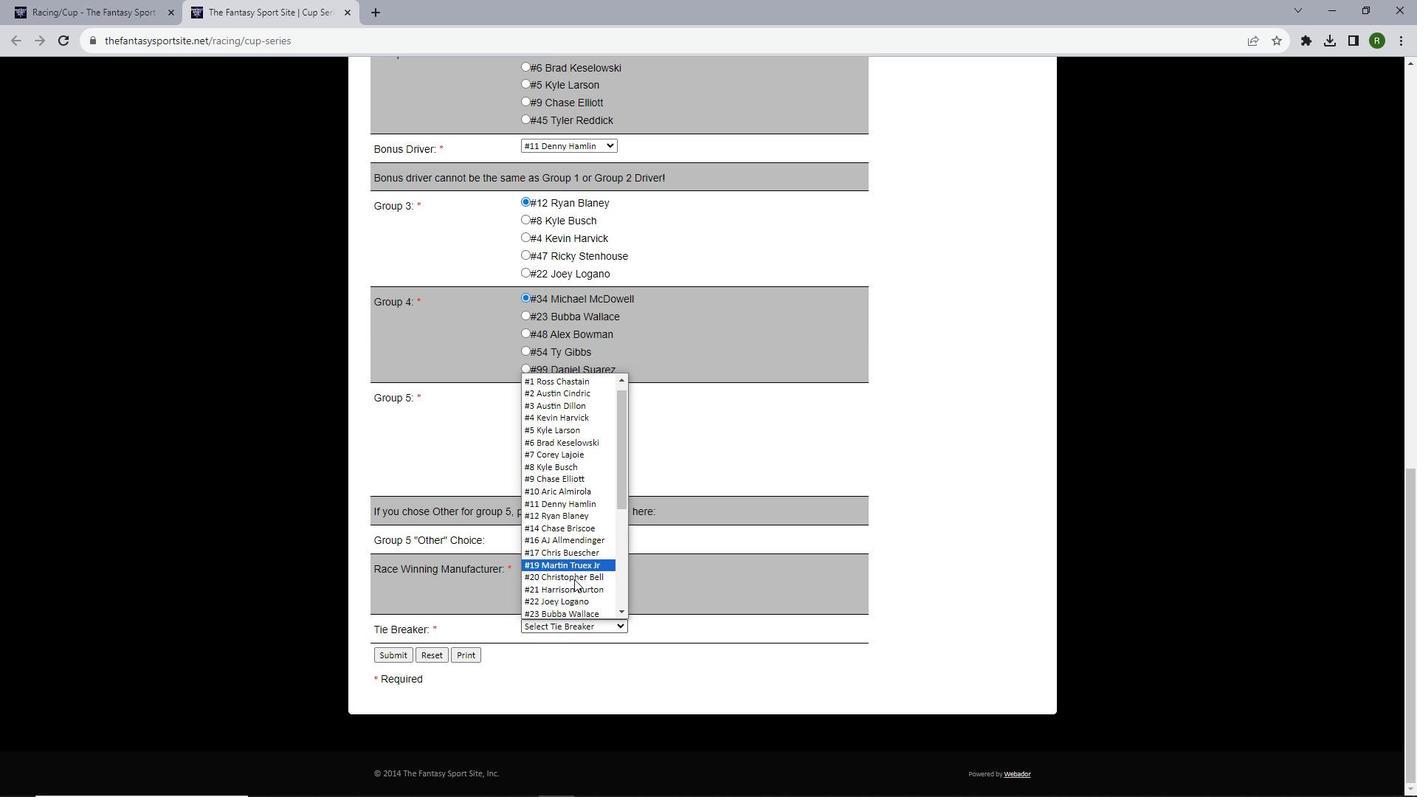 
Action: Mouse scrolled (574, 578) with delta (0, 0)
Screenshot: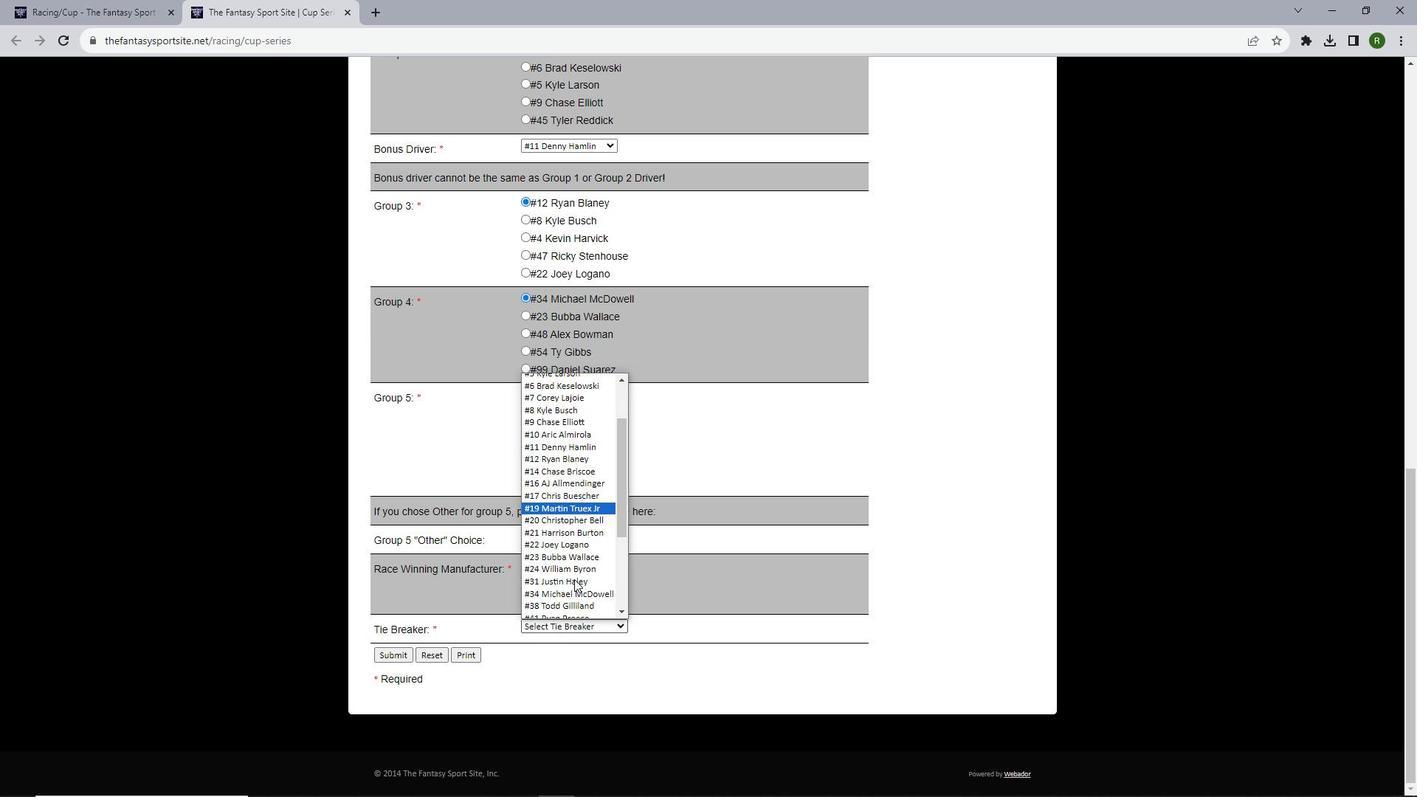 
Action: Mouse scrolled (574, 580) with delta (0, 0)
Screenshot: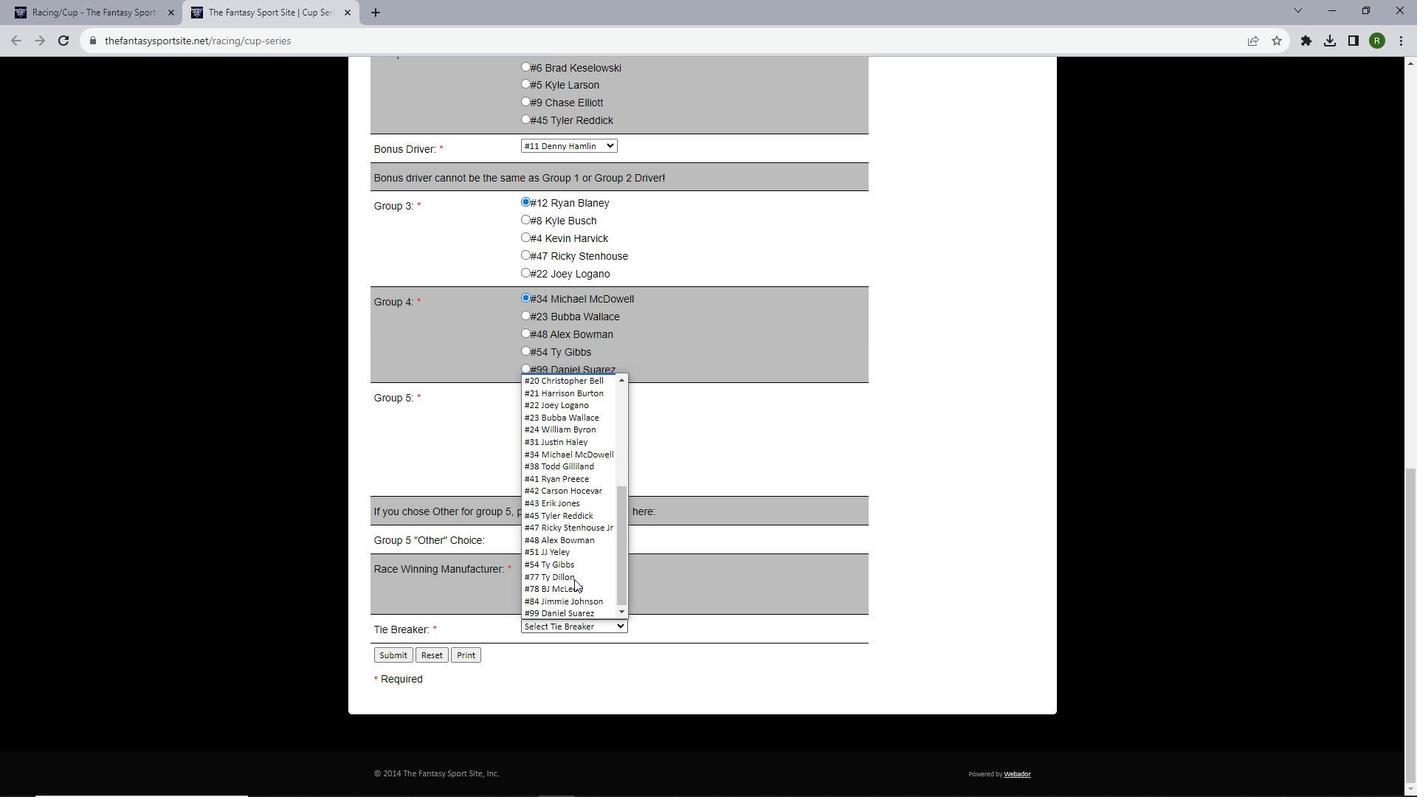 
Action: Mouse moved to (555, 552)
Screenshot: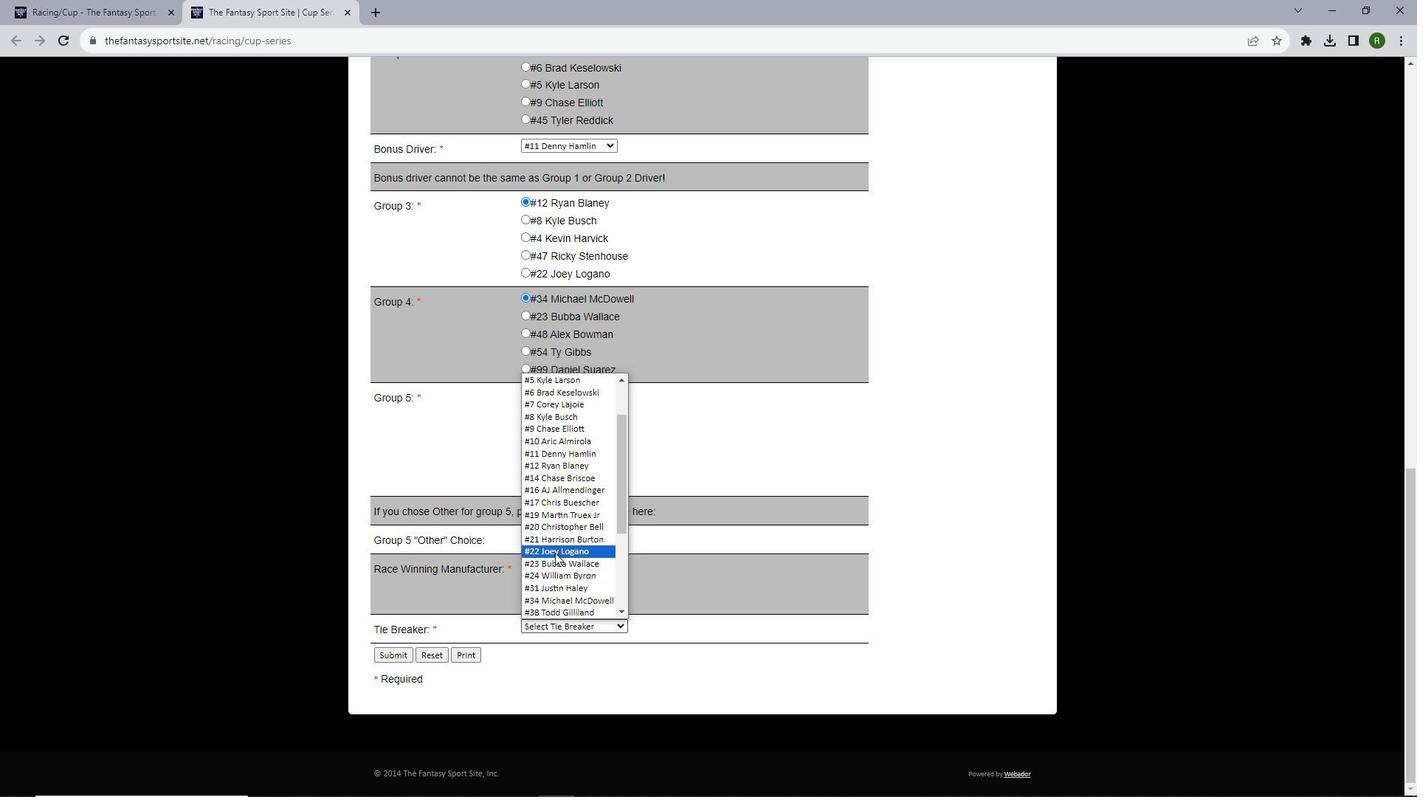 
Action: Mouse pressed left at (555, 552)
Screenshot: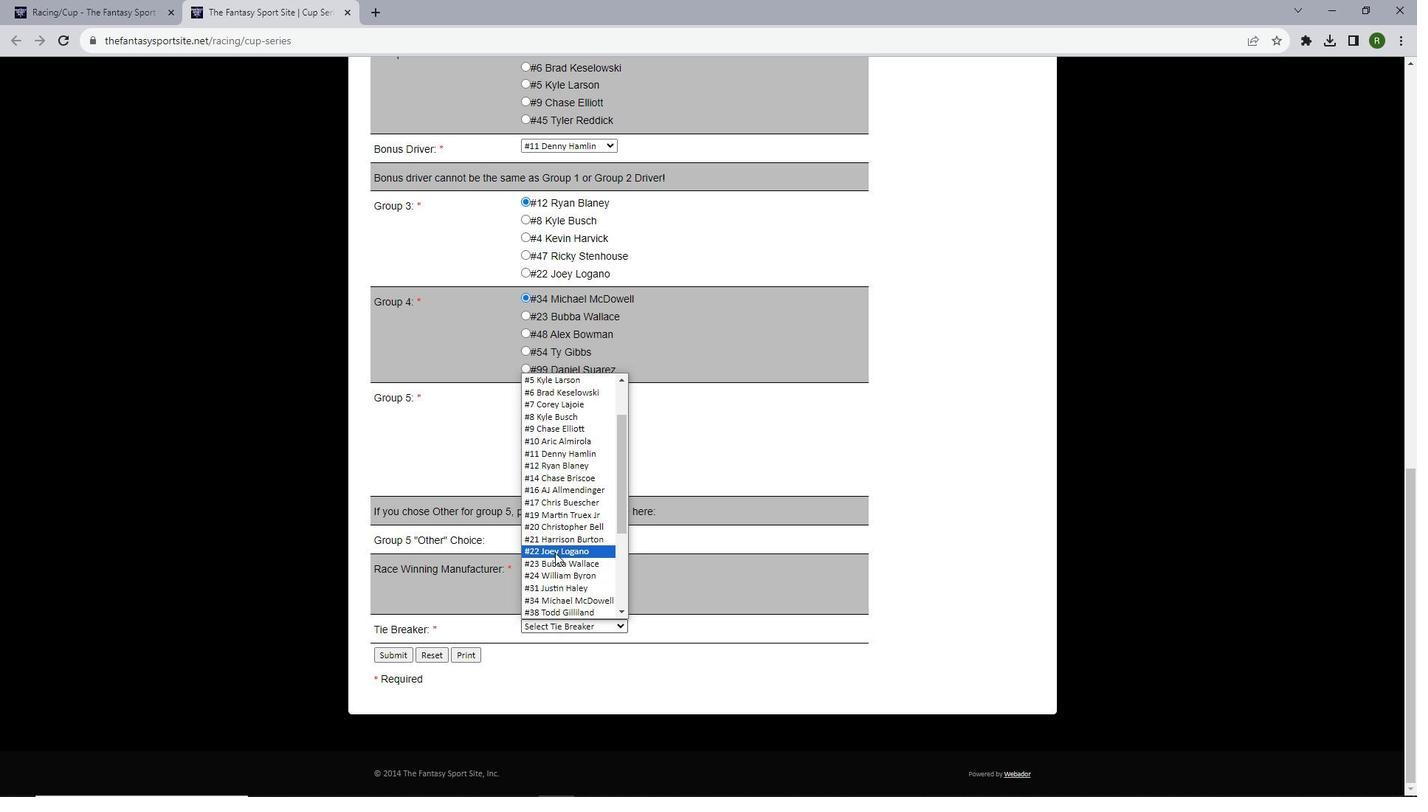 
Action: Mouse moved to (568, 566)
Screenshot: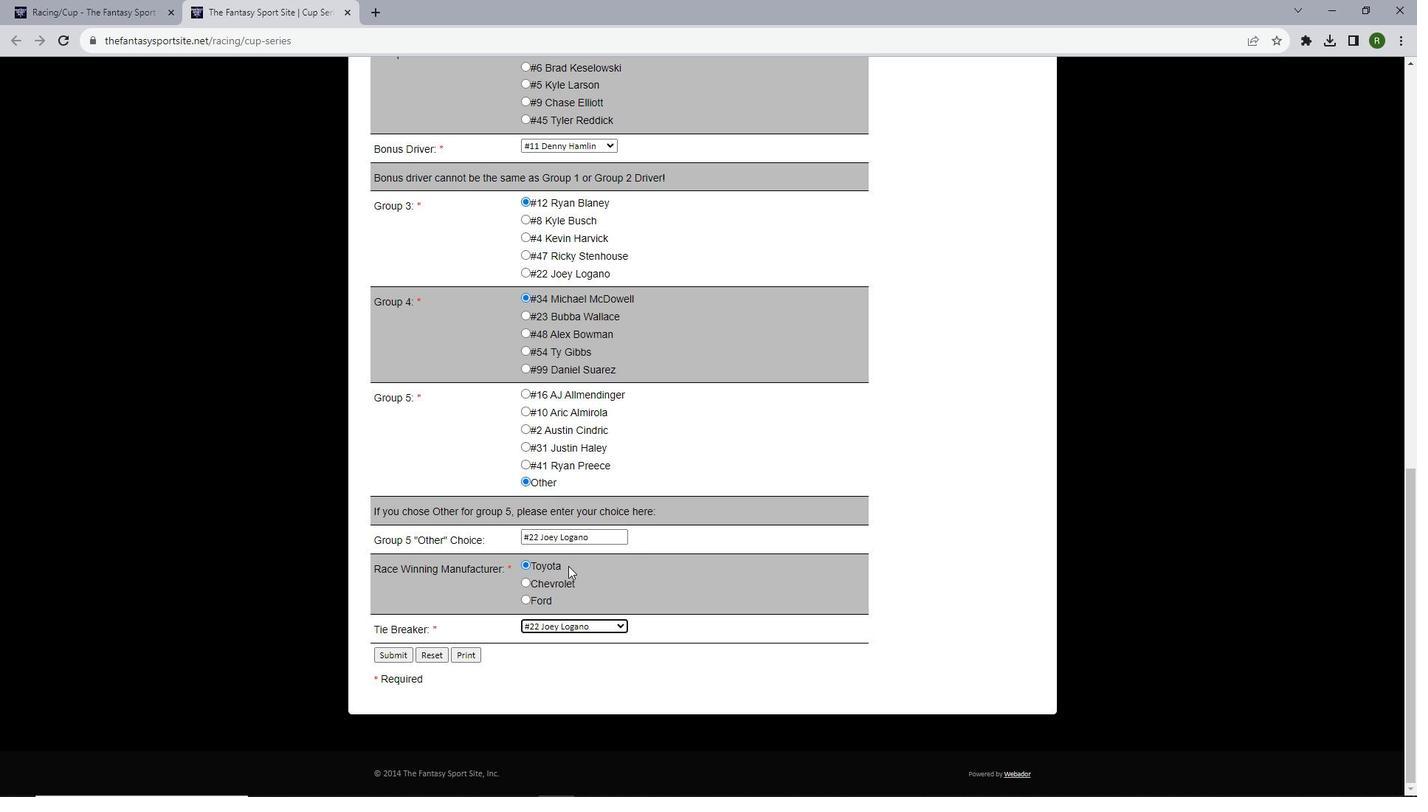 
Action: Mouse scrolled (568, 565) with delta (0, 0)
Screenshot: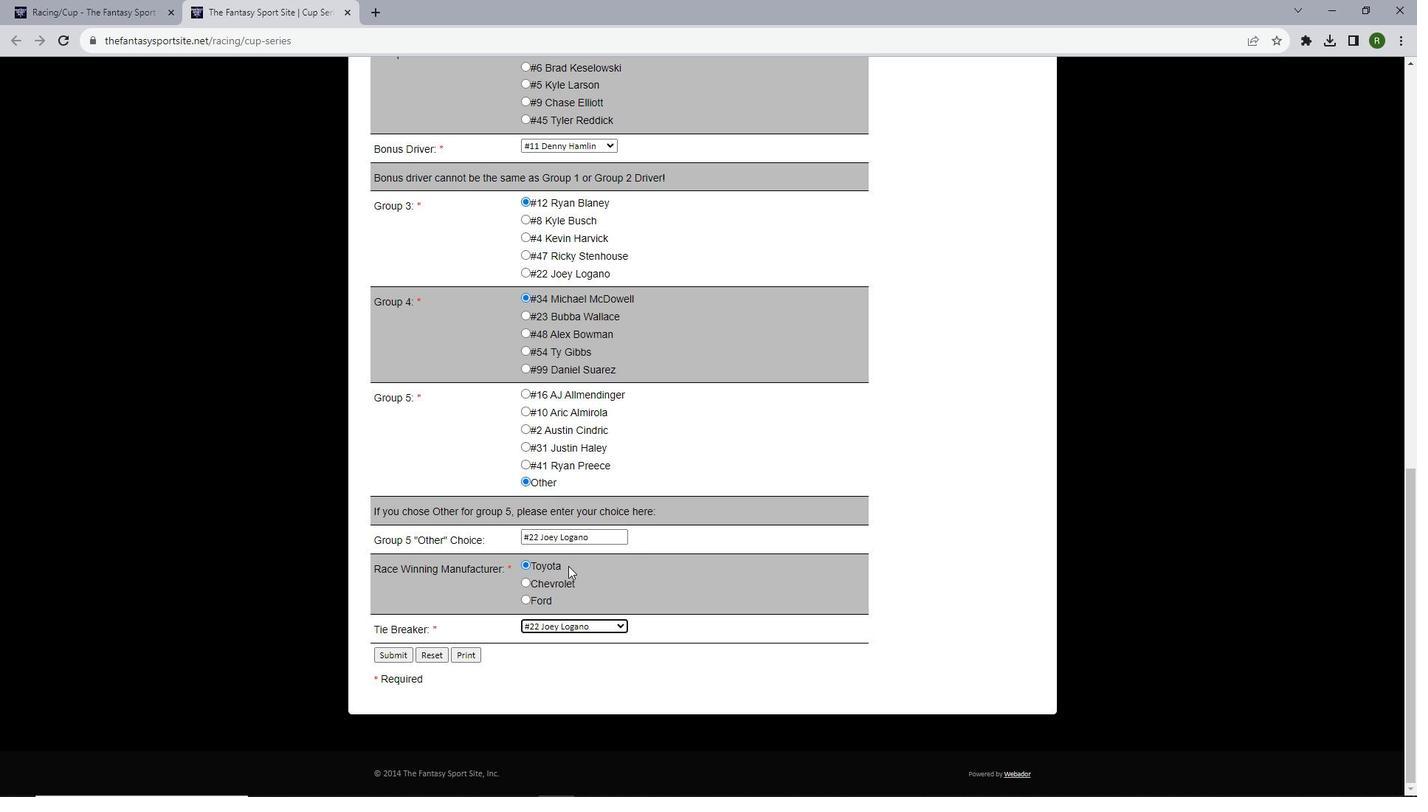 
Action: Mouse scrolled (568, 566) with delta (0, 0)
Screenshot: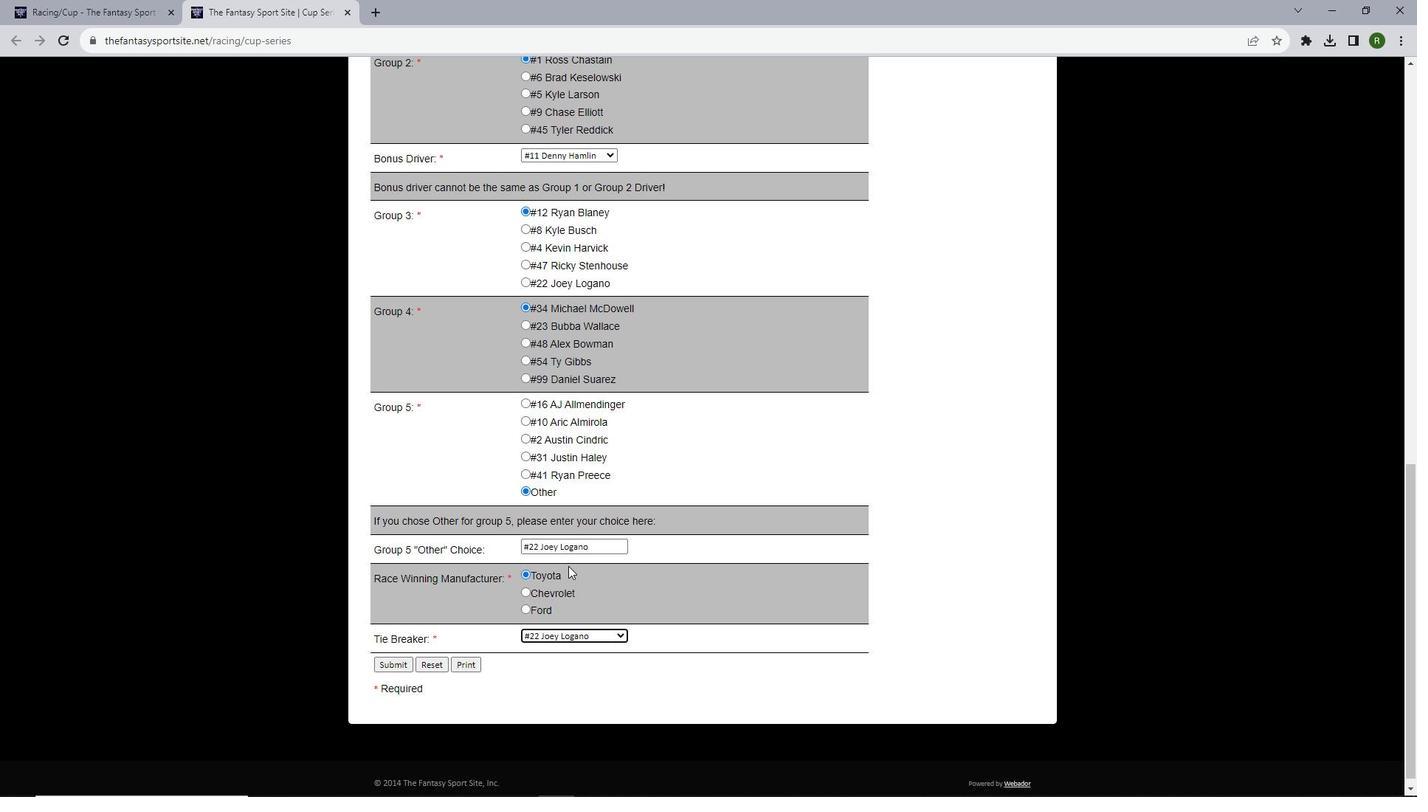
Action: Mouse scrolled (568, 566) with delta (0, 0)
Screenshot: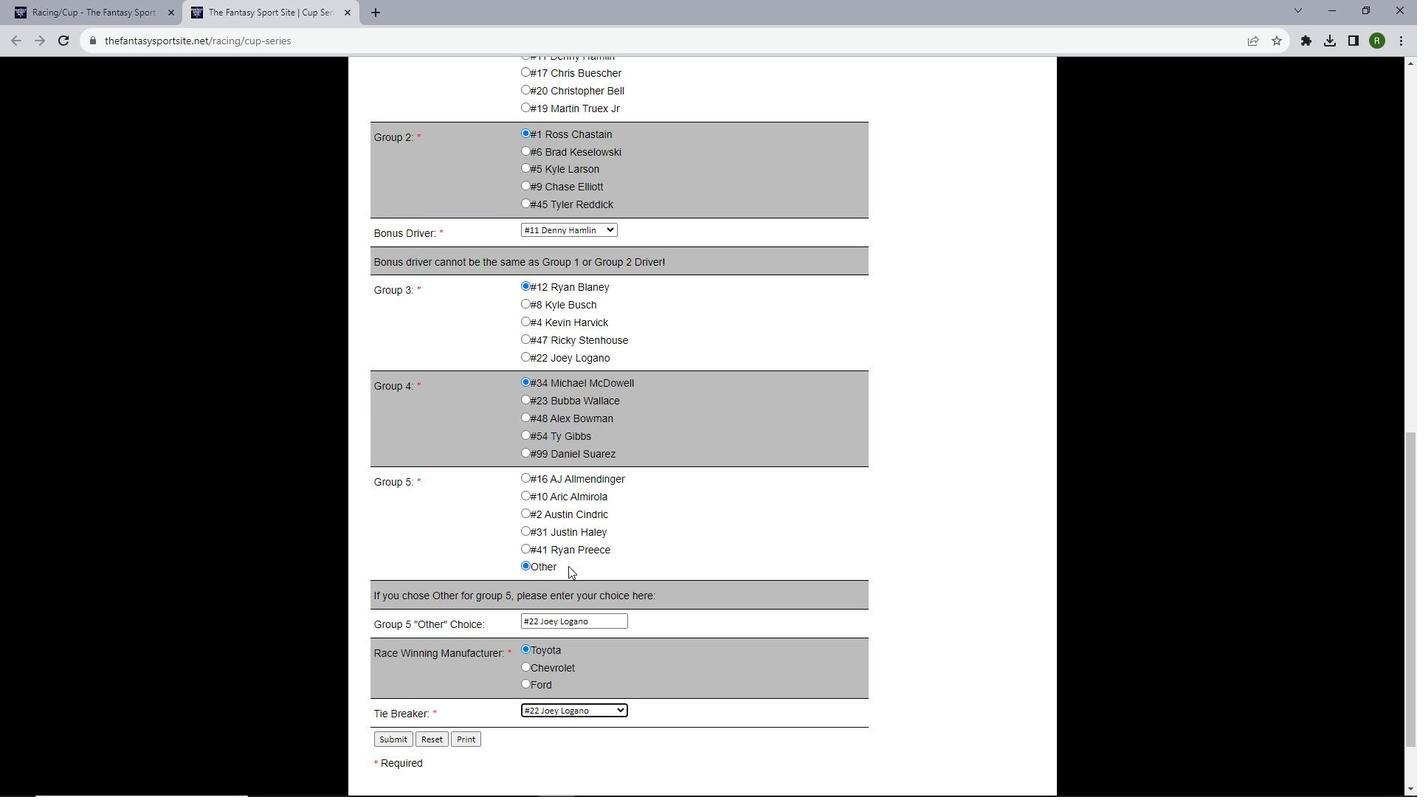 
Action: Mouse scrolled (568, 566) with delta (0, 0)
Screenshot: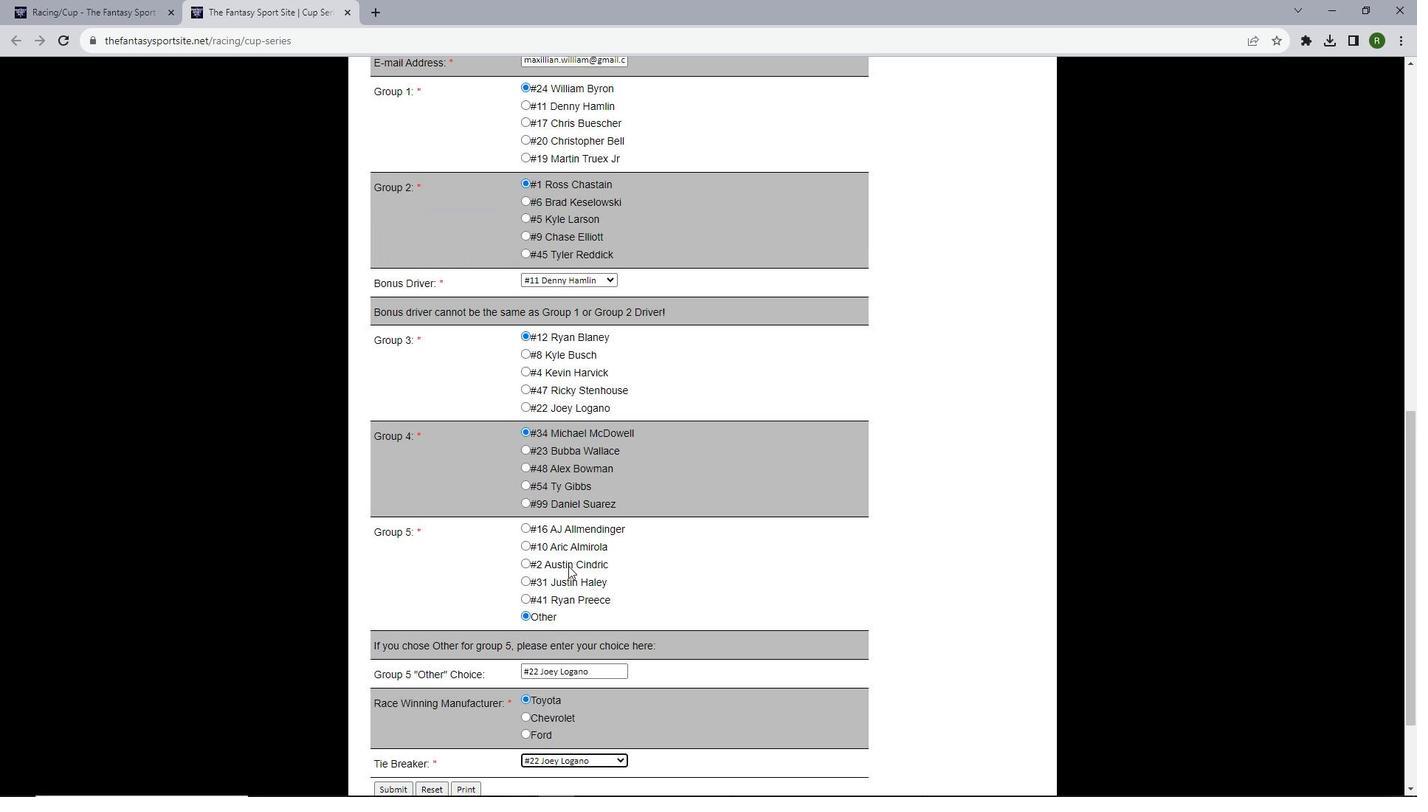 
Action: Mouse scrolled (568, 565) with delta (0, 0)
Screenshot: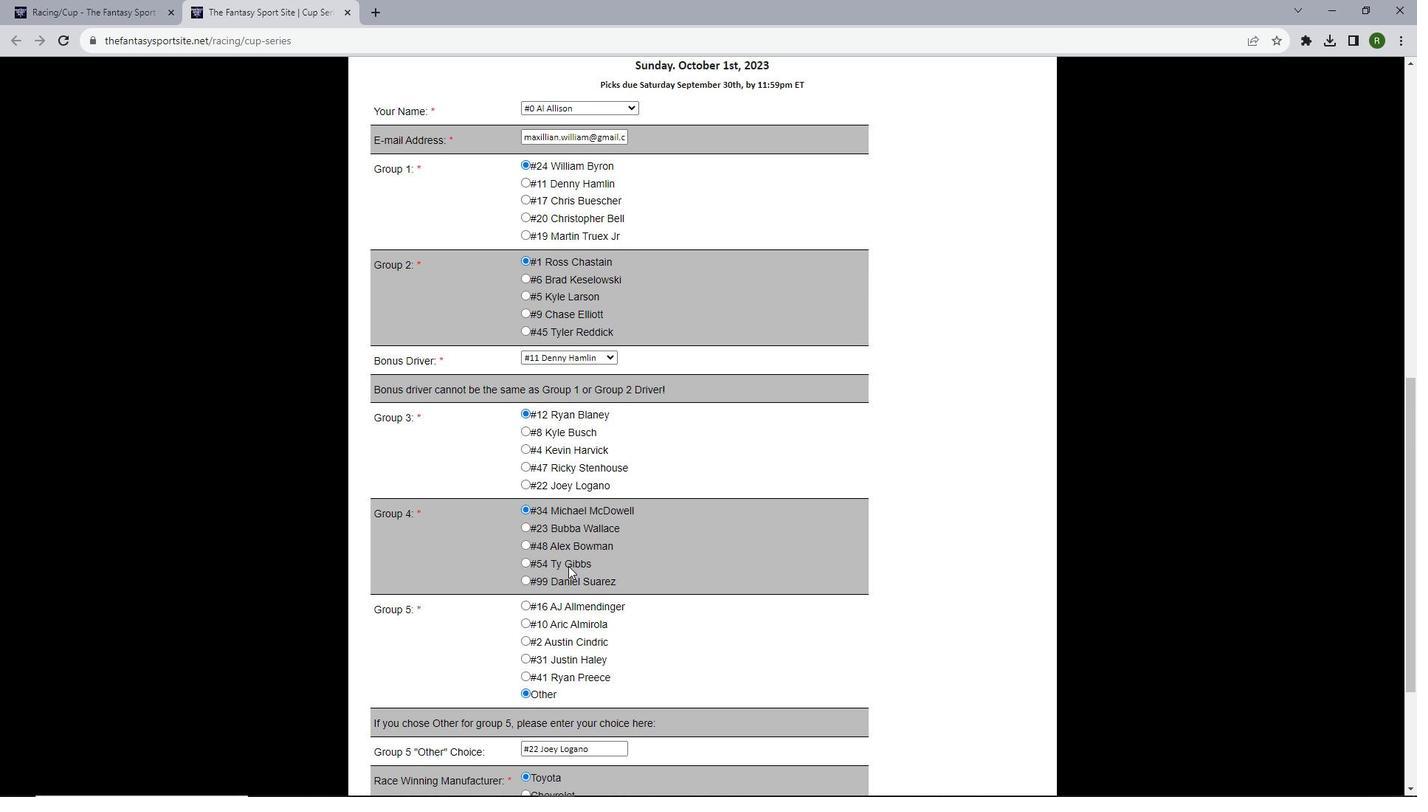 
Action: Mouse scrolled (568, 565) with delta (0, 0)
Screenshot: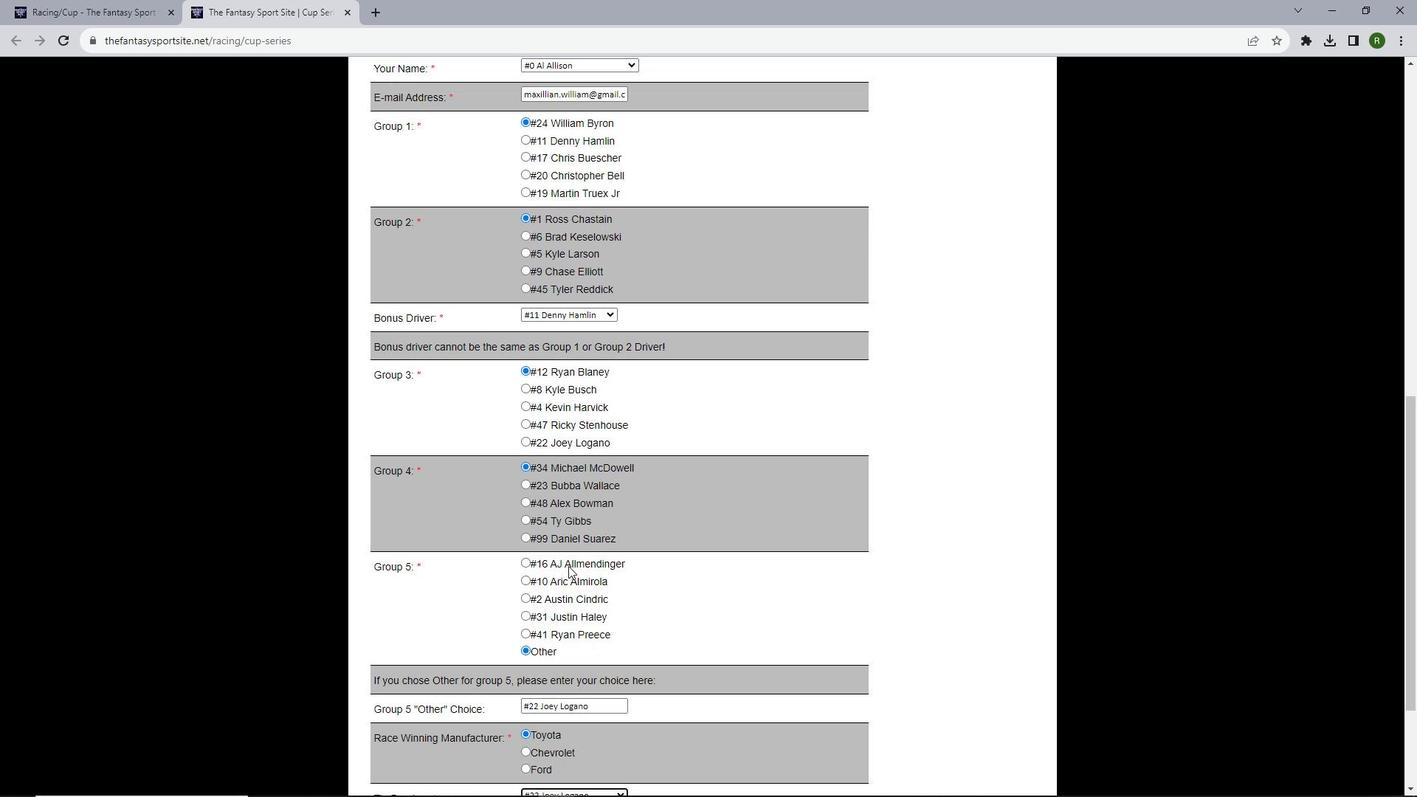 
Action: Mouse moved to (399, 724)
Screenshot: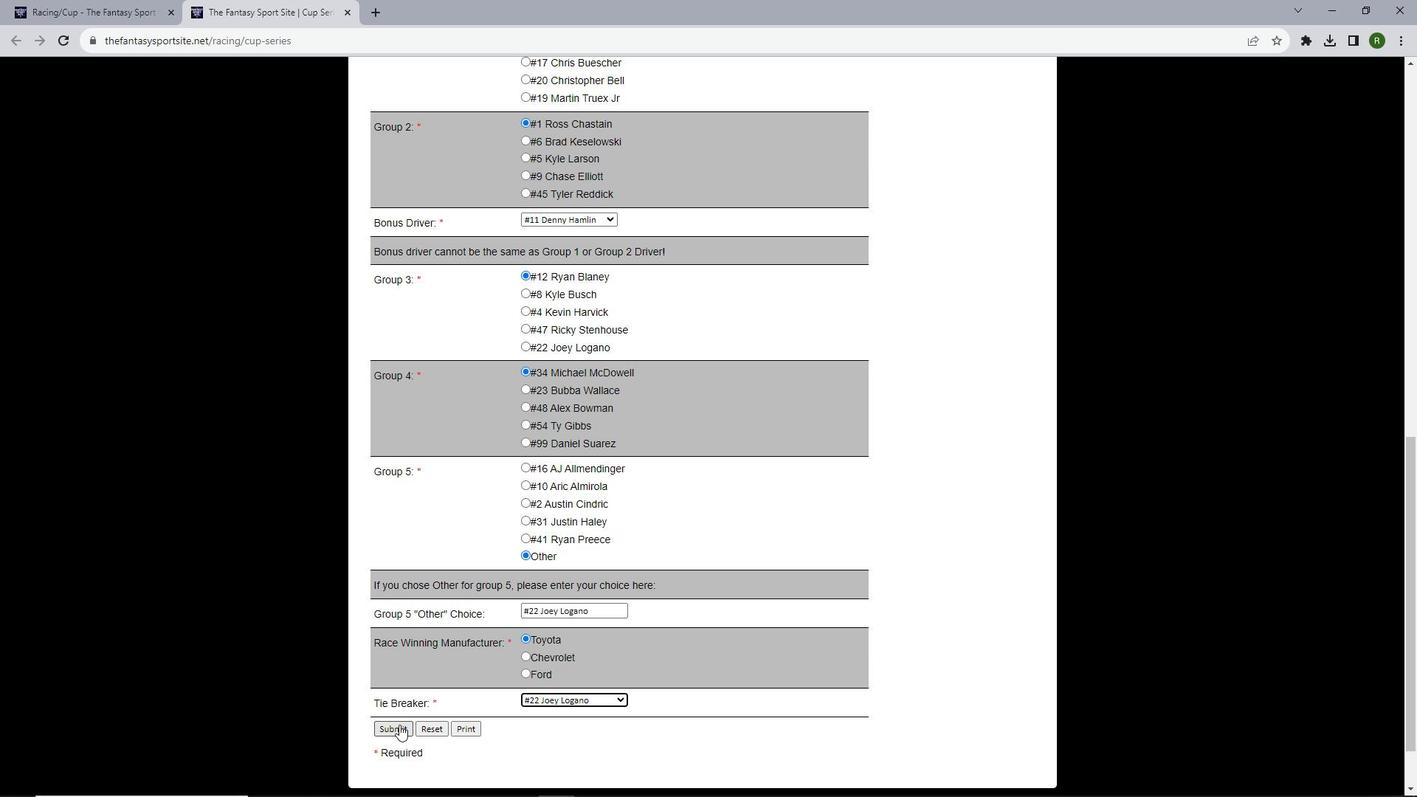 
Action: Mouse pressed left at (399, 724)
Screenshot: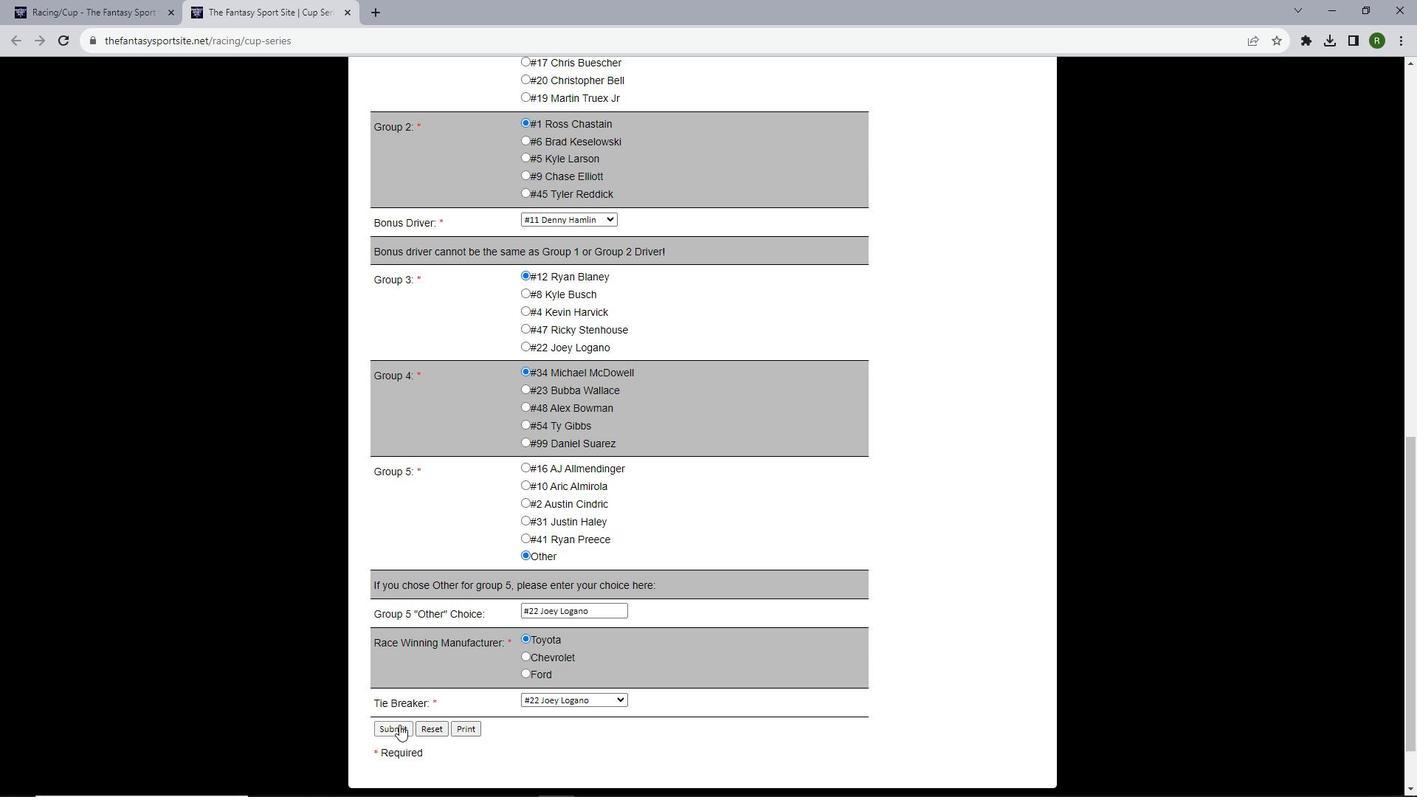 
Action: Mouse moved to (645, 534)
Screenshot: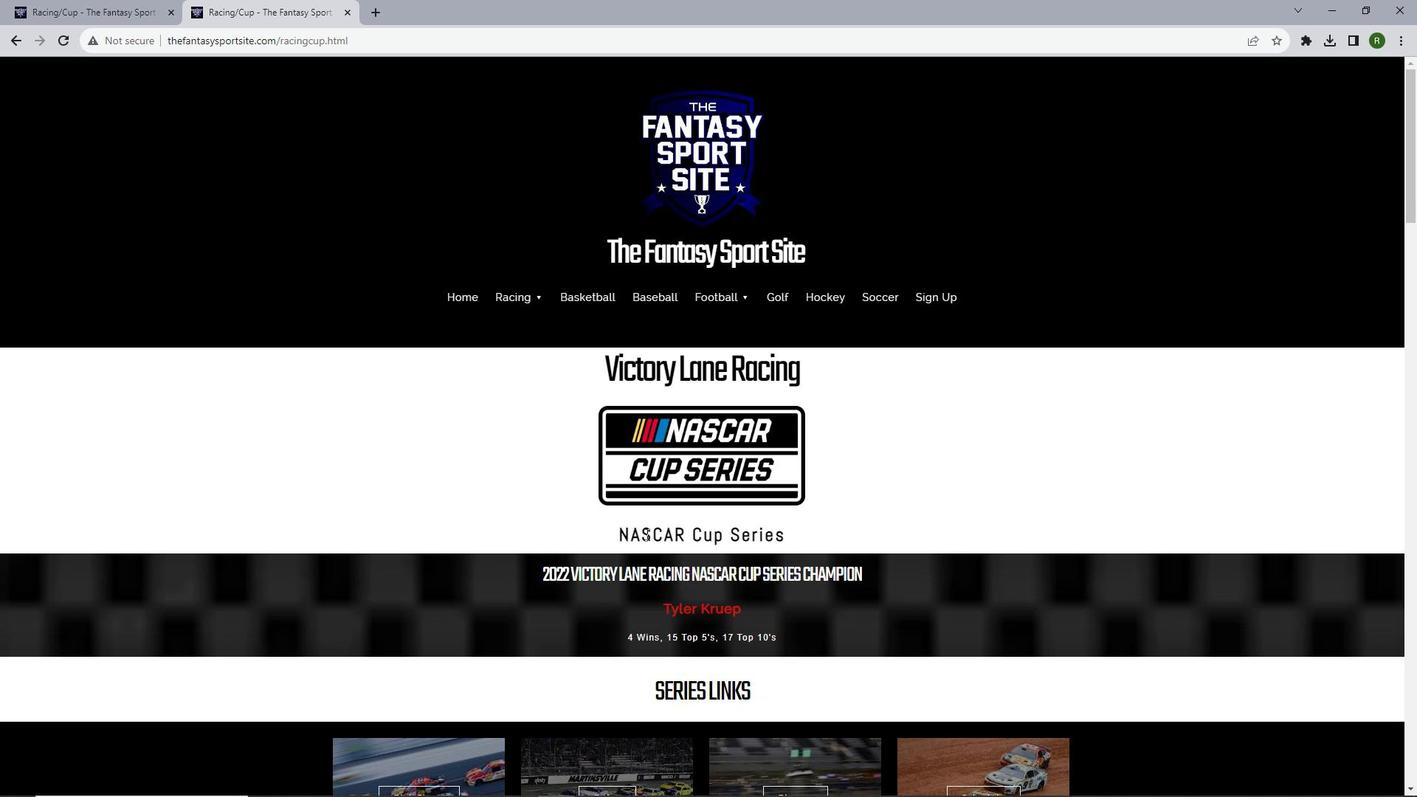 
